 Task: Search one way flight ticket for 1 adult, 5 children, 2 infants in seat and 1 infant on lap in first from Chicago: Chicago Midway International Airport to Riverton: Central Wyoming Regional Airport (was Riverton Regional) on 5-4-2023. Choice of flights is American. Number of bags: 2 carry on bags and 6 checked bags. Price is upto 92000. Outbound departure time preference is 23:15.
Action: Mouse moved to (409, 360)
Screenshot: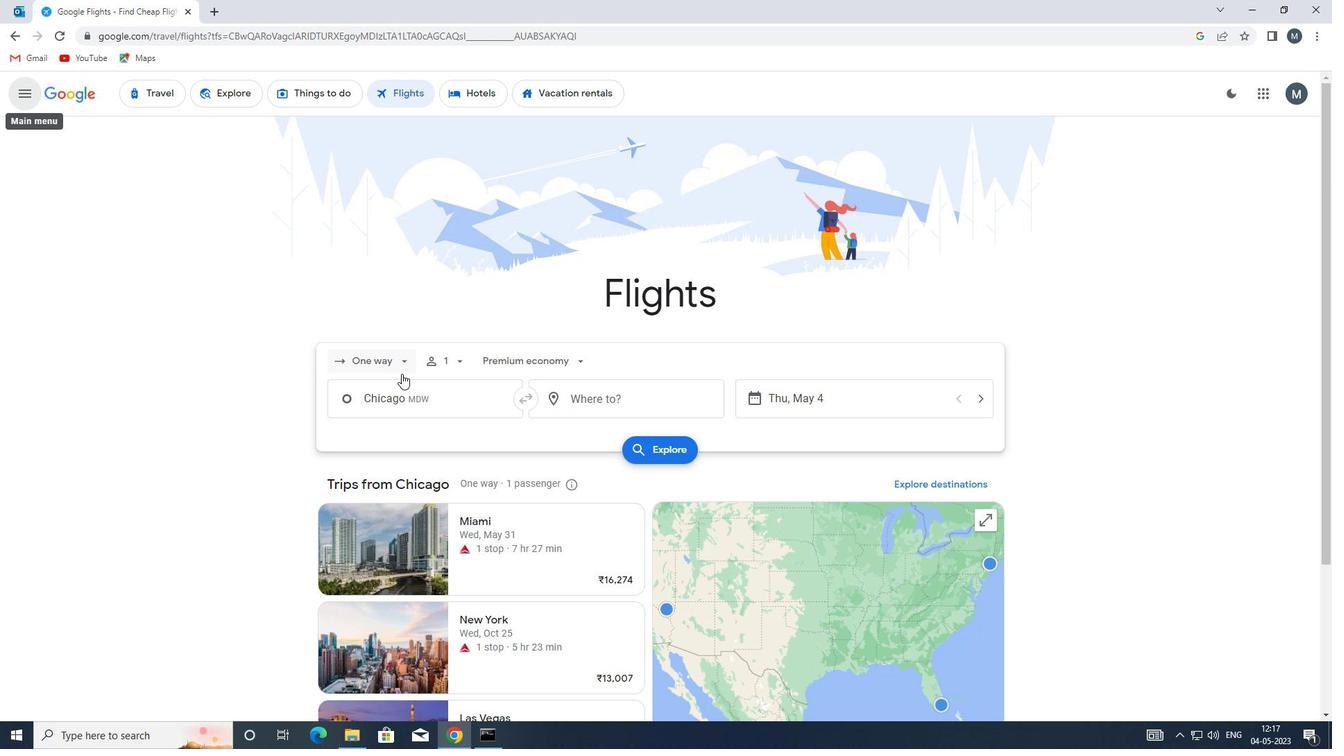 
Action: Mouse pressed left at (409, 360)
Screenshot: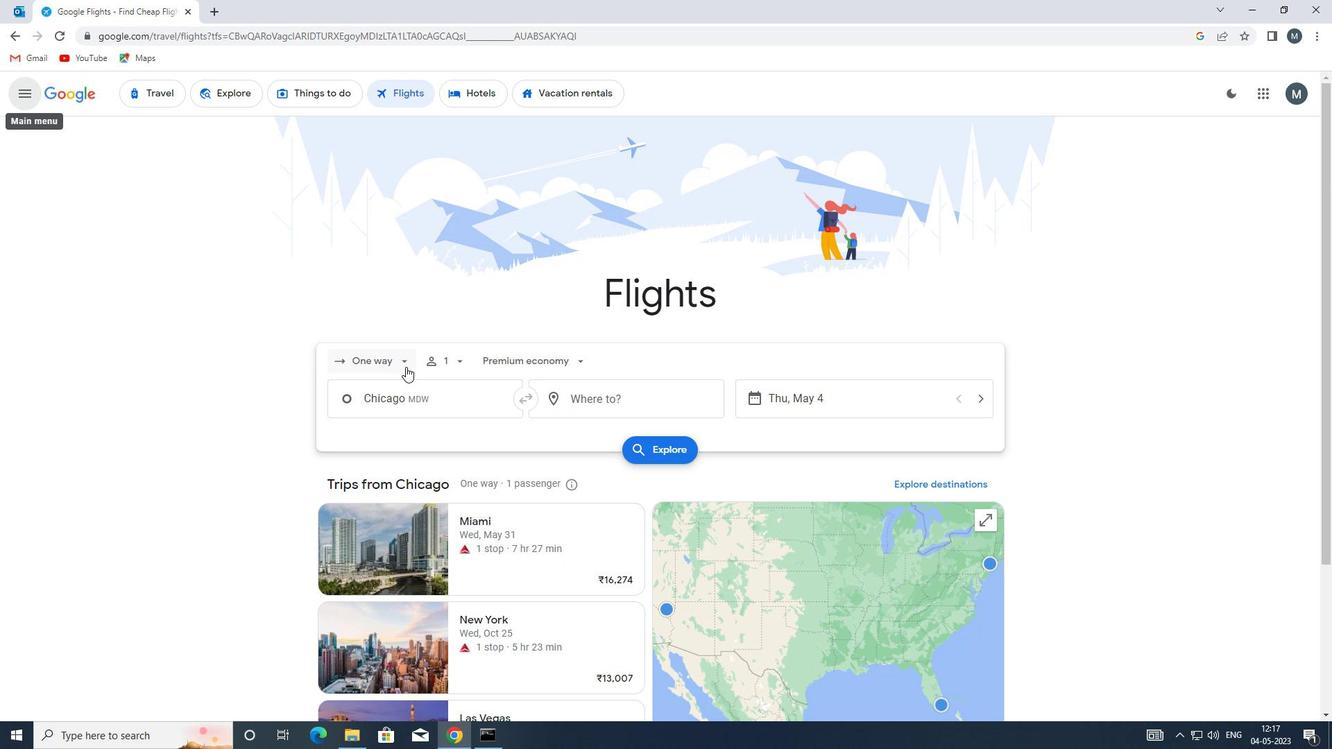 
Action: Mouse moved to (405, 419)
Screenshot: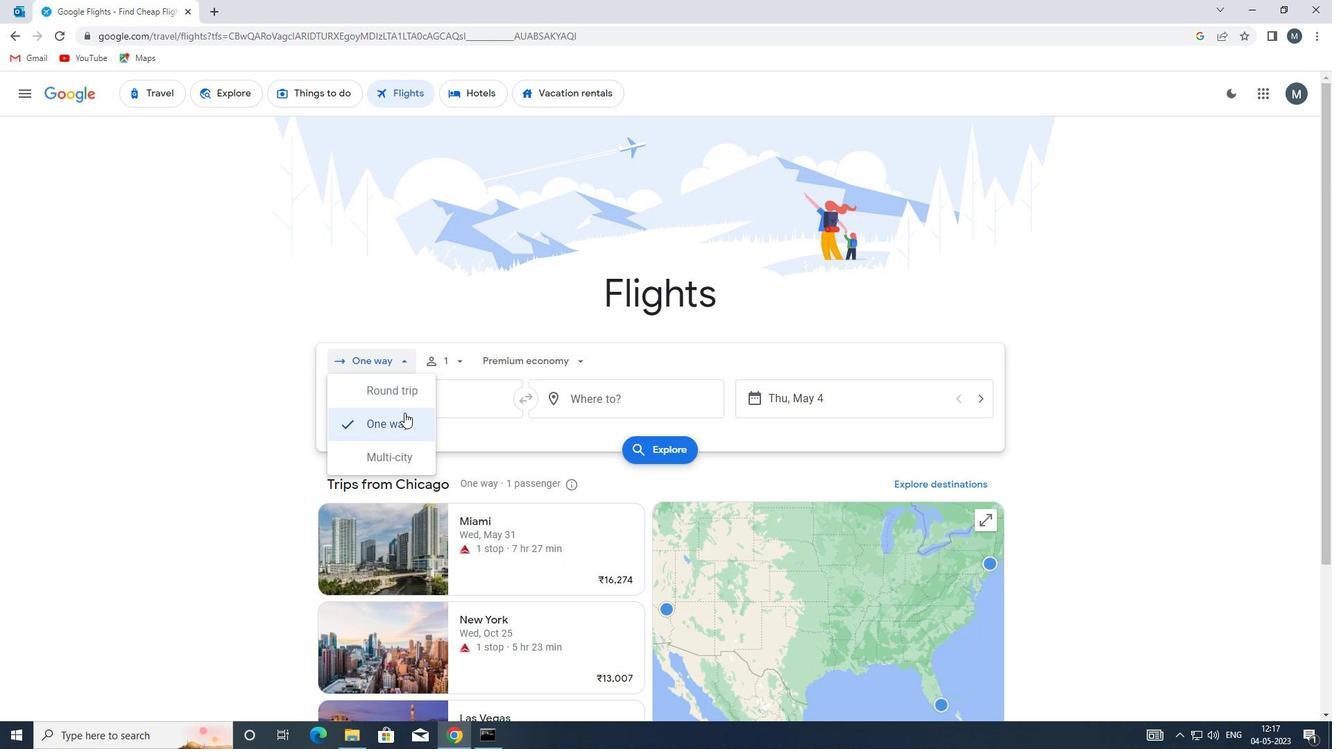 
Action: Mouse pressed left at (405, 419)
Screenshot: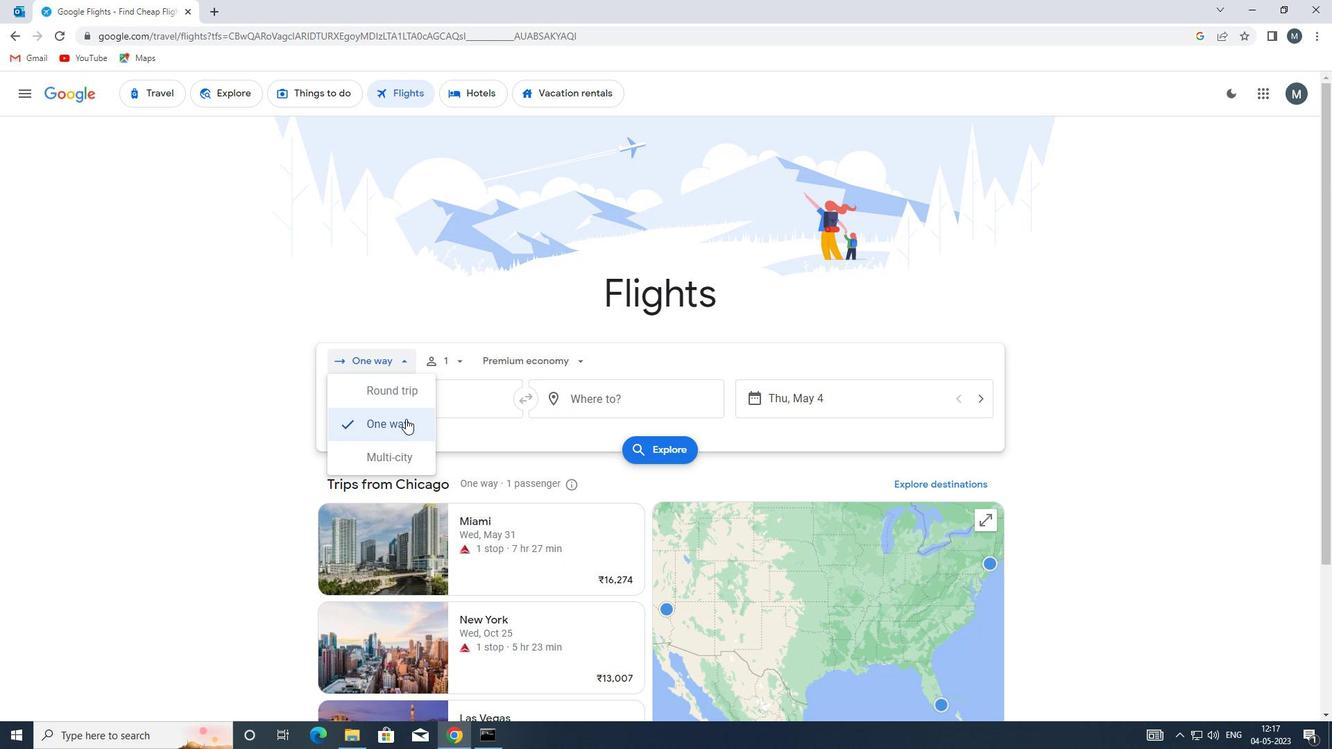 
Action: Mouse moved to (460, 355)
Screenshot: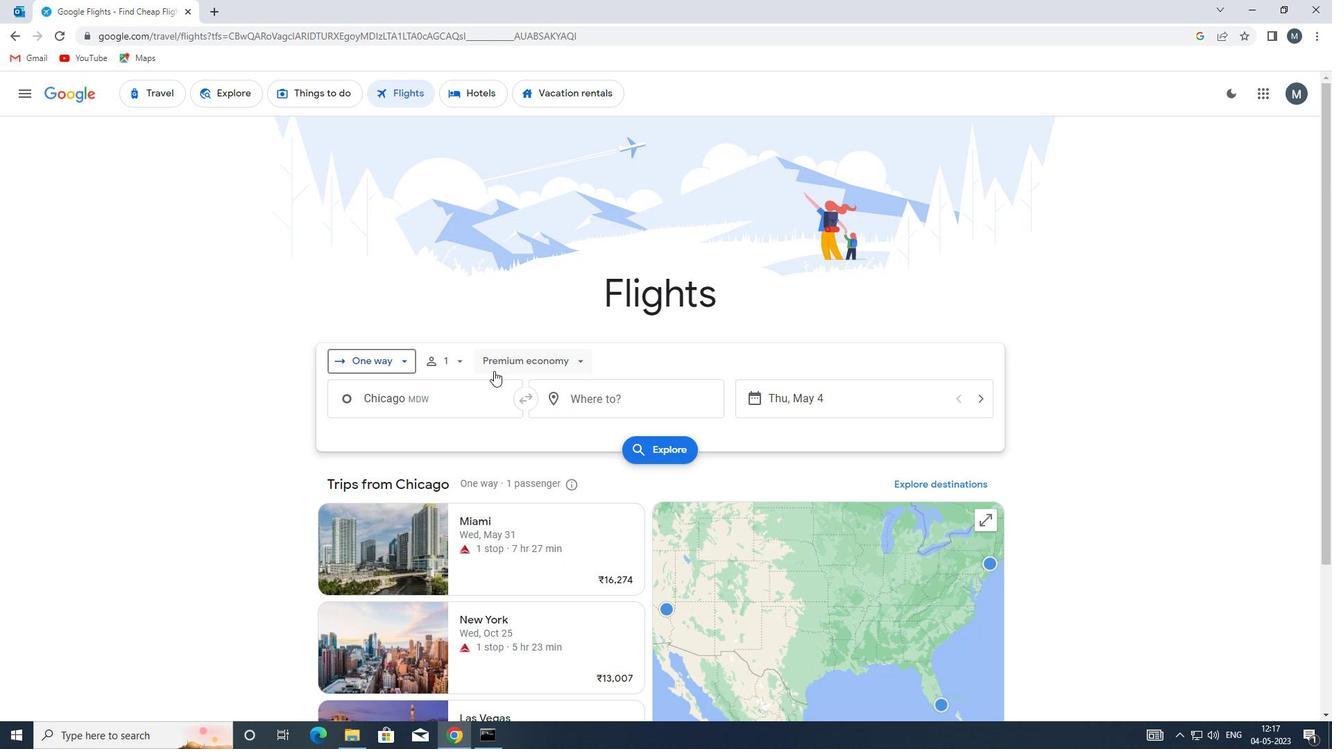 
Action: Mouse pressed left at (460, 355)
Screenshot: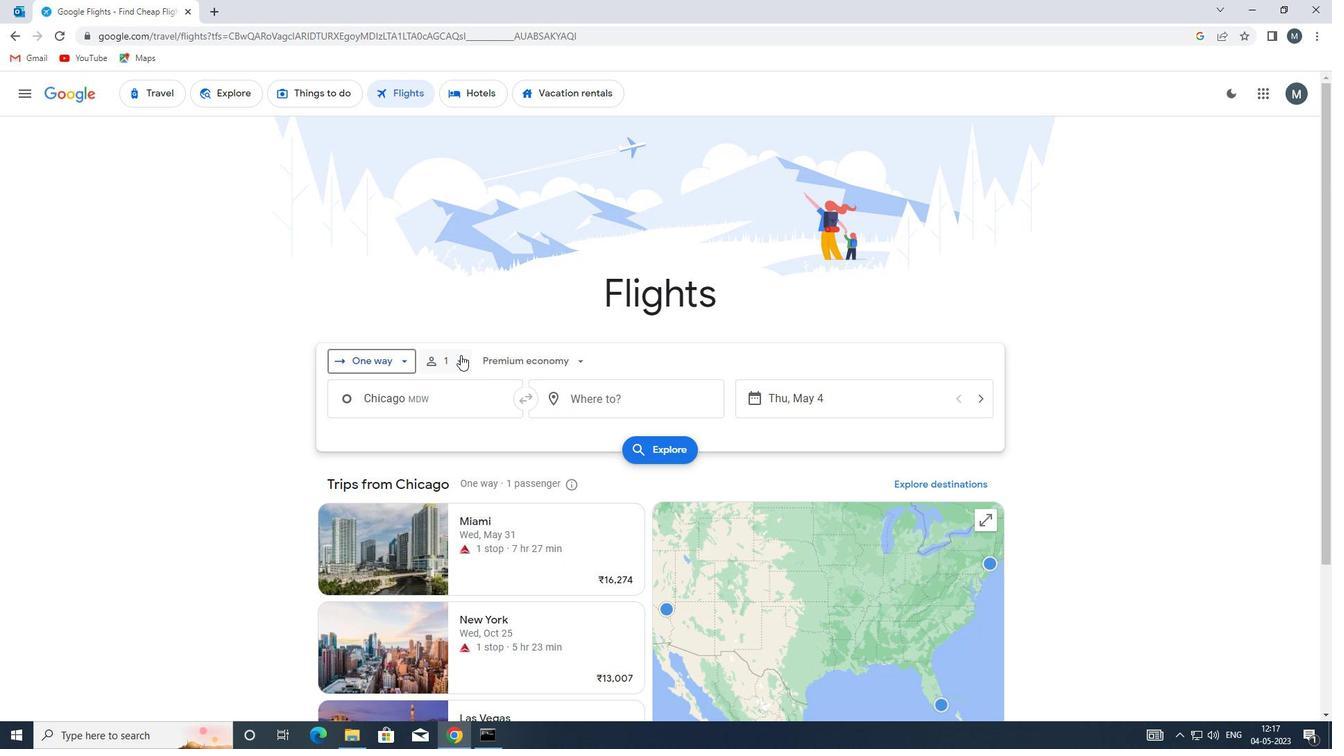 
Action: Mouse moved to (564, 430)
Screenshot: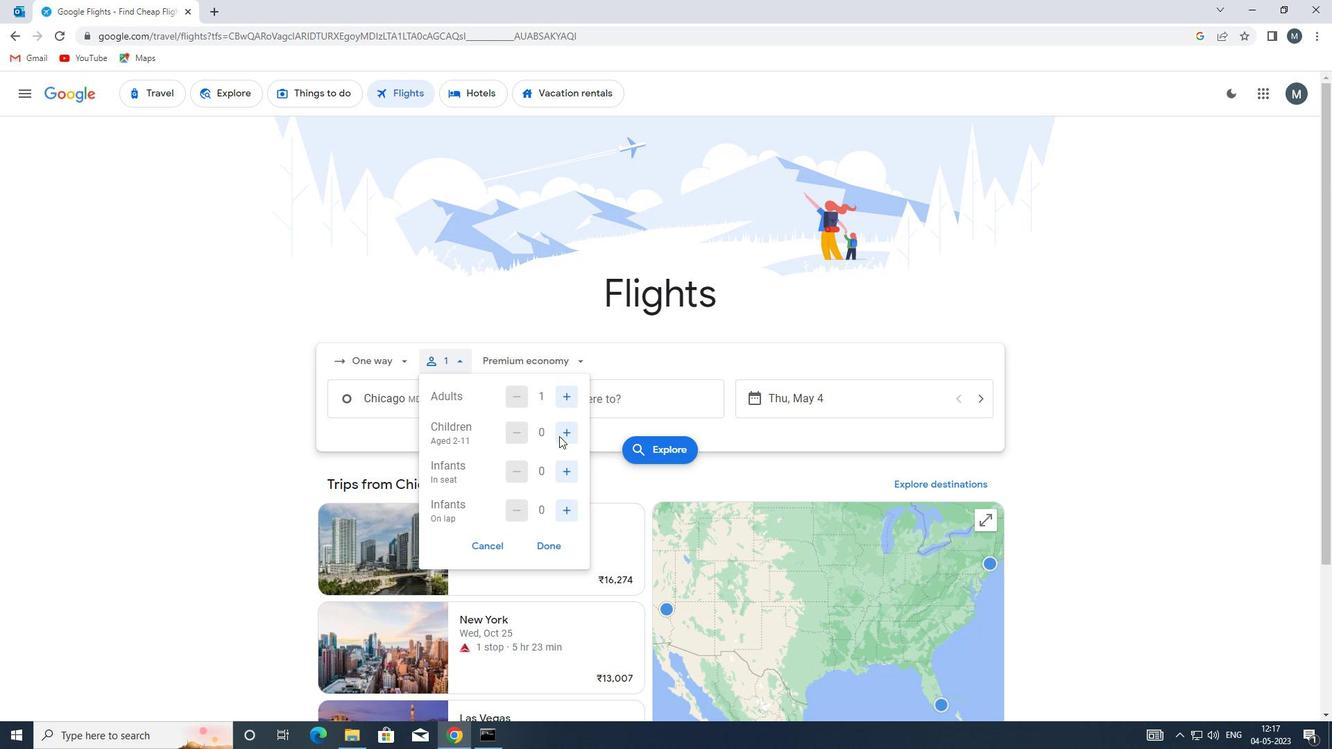 
Action: Mouse pressed left at (564, 430)
Screenshot: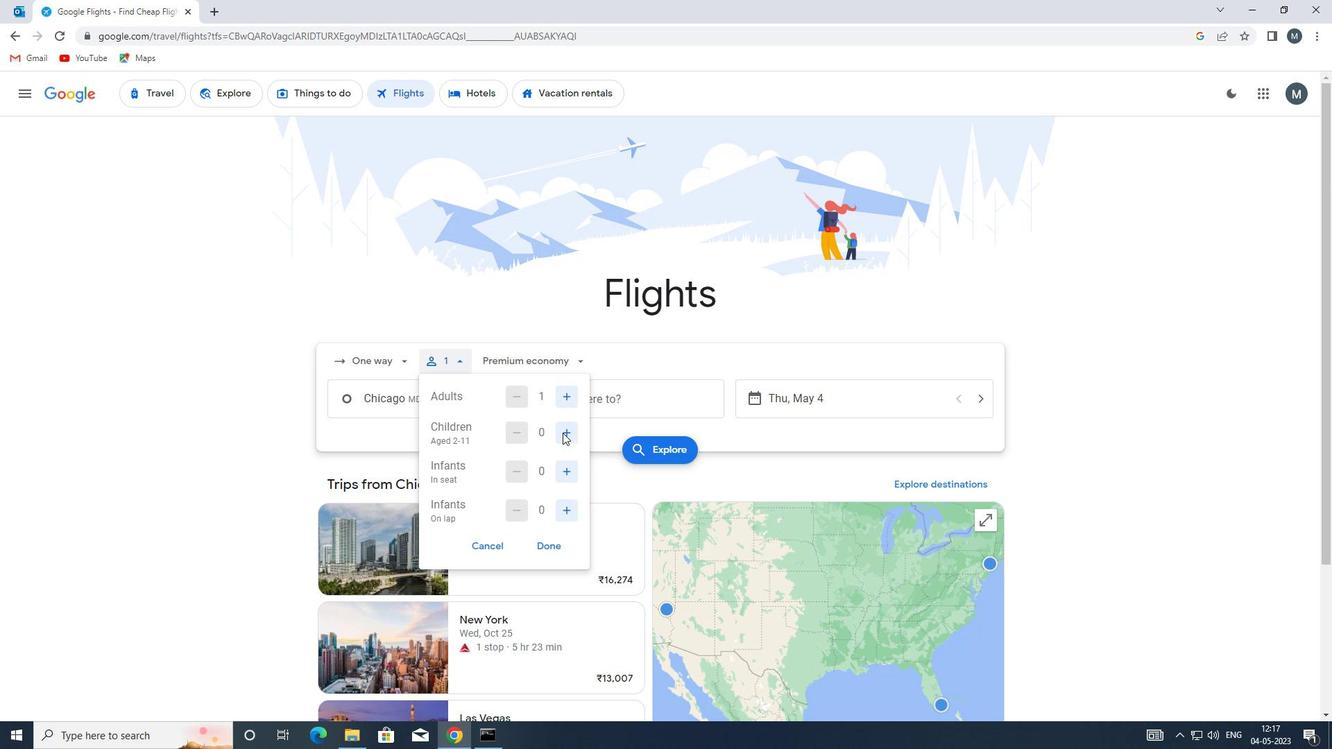 
Action: Mouse pressed left at (564, 430)
Screenshot: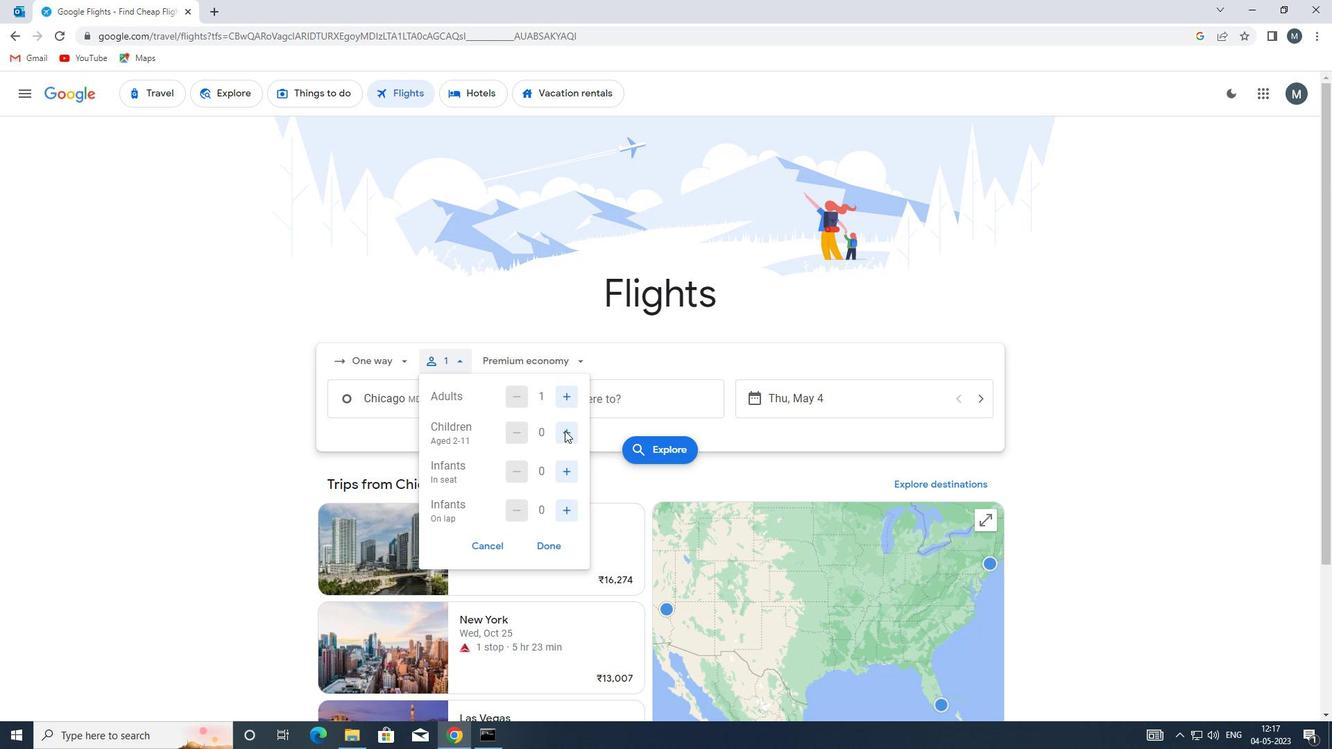 
Action: Mouse moved to (565, 430)
Screenshot: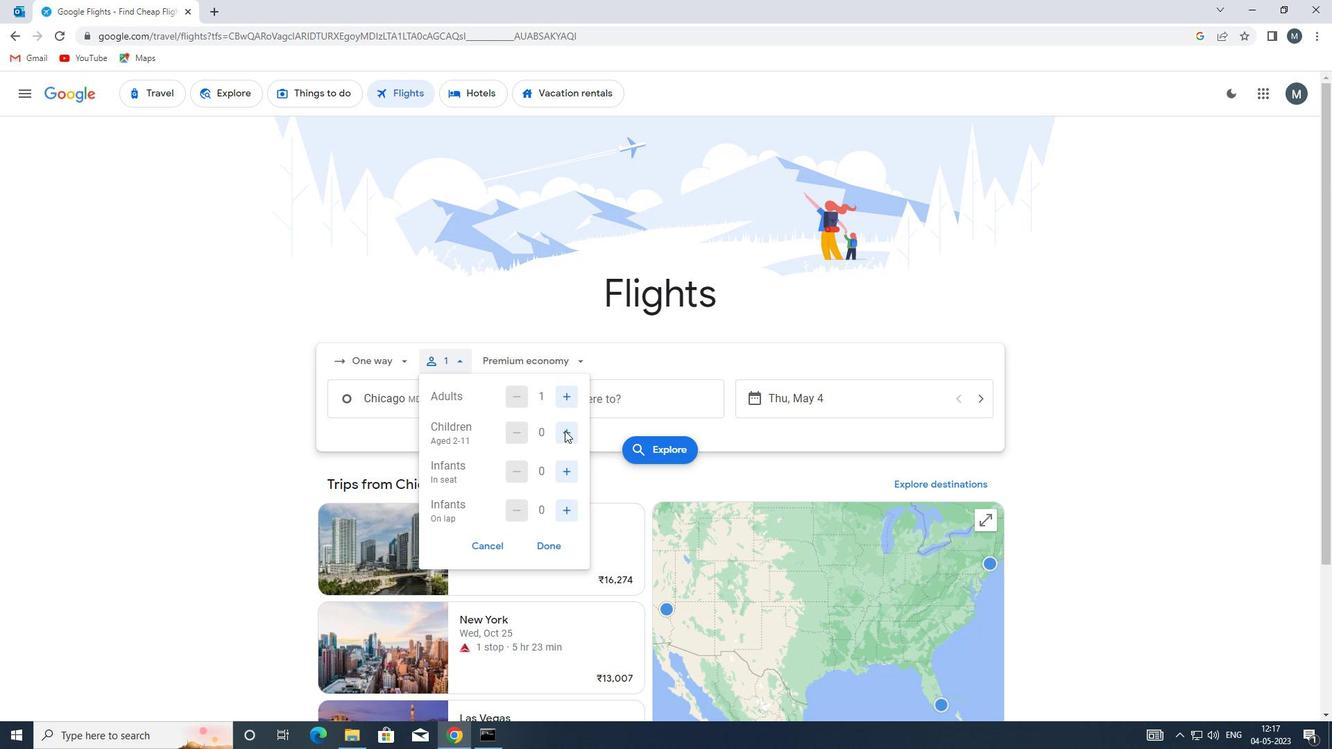 
Action: Mouse pressed left at (565, 430)
Screenshot: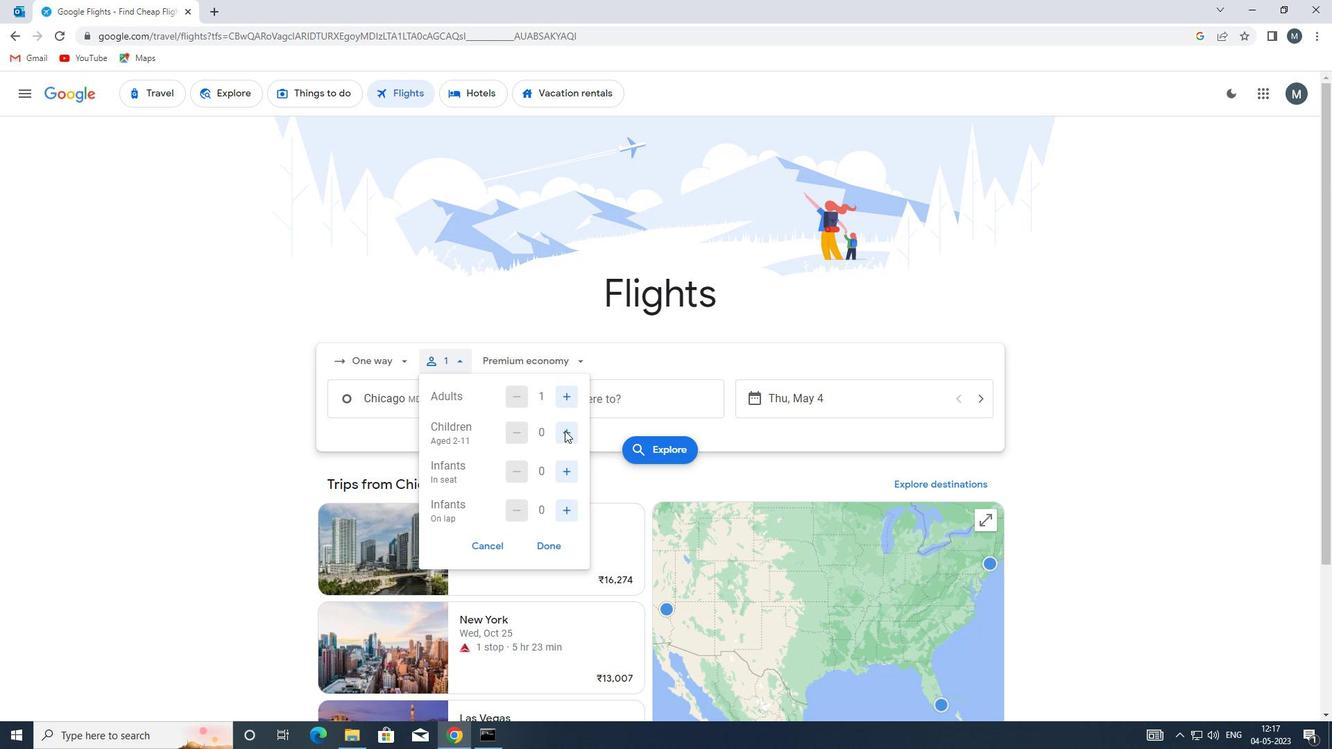 
Action: Mouse moved to (566, 430)
Screenshot: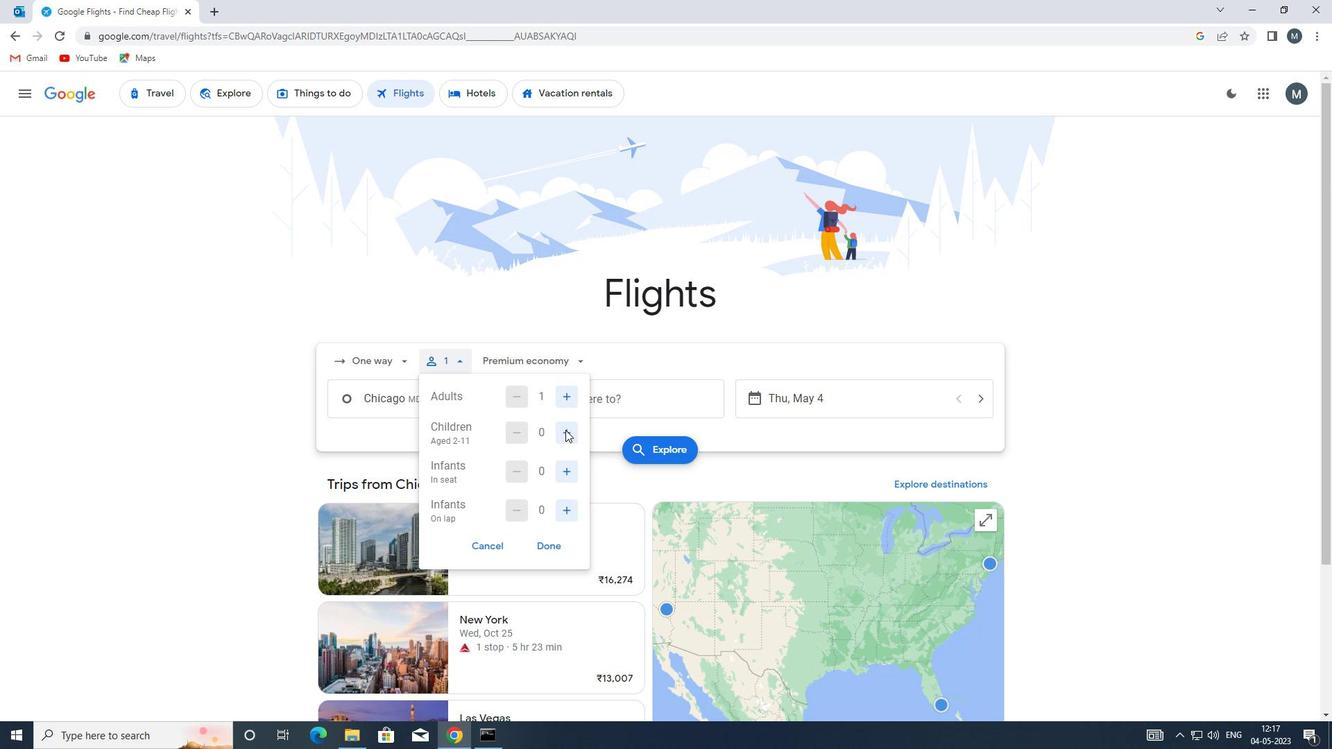 
Action: Mouse pressed left at (566, 430)
Screenshot: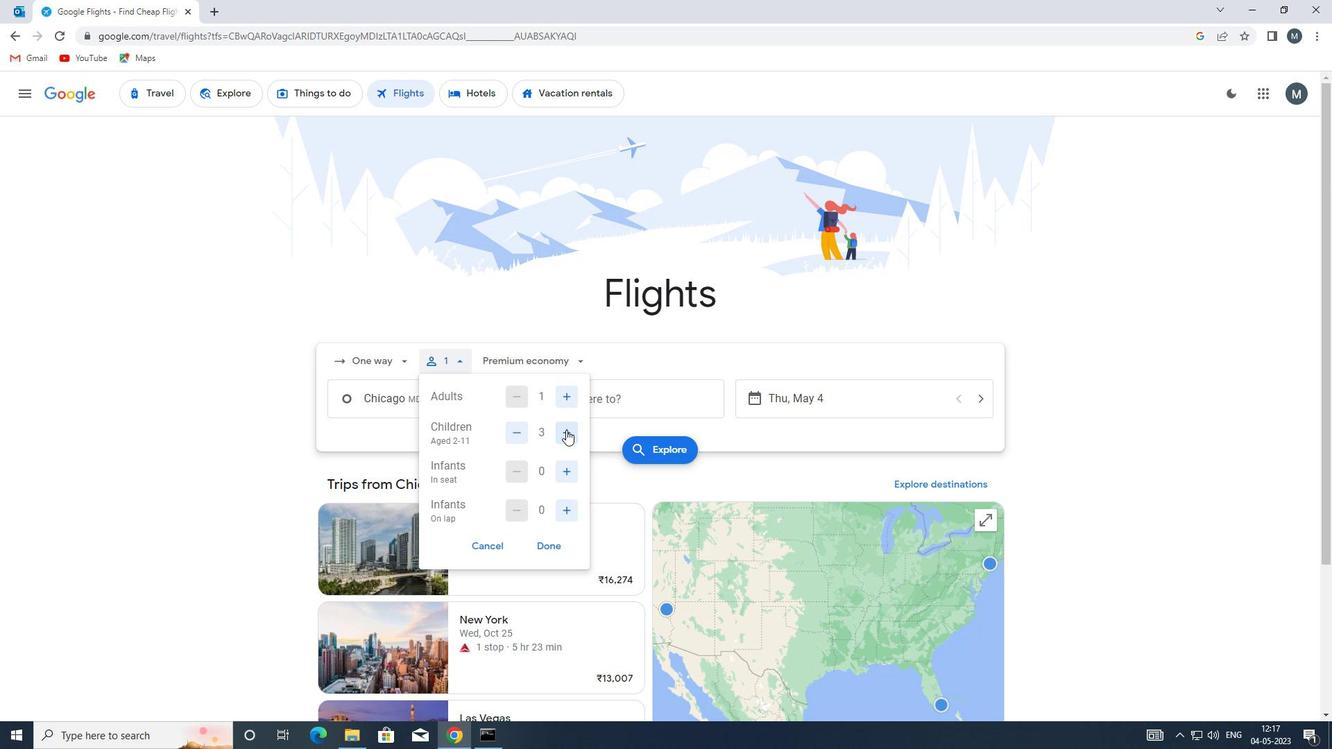 
Action: Mouse moved to (566, 430)
Screenshot: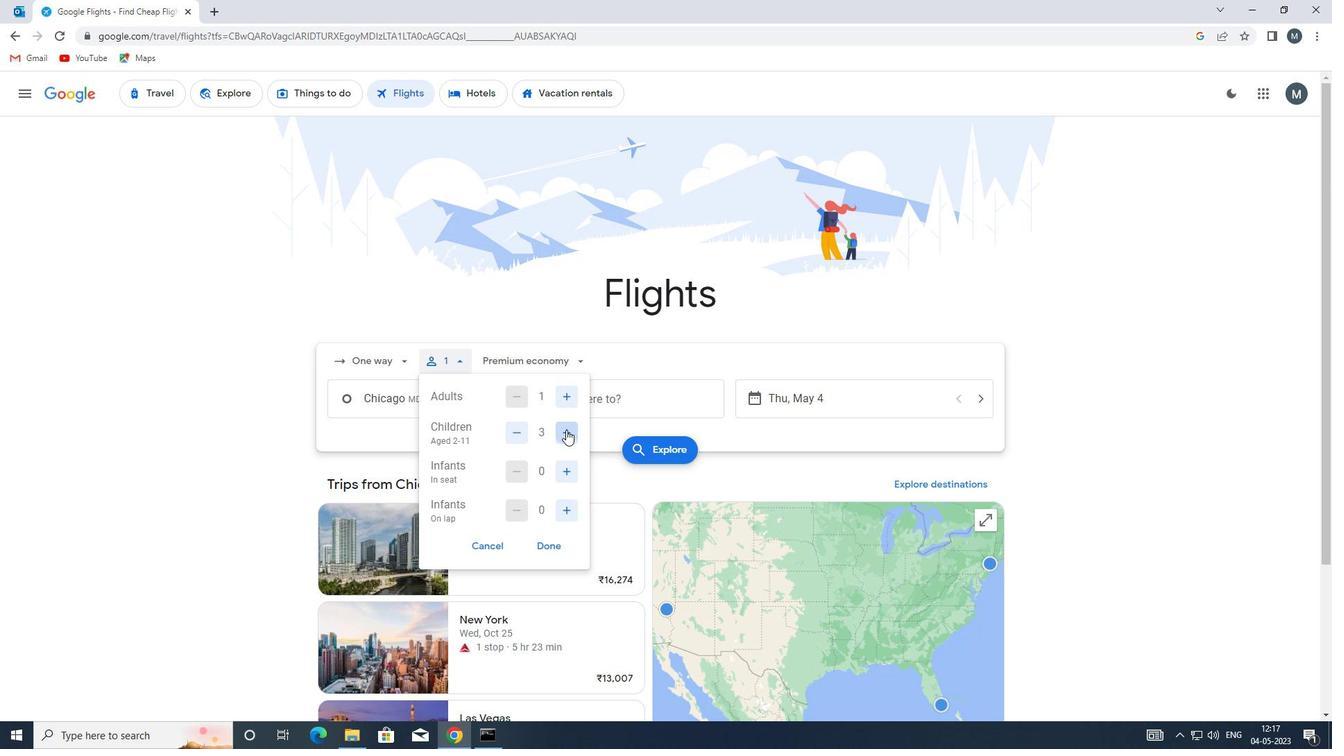 
Action: Mouse pressed left at (566, 430)
Screenshot: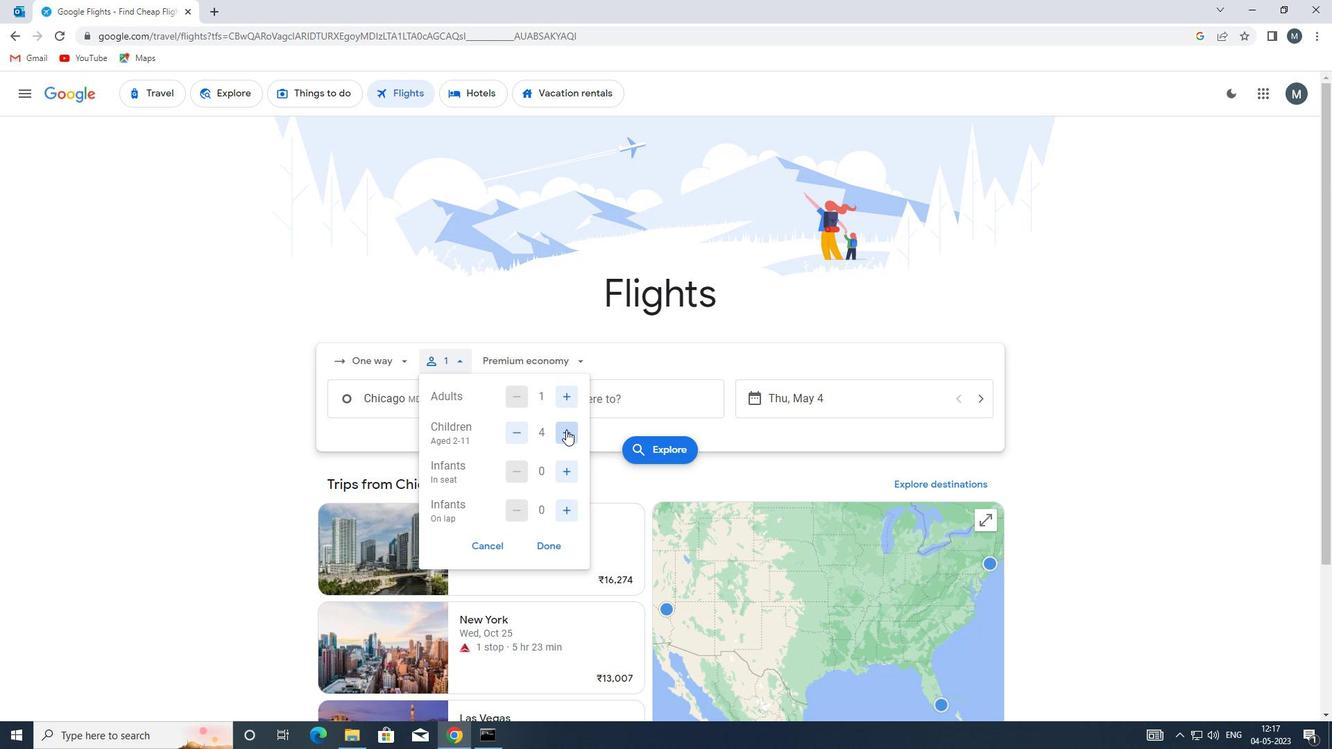 
Action: Mouse moved to (566, 470)
Screenshot: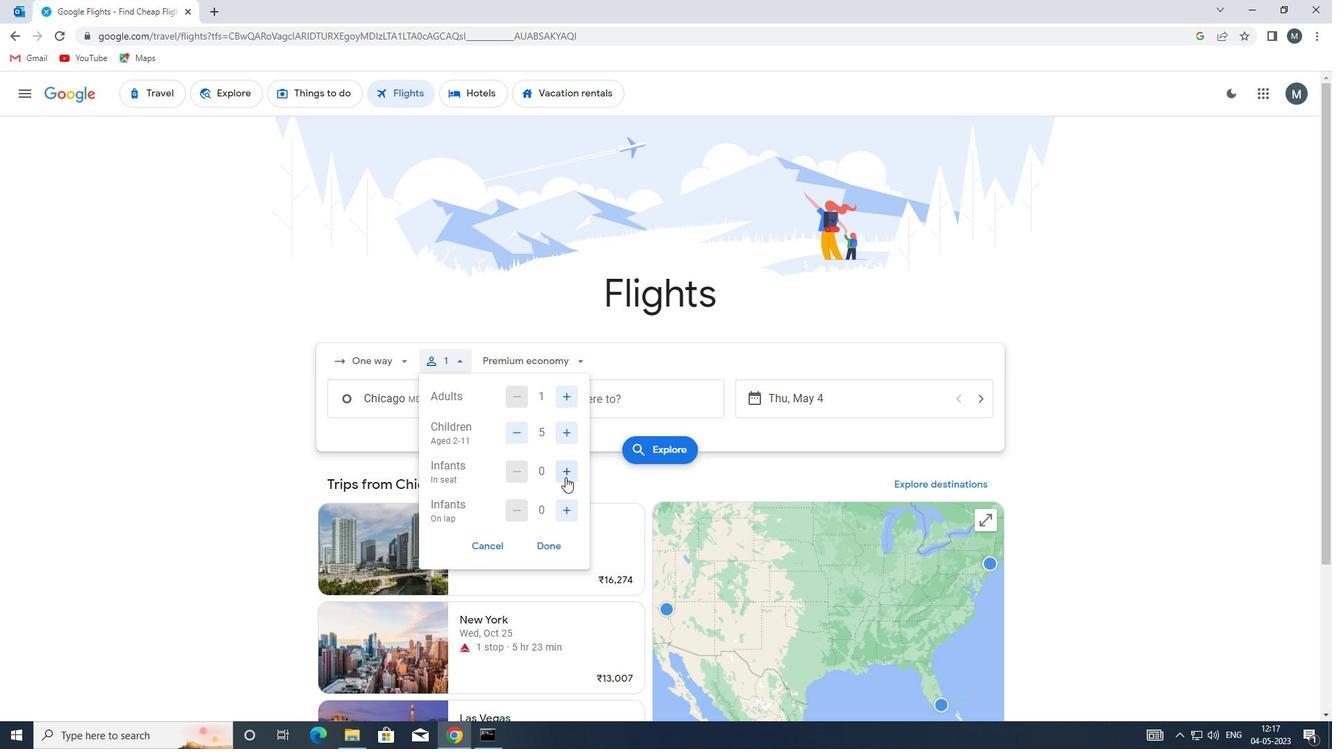 
Action: Mouse pressed left at (566, 470)
Screenshot: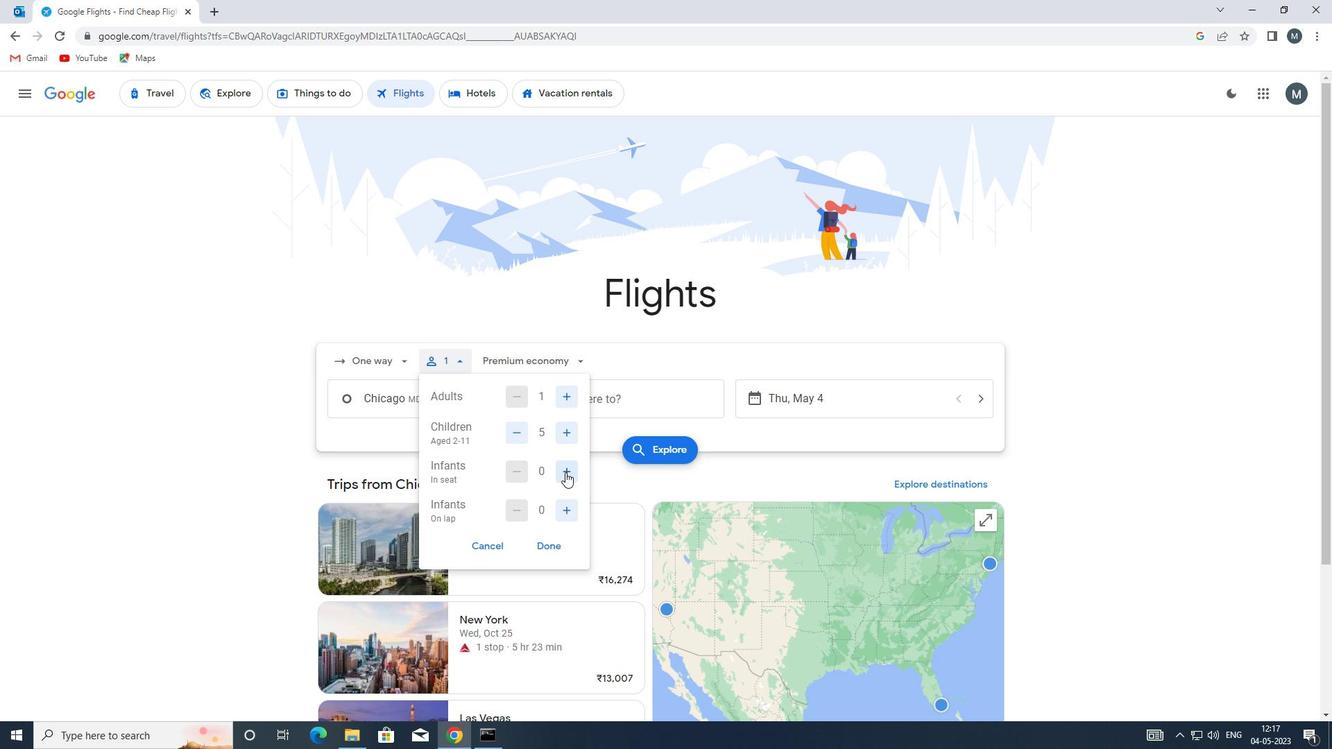 
Action: Mouse pressed left at (566, 470)
Screenshot: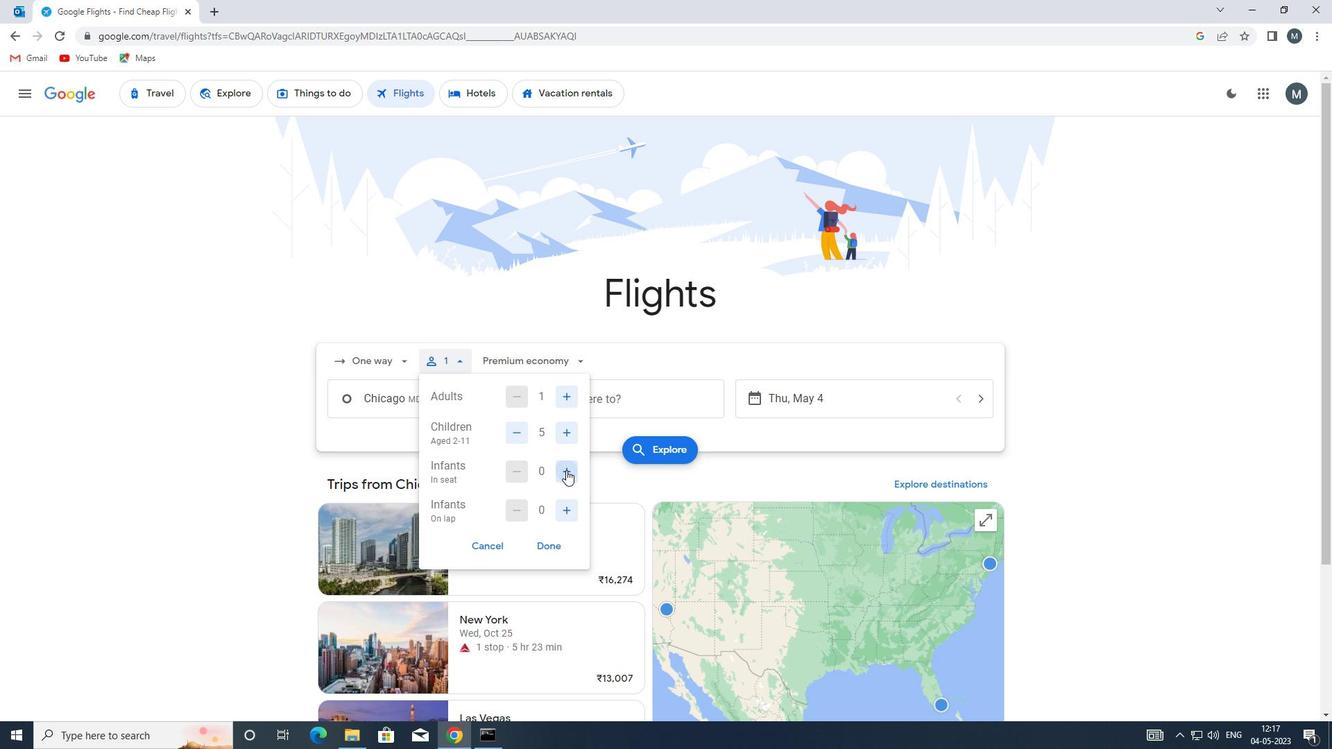 
Action: Mouse moved to (572, 508)
Screenshot: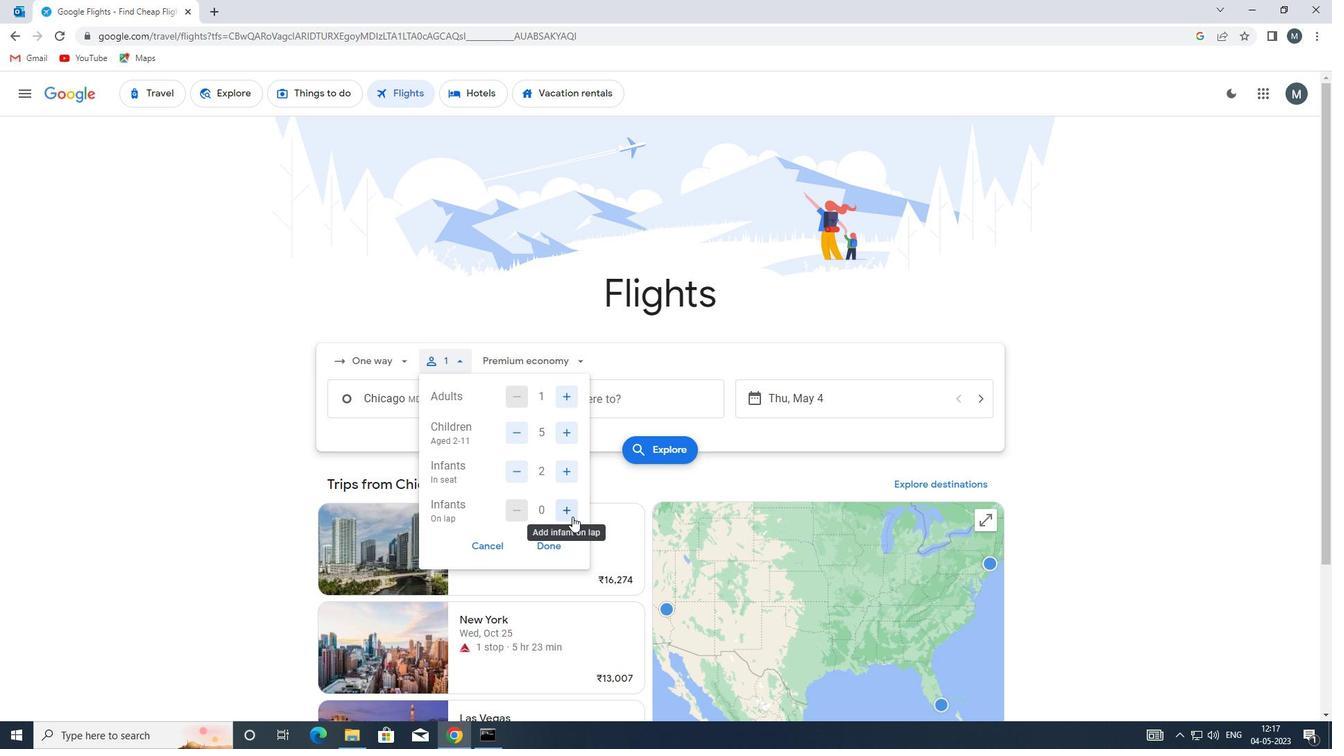 
Action: Mouse pressed left at (572, 508)
Screenshot: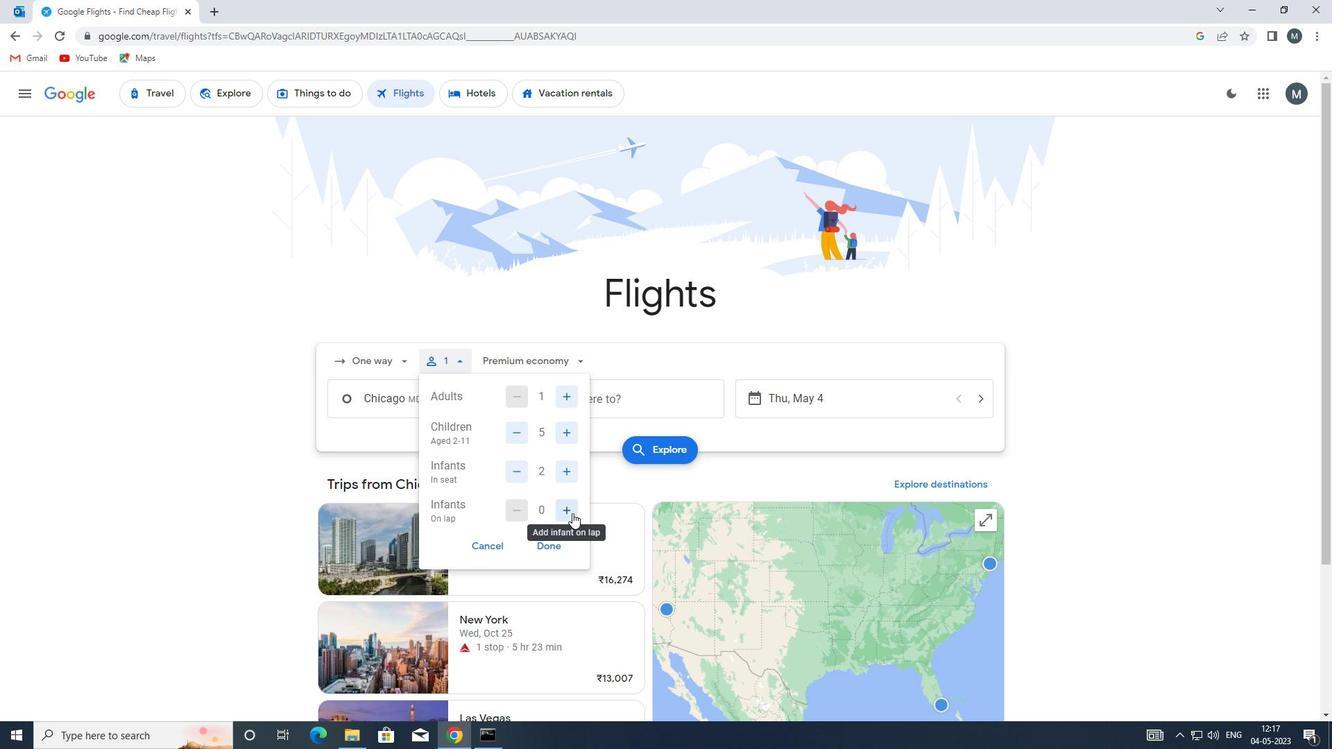 
Action: Mouse moved to (520, 469)
Screenshot: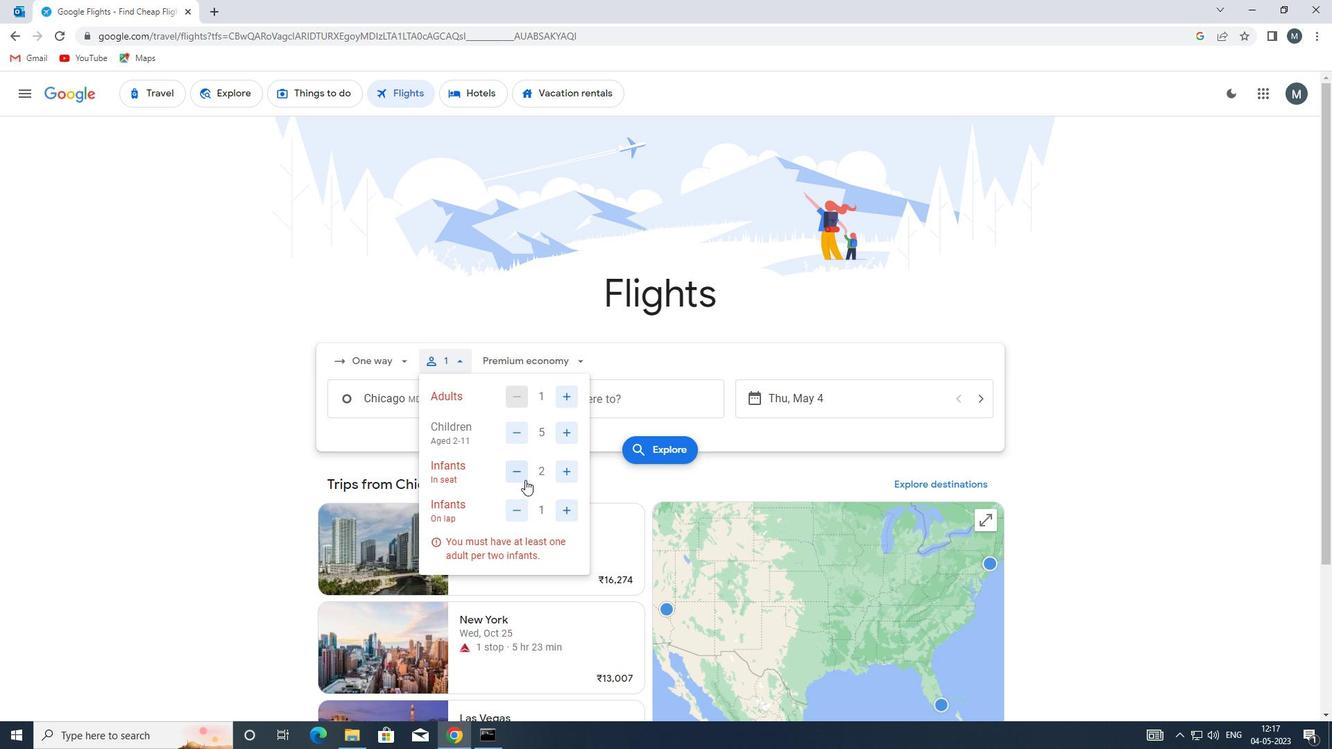 
Action: Mouse pressed left at (520, 469)
Screenshot: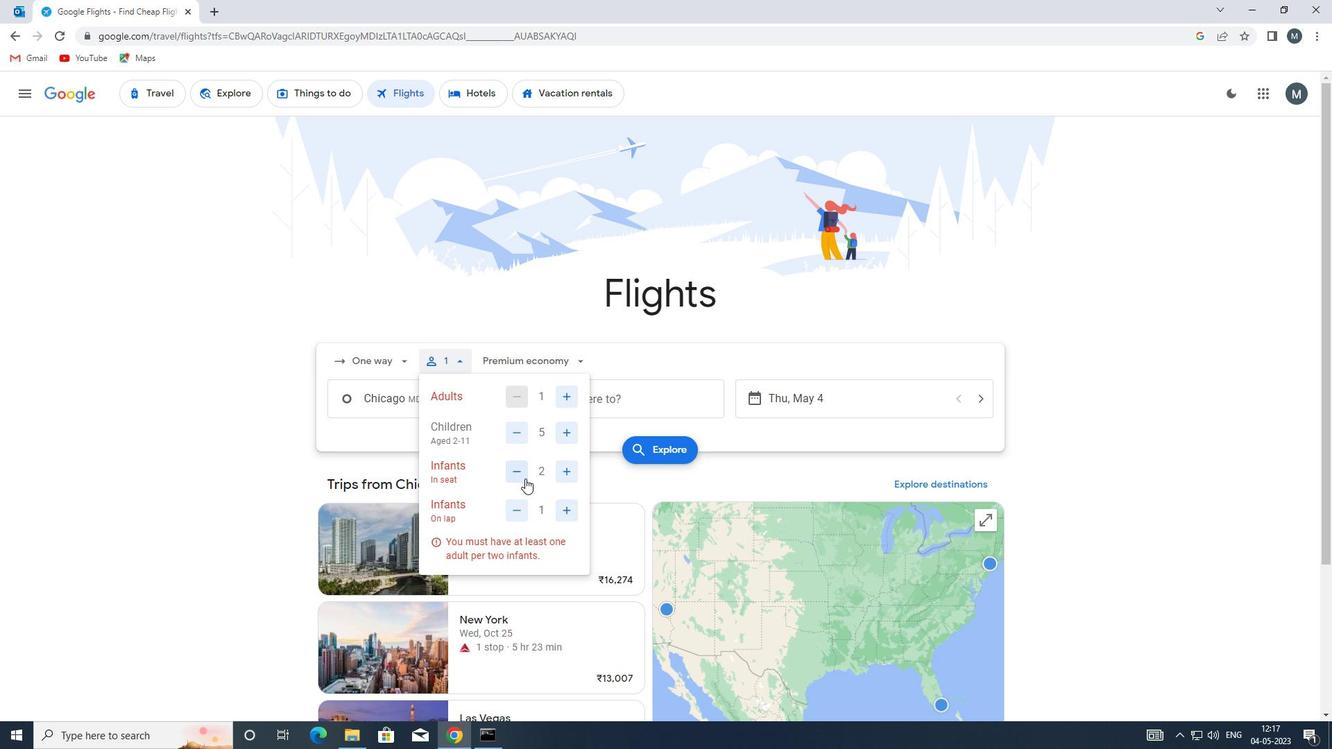 
Action: Mouse moved to (551, 545)
Screenshot: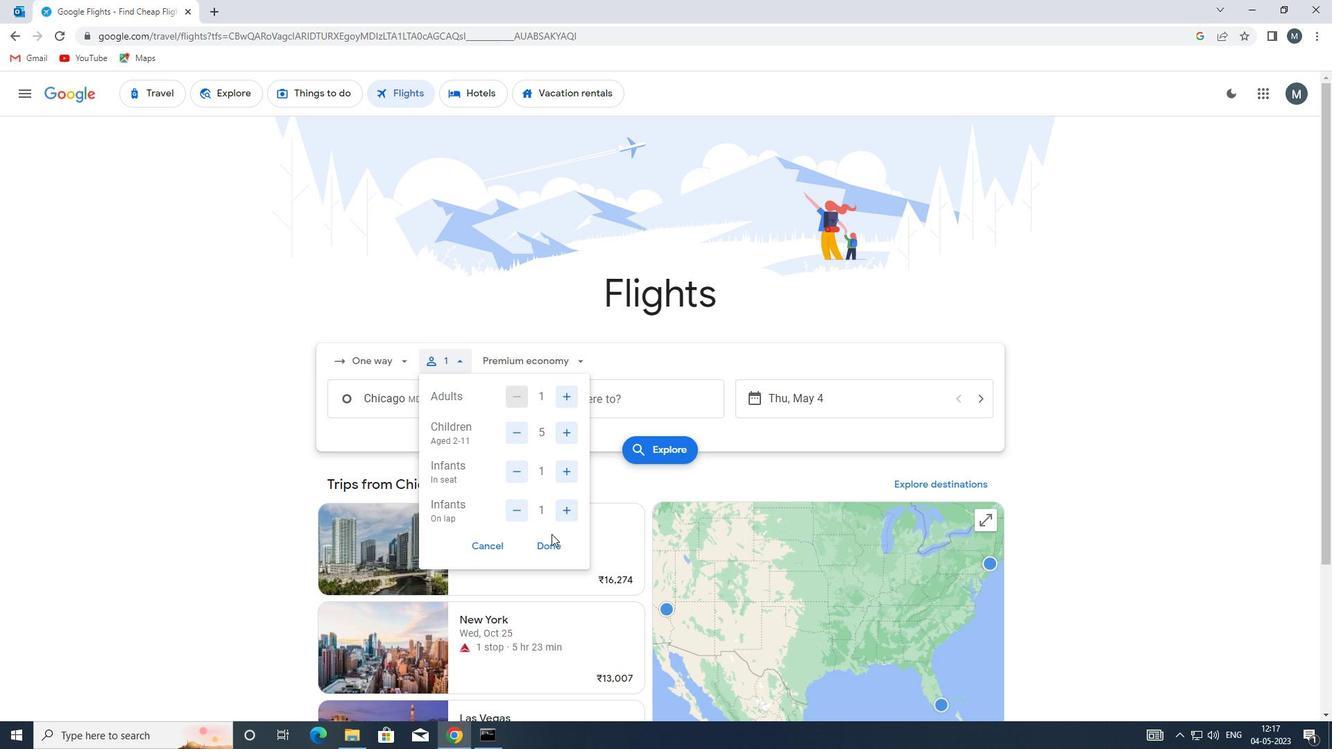 
Action: Mouse pressed left at (551, 545)
Screenshot: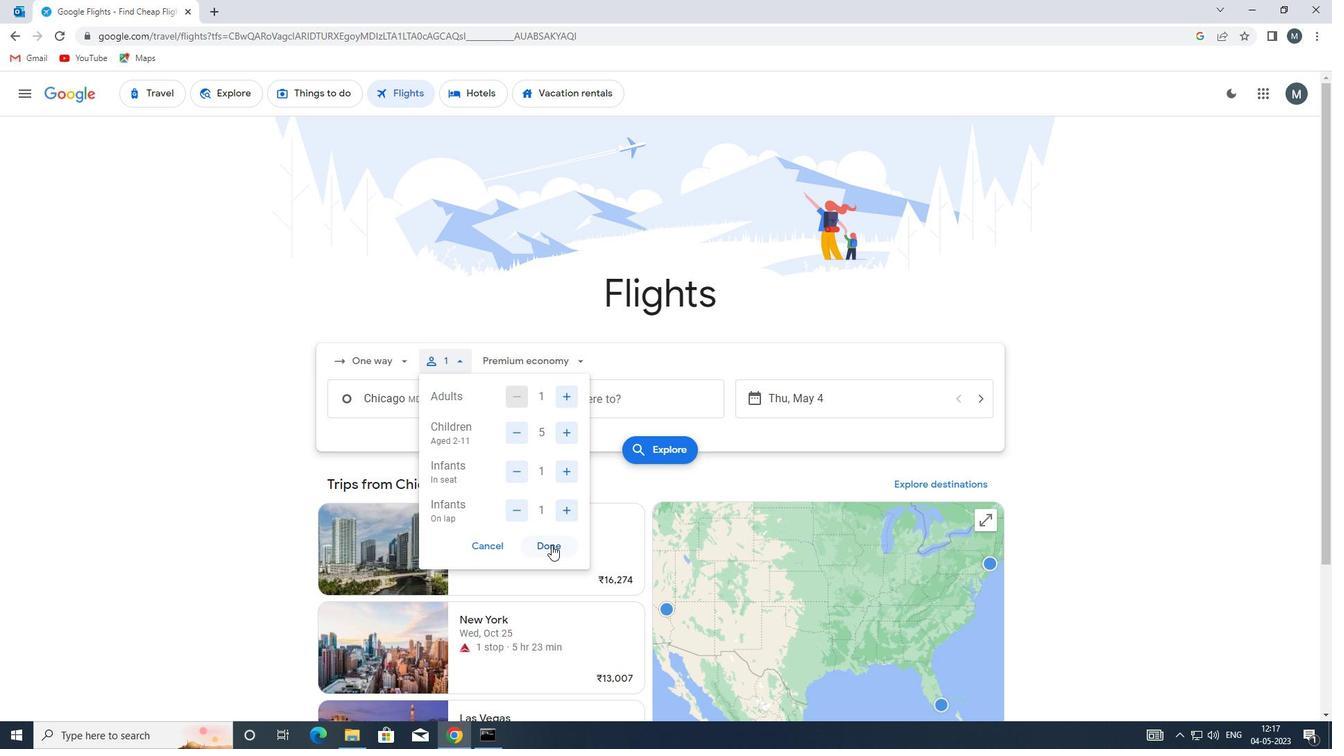 
Action: Mouse moved to (534, 361)
Screenshot: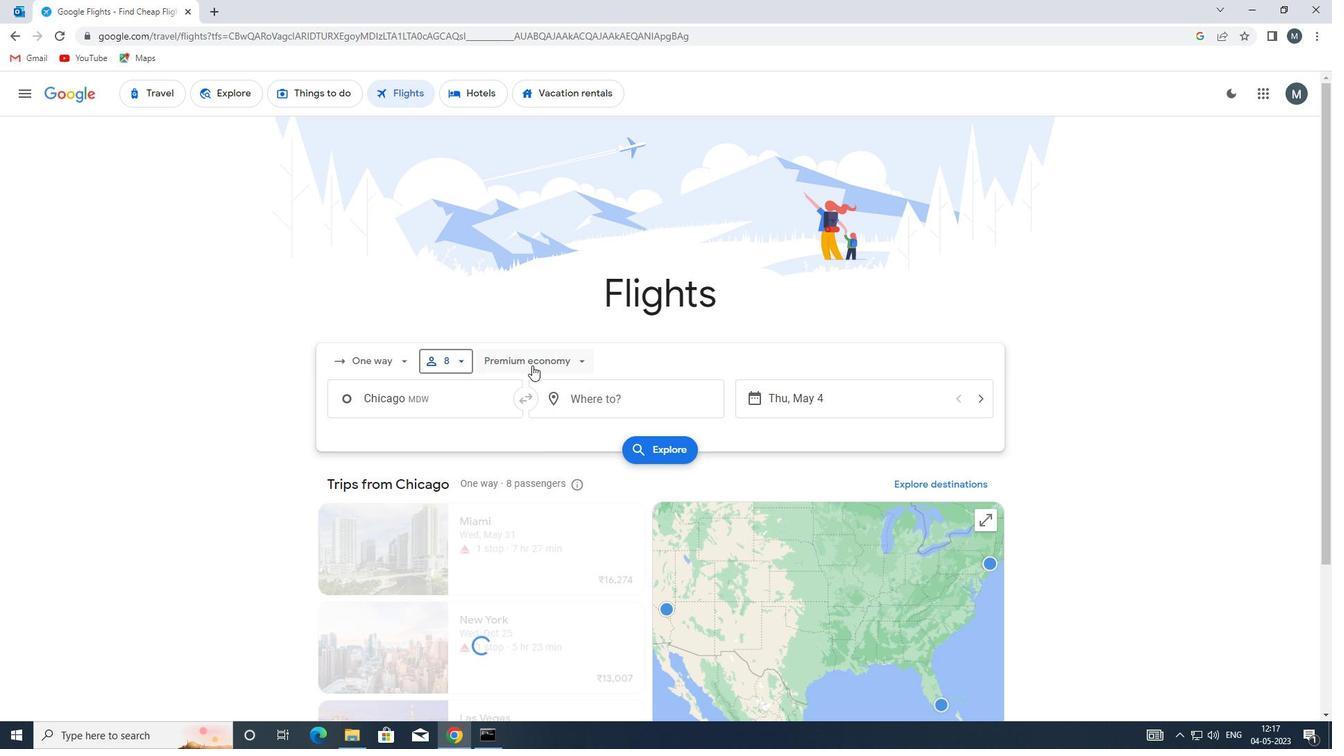 
Action: Mouse pressed left at (534, 361)
Screenshot: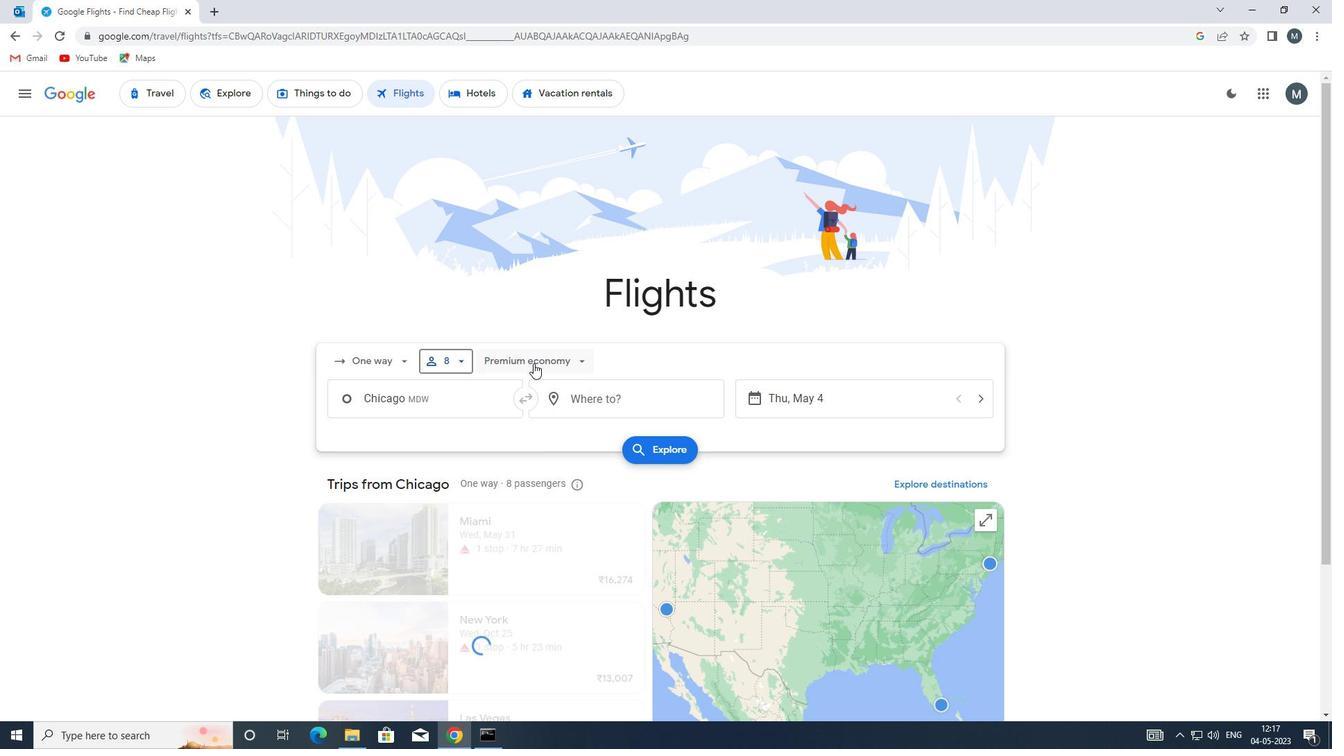 
Action: Mouse moved to (529, 489)
Screenshot: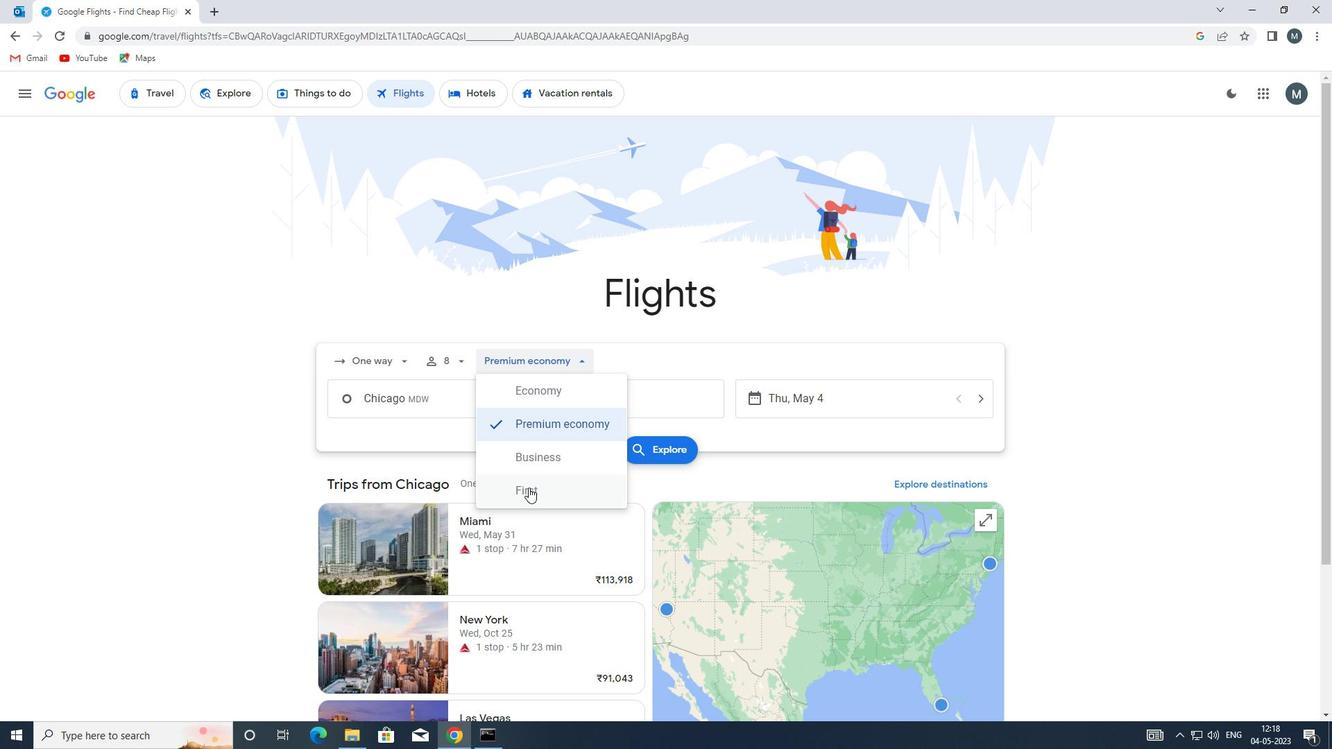 
Action: Mouse pressed left at (529, 489)
Screenshot: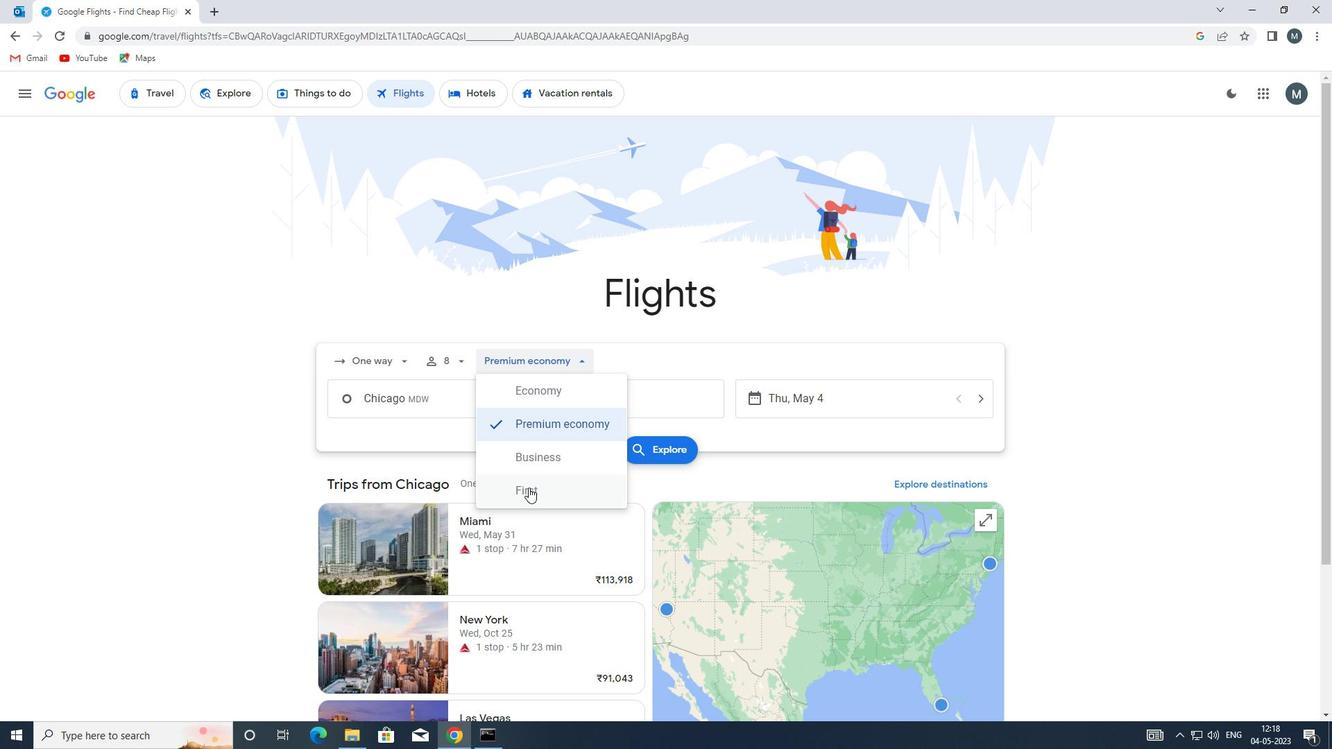 
Action: Mouse moved to (449, 411)
Screenshot: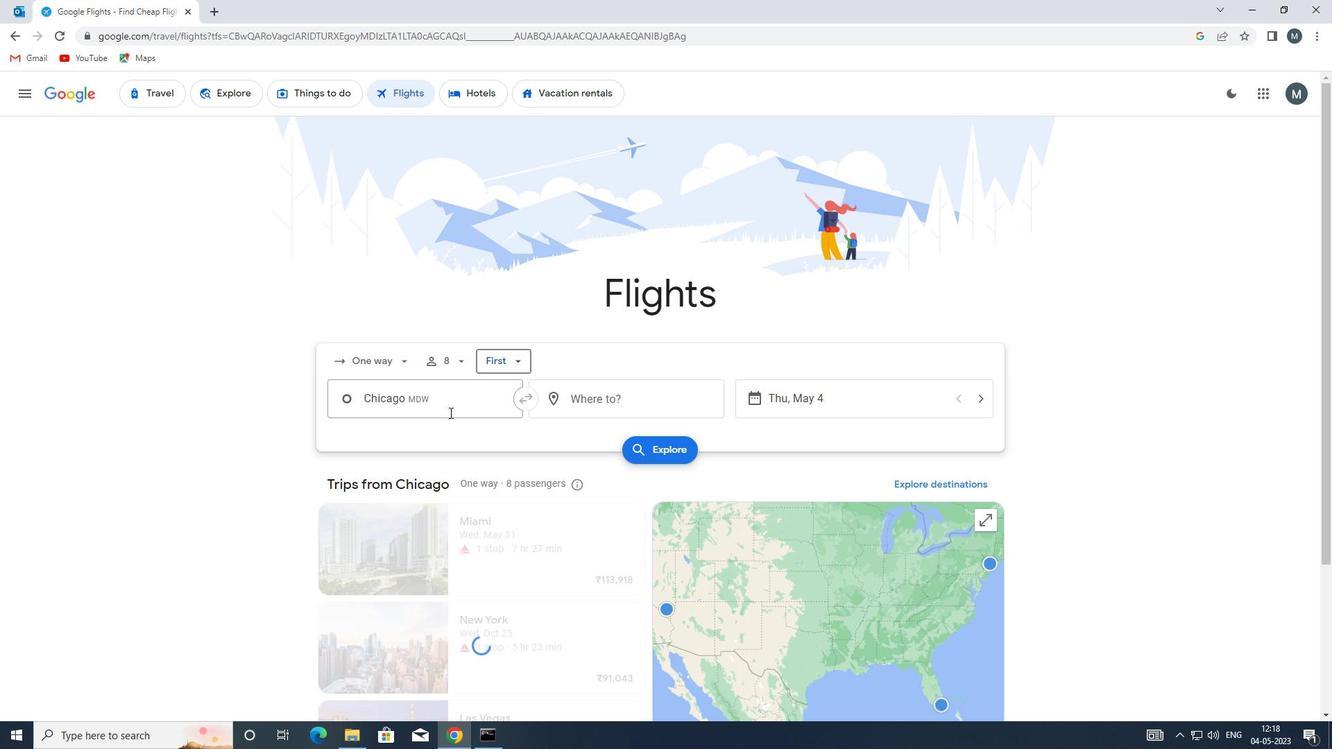 
Action: Mouse pressed left at (449, 411)
Screenshot: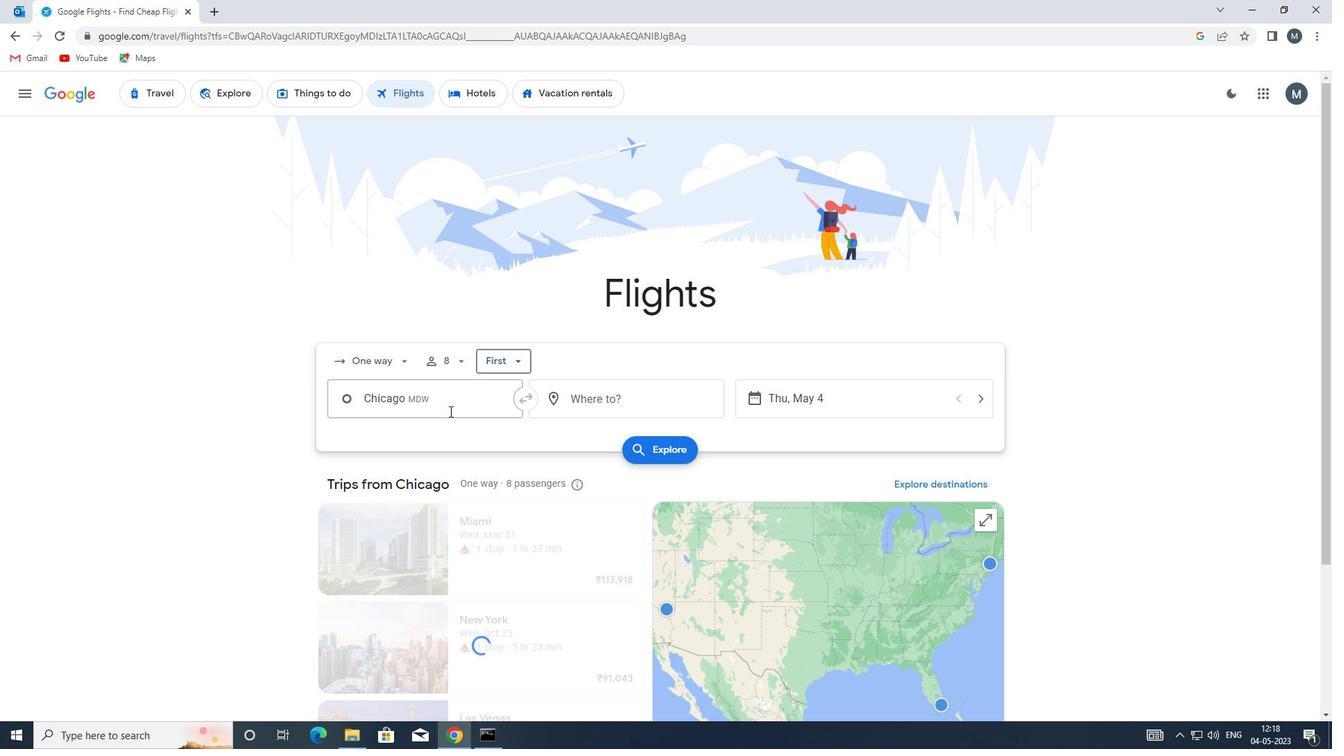 
Action: Mouse moved to (489, 514)
Screenshot: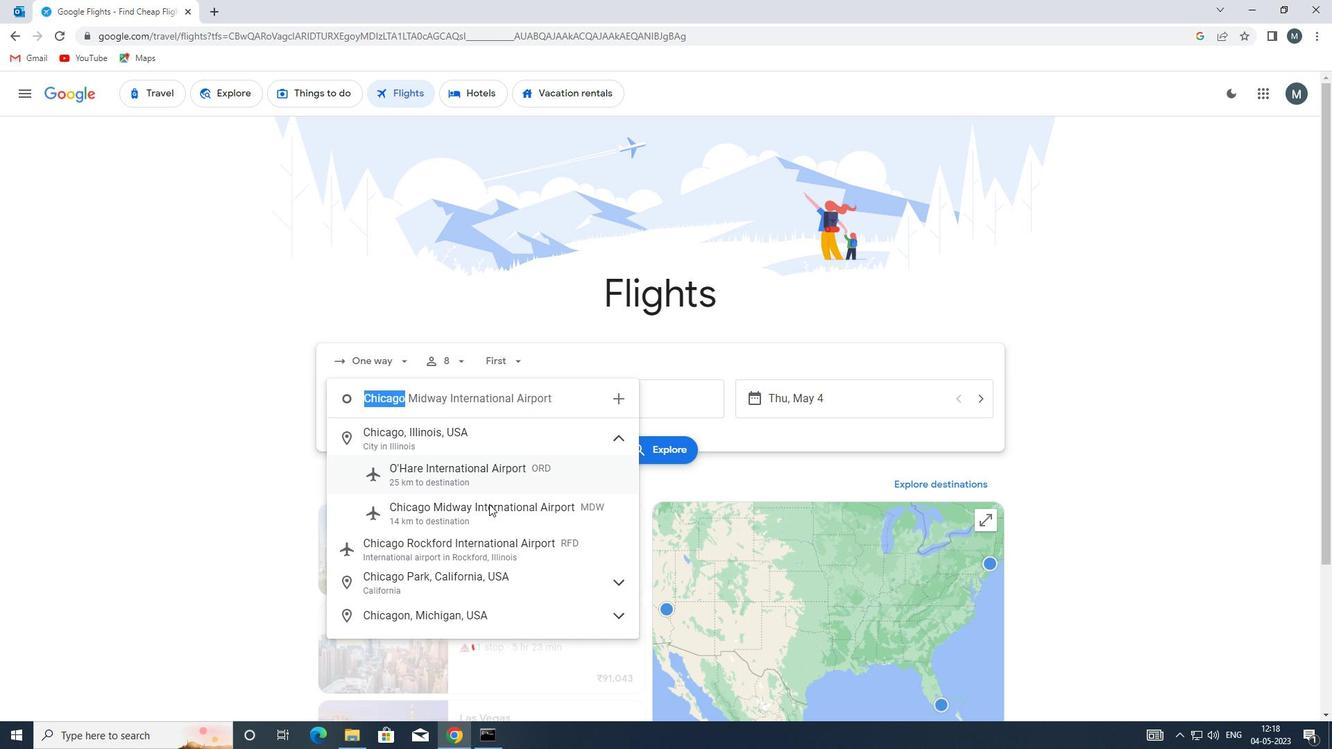 
Action: Mouse pressed left at (489, 514)
Screenshot: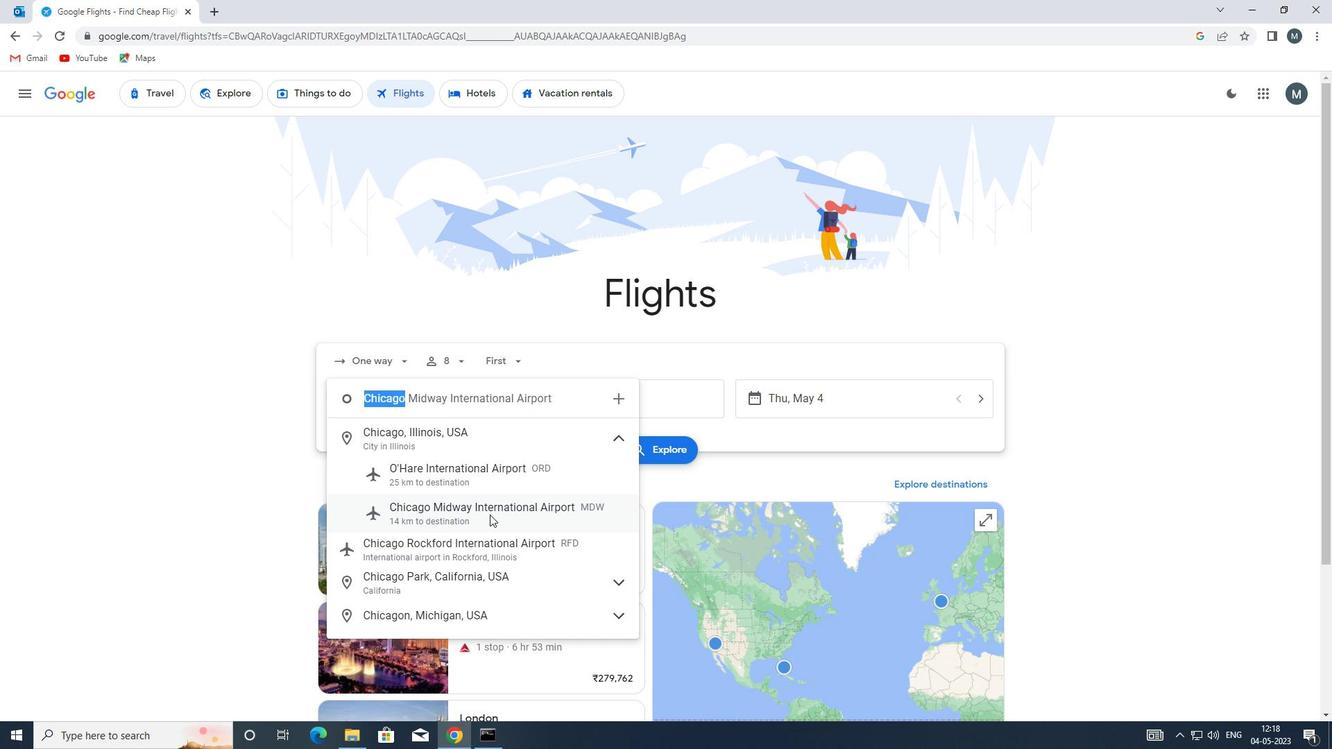 
Action: Mouse moved to (634, 396)
Screenshot: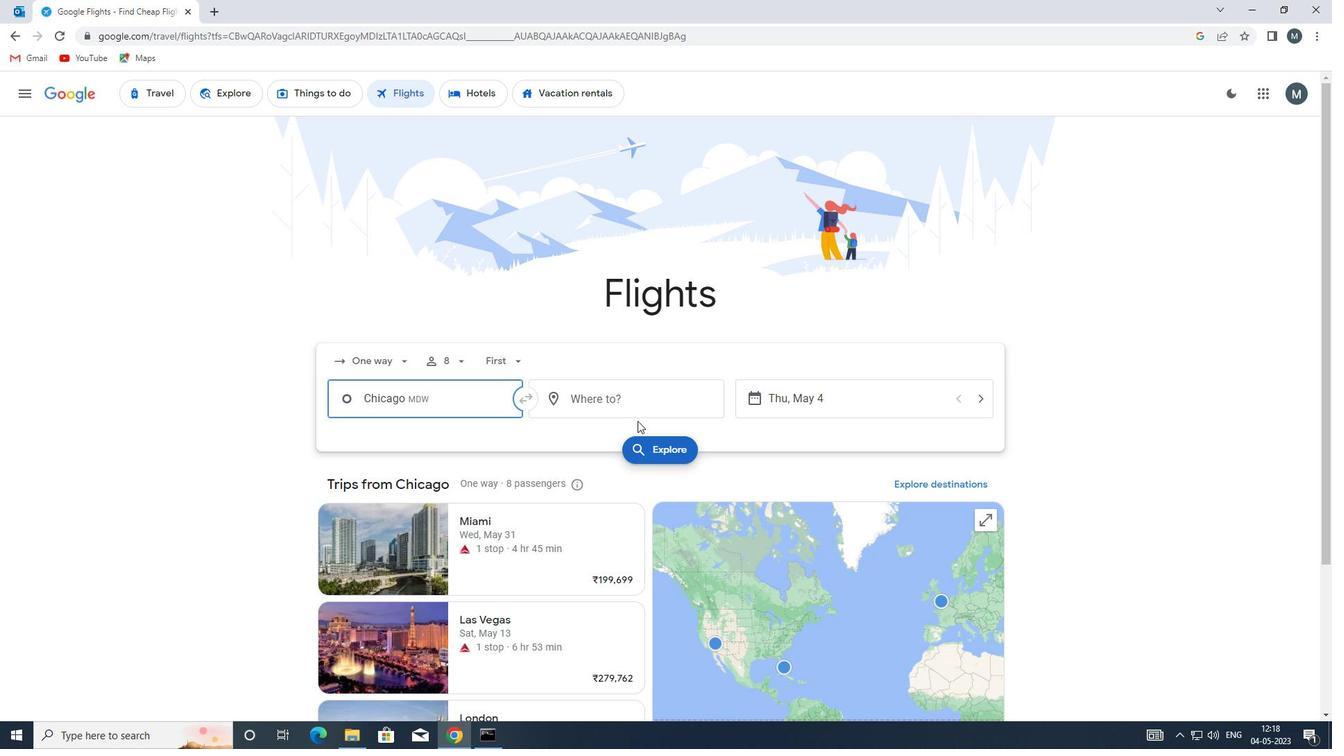 
Action: Mouse pressed left at (634, 396)
Screenshot: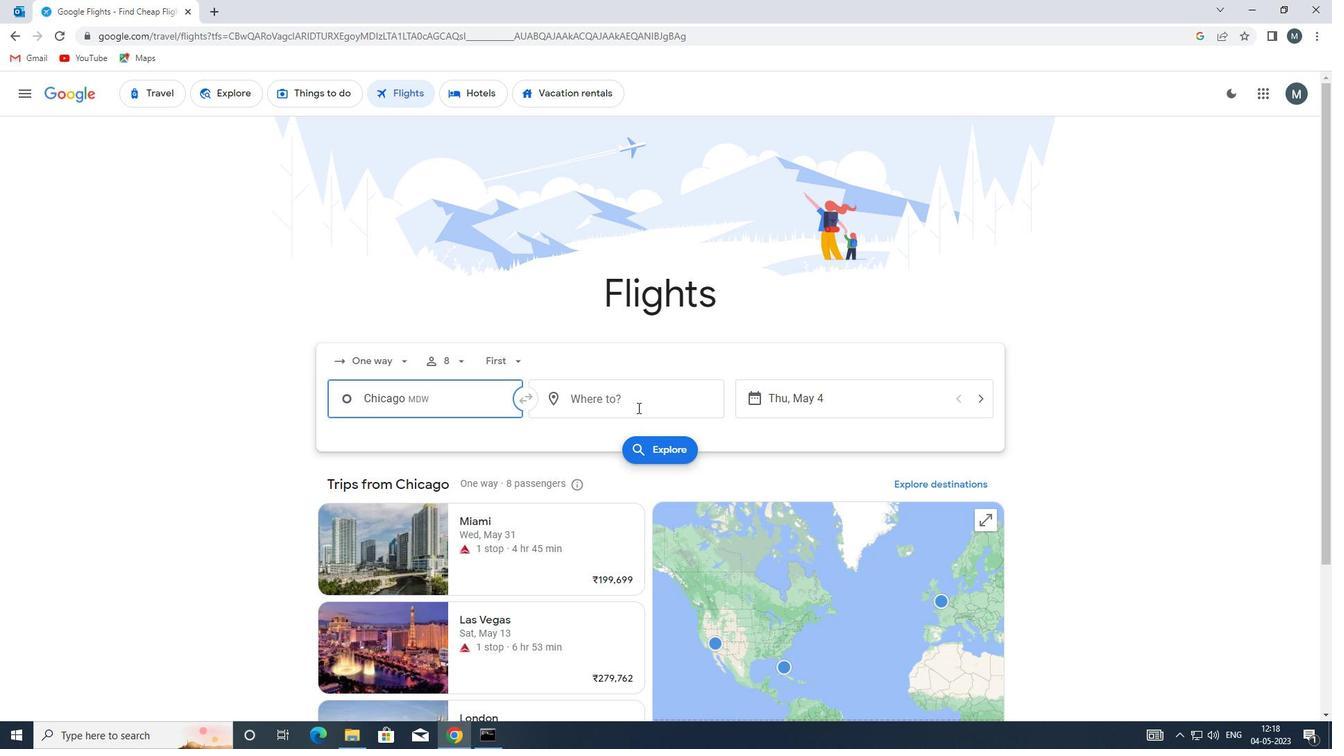 
Action: Key pressed ri
Screenshot: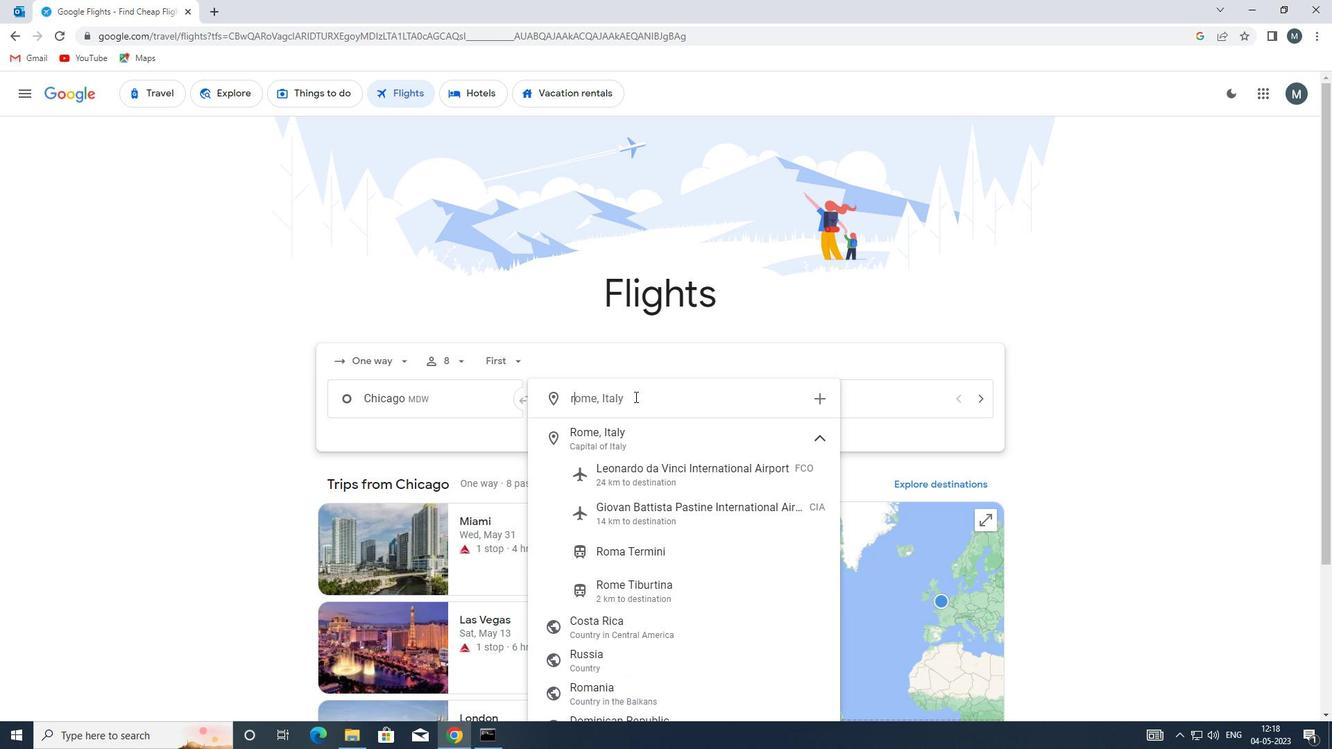 
Action: Mouse moved to (634, 396)
Screenshot: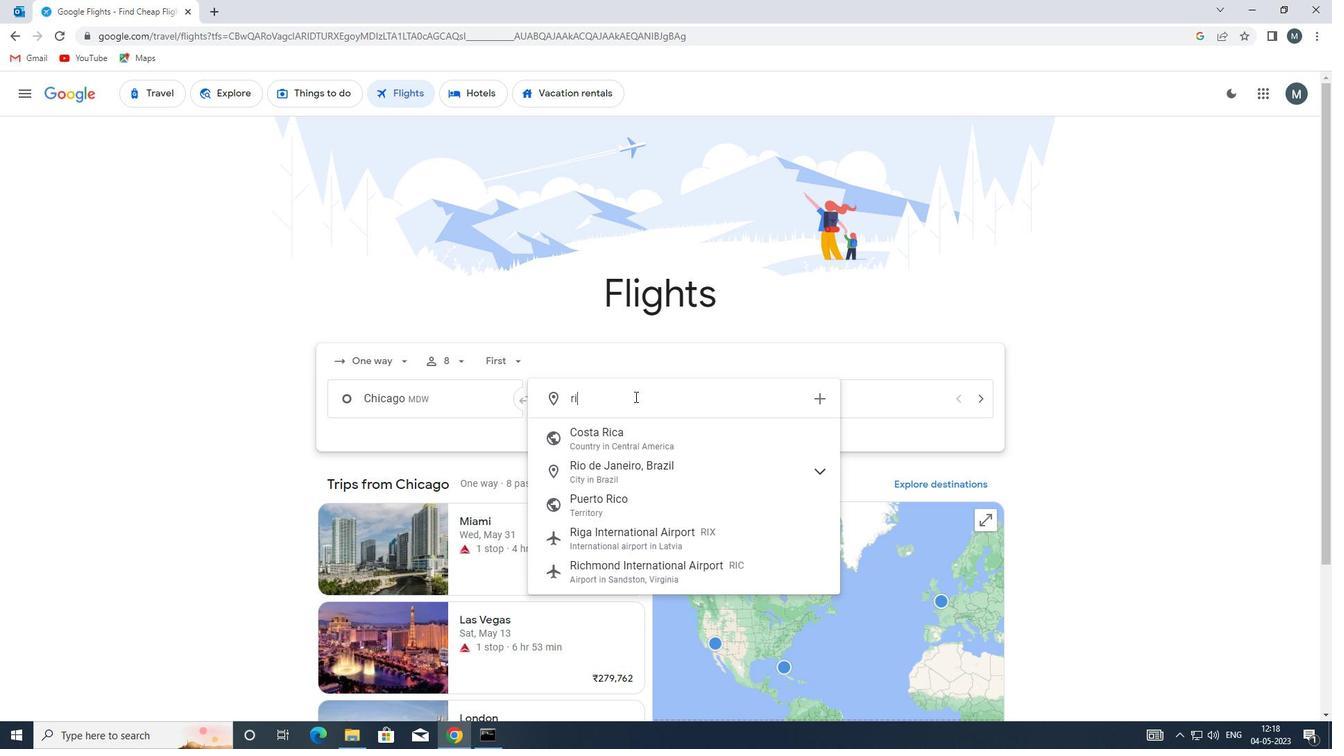 
Action: Key pressed w
Screenshot: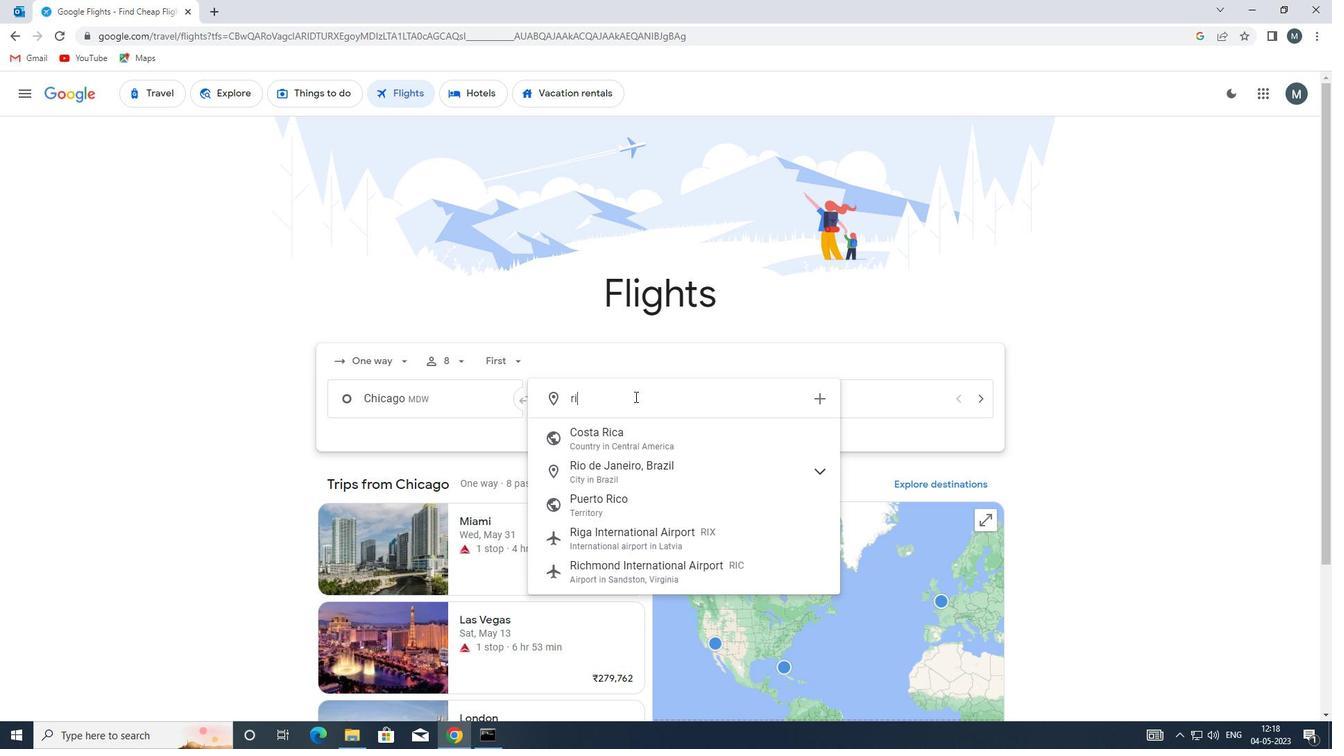 
Action: Mouse moved to (655, 432)
Screenshot: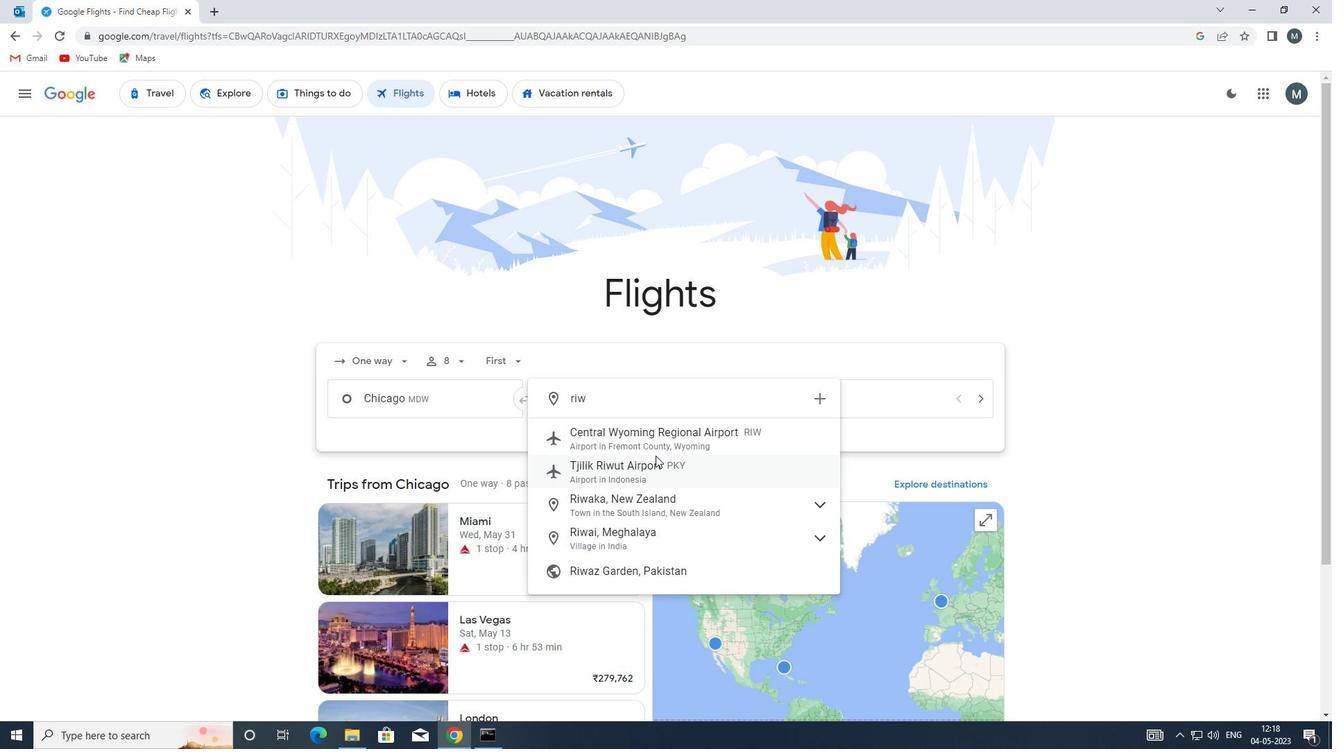 
Action: Mouse pressed left at (655, 432)
Screenshot: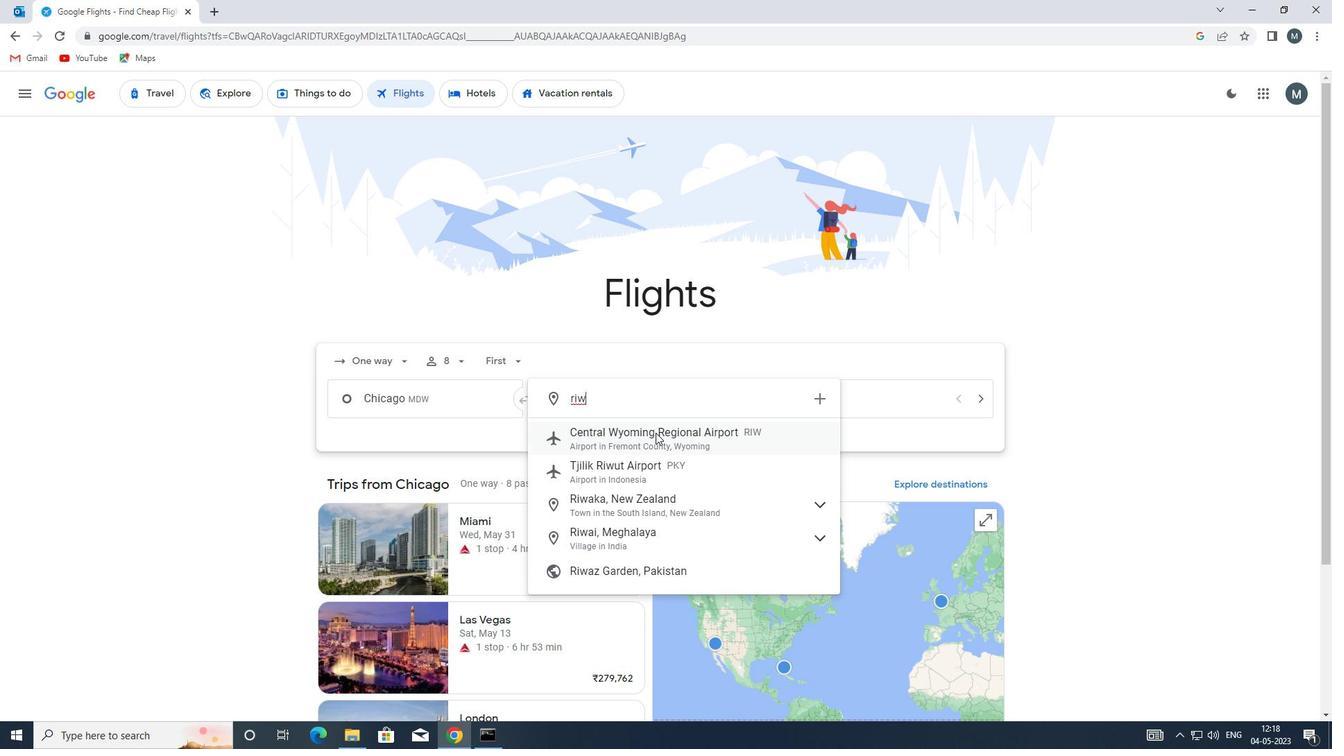 
Action: Mouse moved to (750, 397)
Screenshot: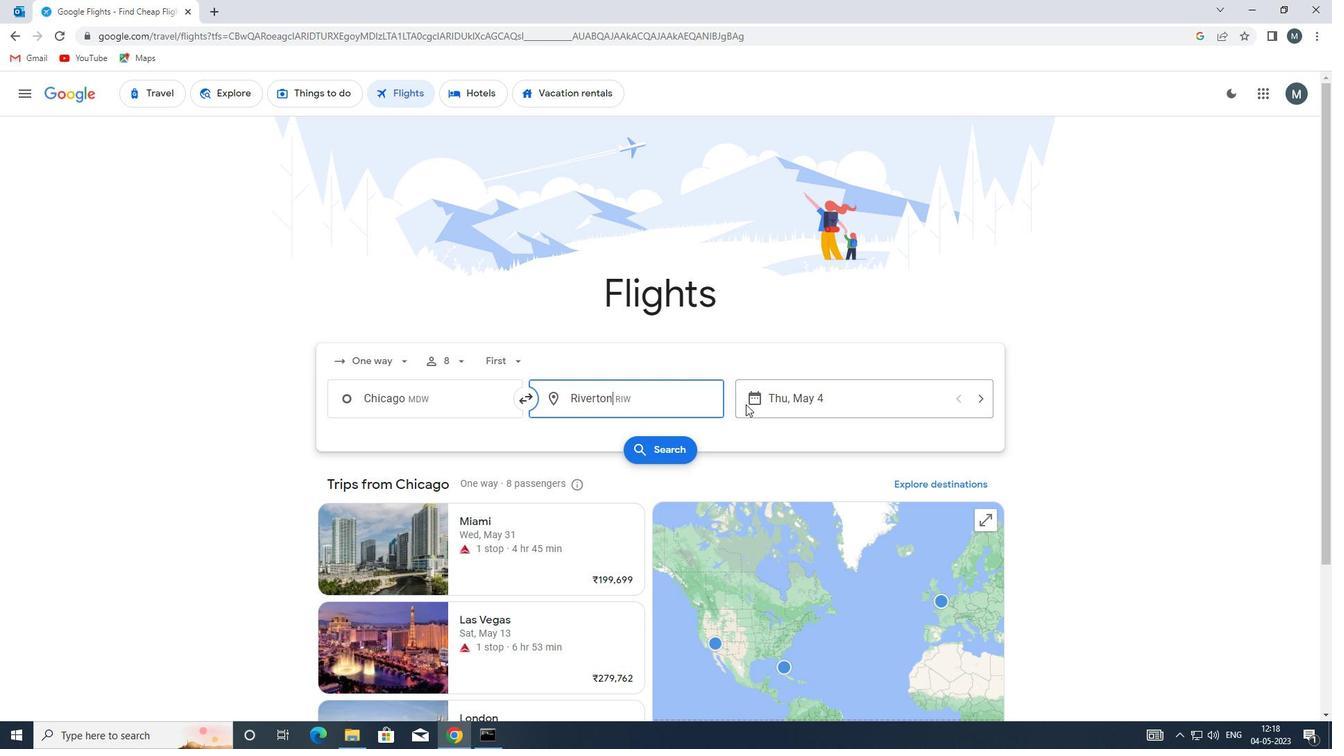 
Action: Mouse pressed left at (750, 397)
Screenshot: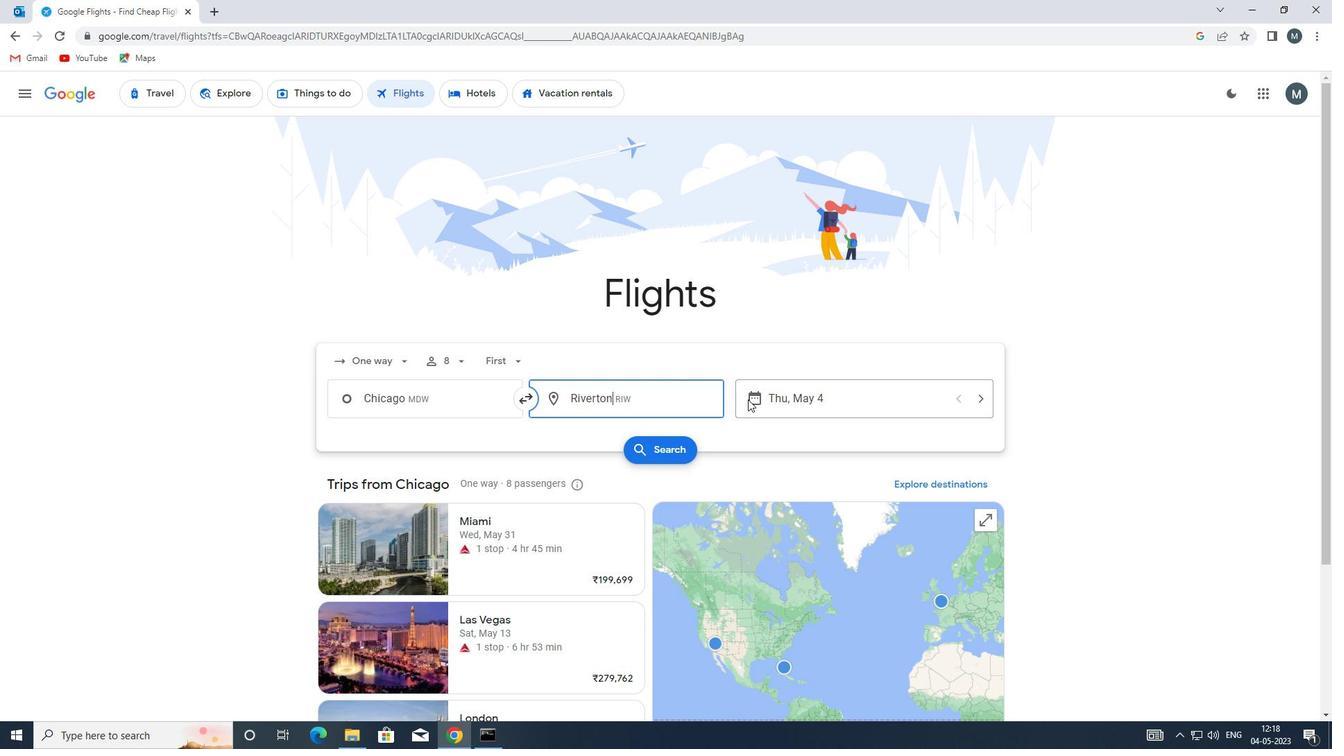 
Action: Mouse moved to (632, 466)
Screenshot: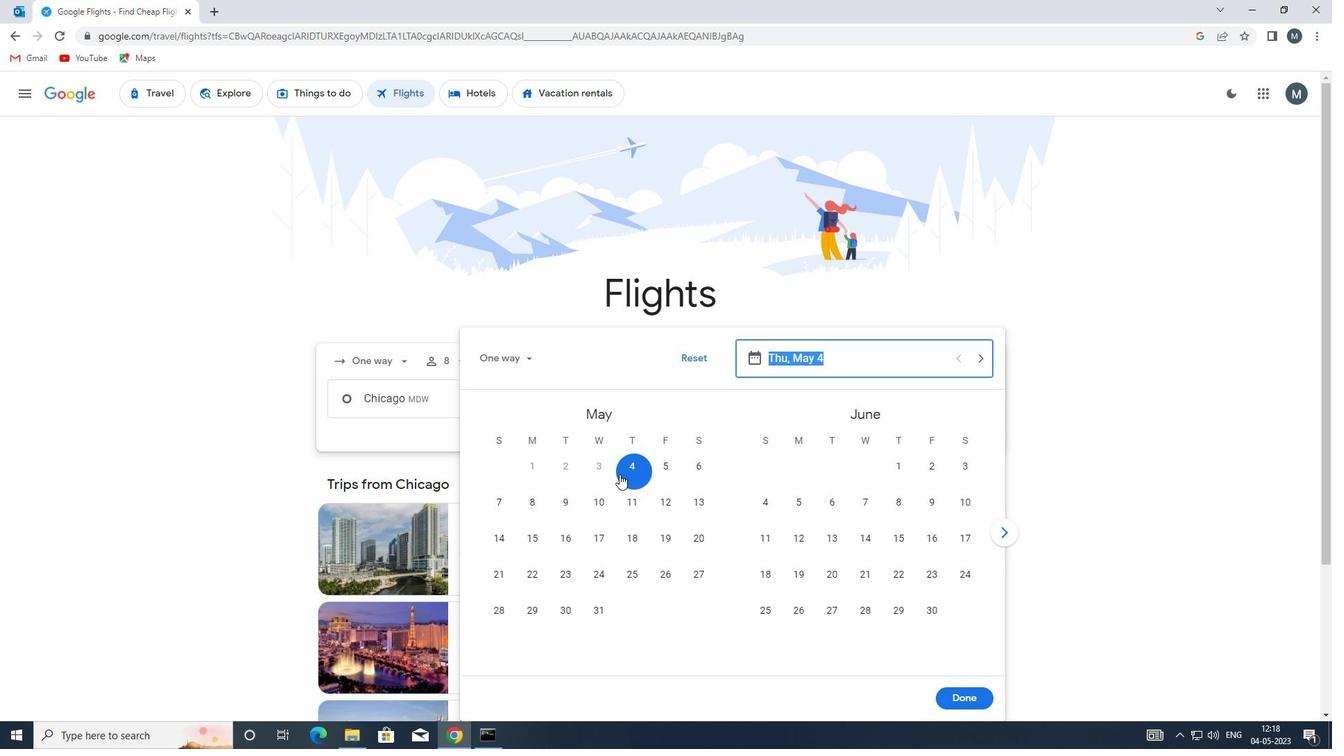 
Action: Mouse pressed left at (632, 466)
Screenshot: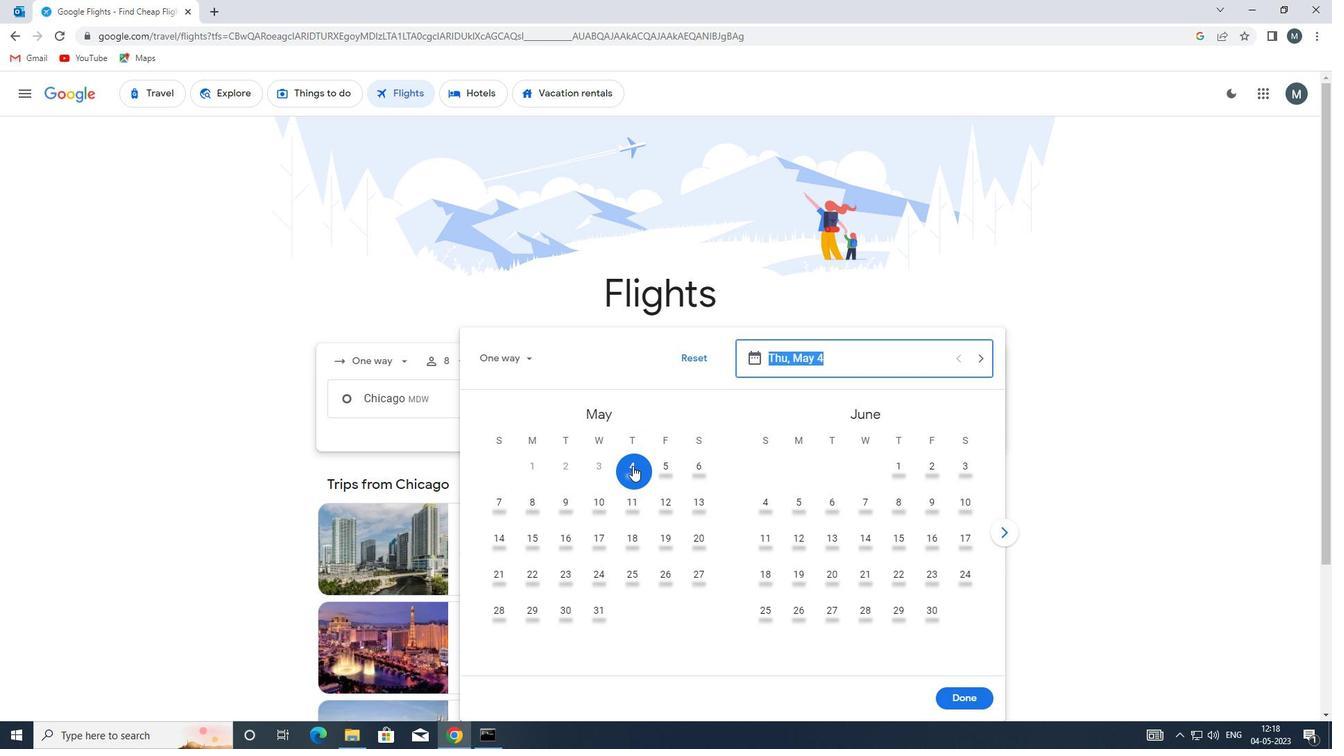 
Action: Mouse moved to (970, 699)
Screenshot: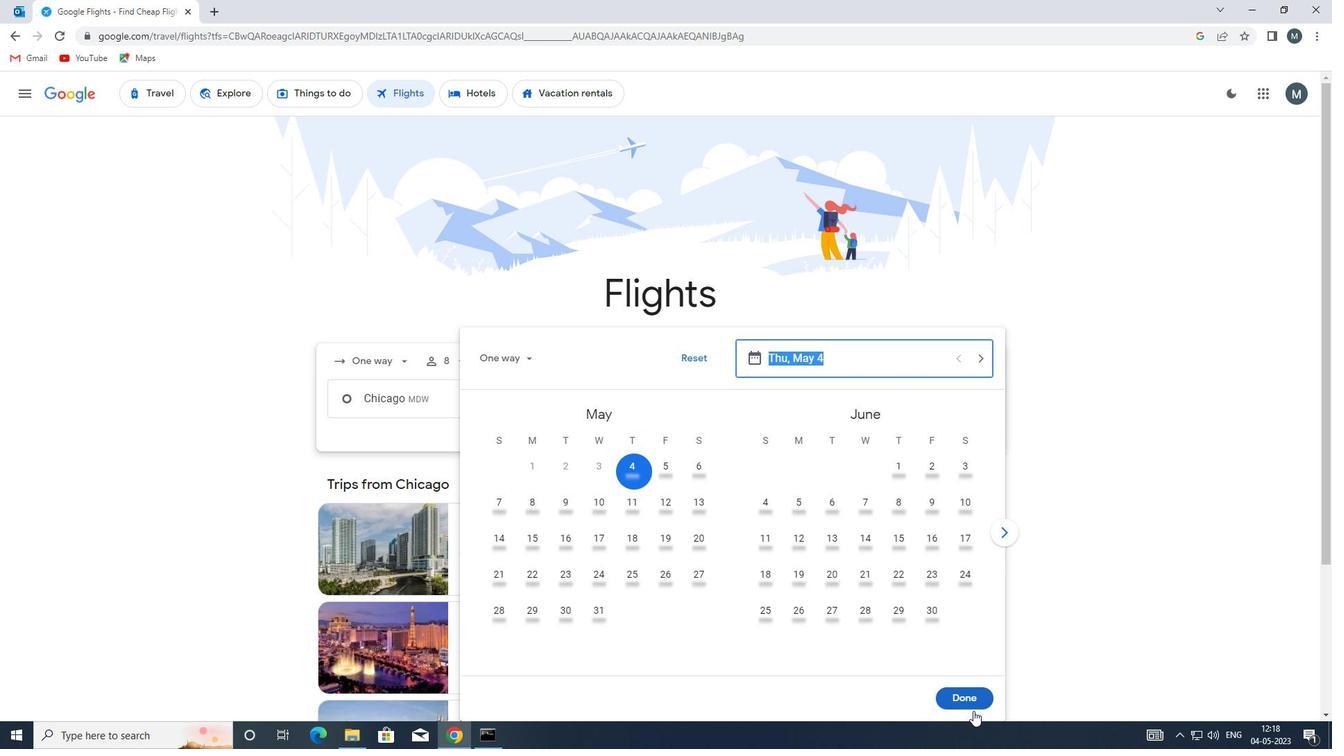 
Action: Mouse pressed left at (970, 699)
Screenshot: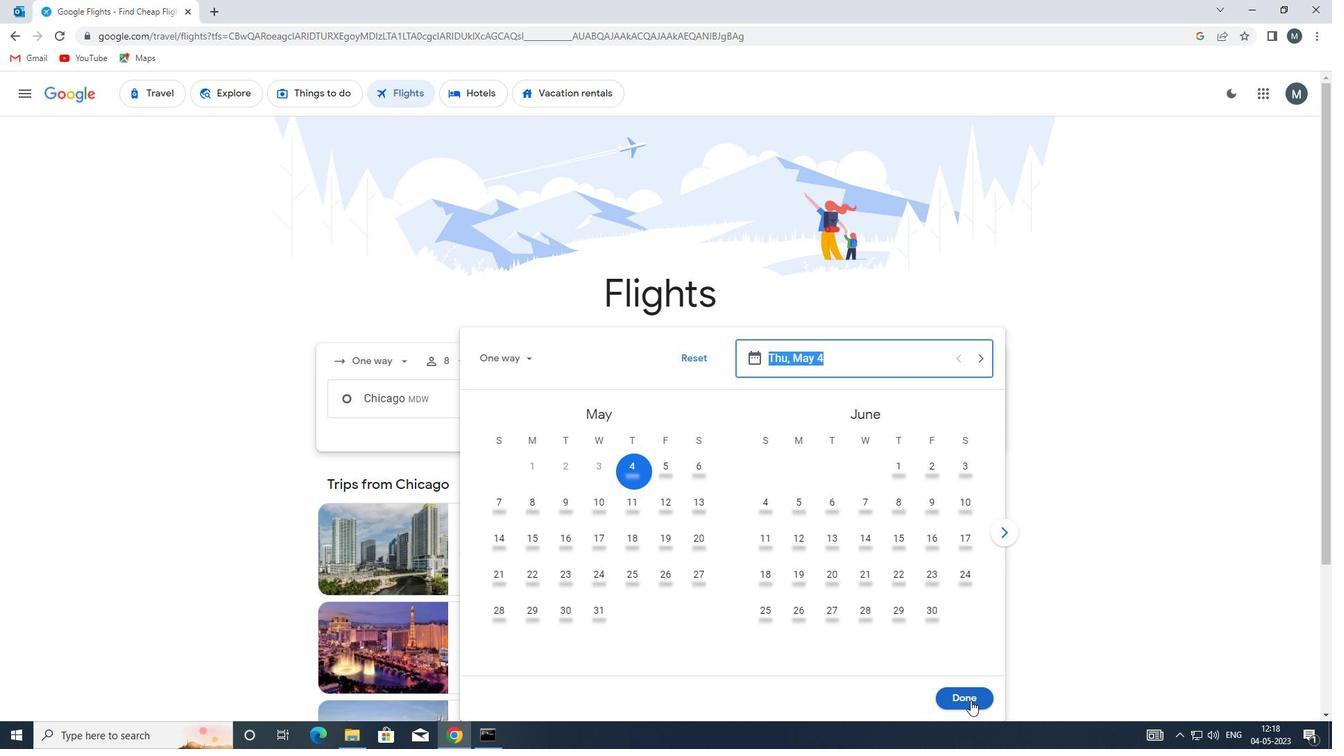 
Action: Mouse moved to (679, 450)
Screenshot: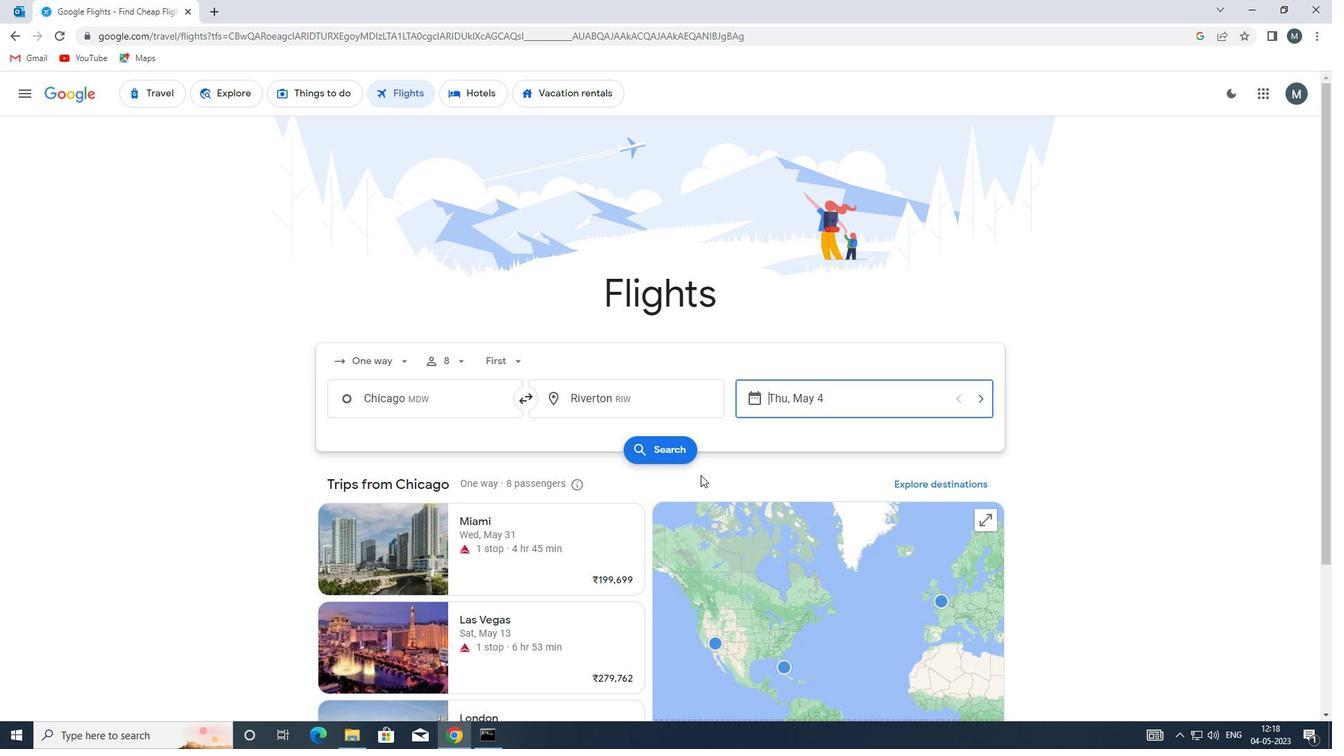 
Action: Mouse pressed left at (679, 450)
Screenshot: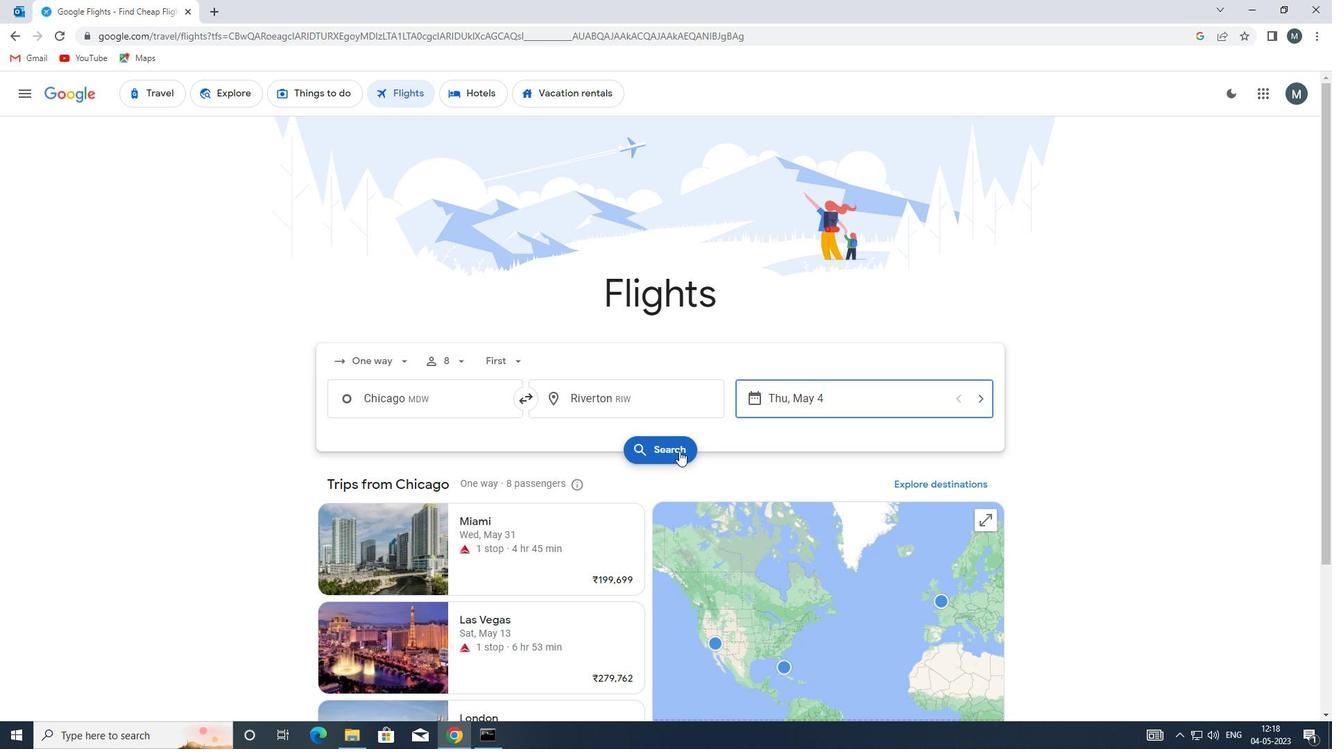 
Action: Mouse moved to (345, 224)
Screenshot: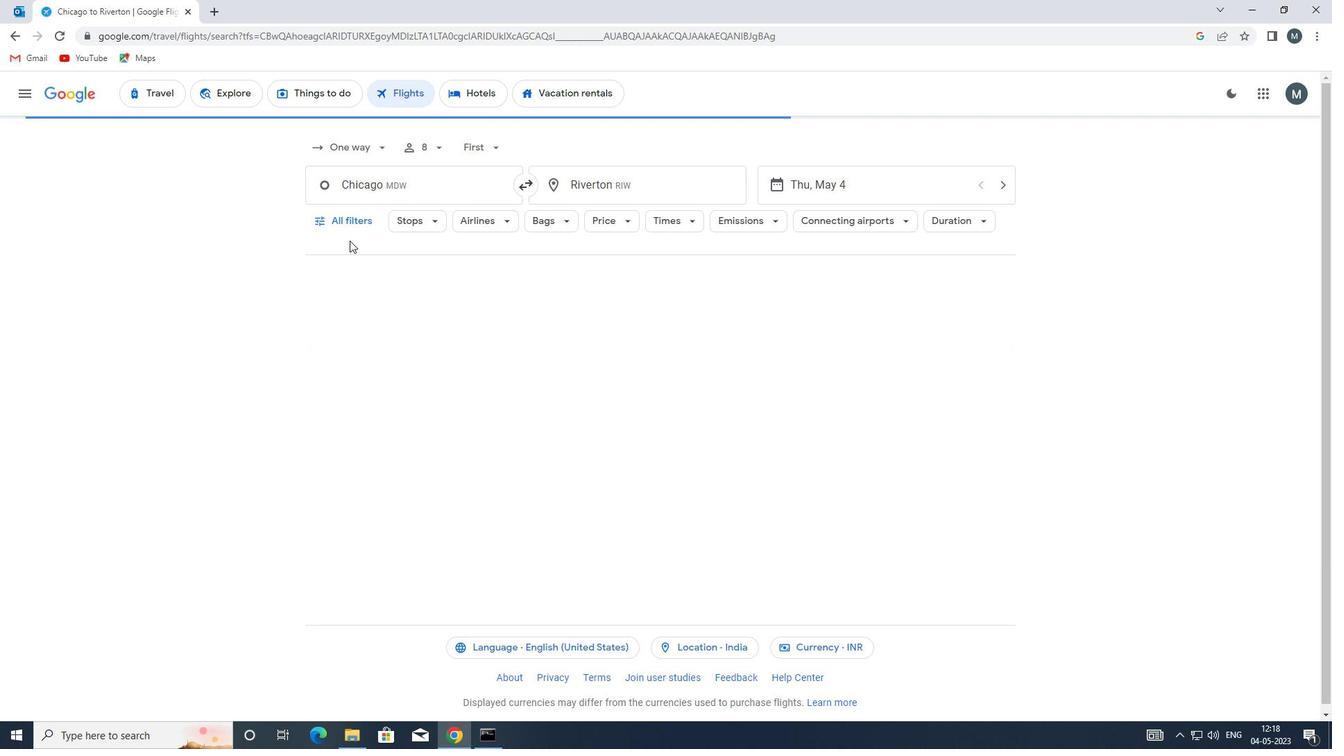 
Action: Mouse pressed left at (345, 224)
Screenshot: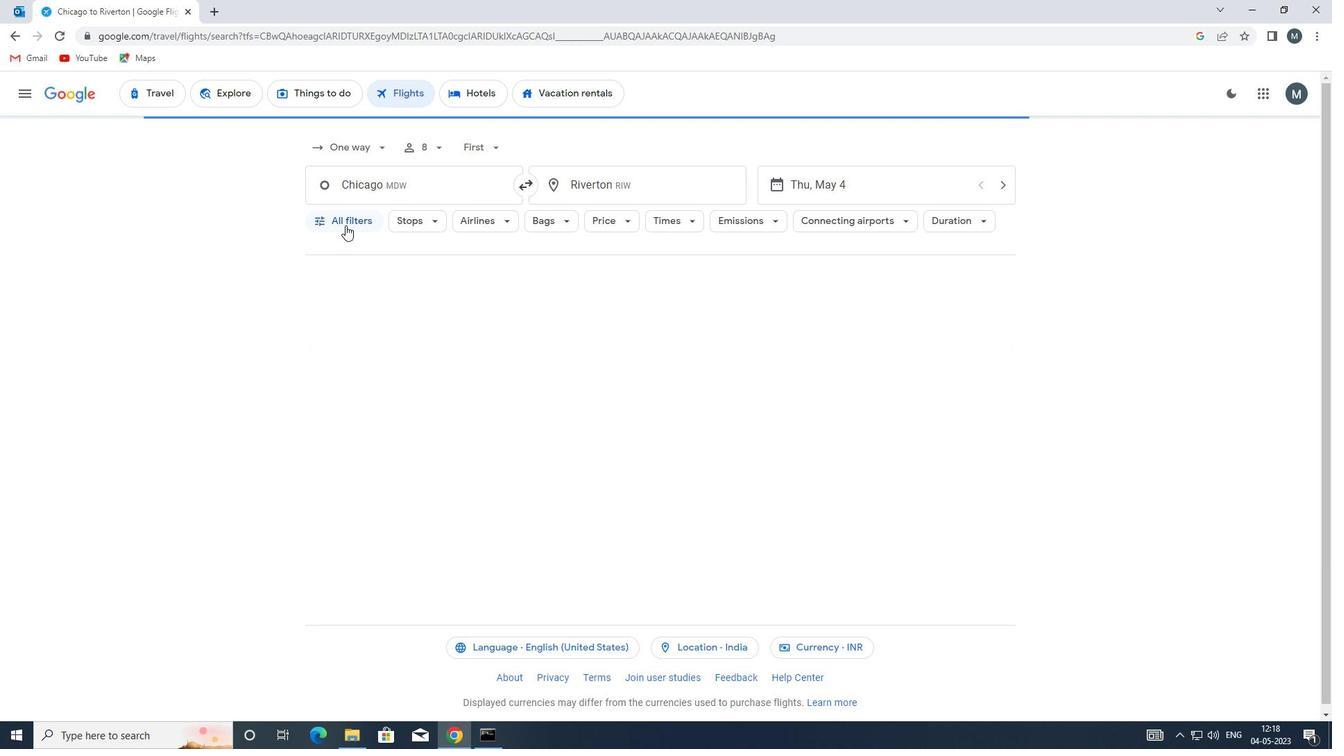 
Action: Mouse moved to (401, 447)
Screenshot: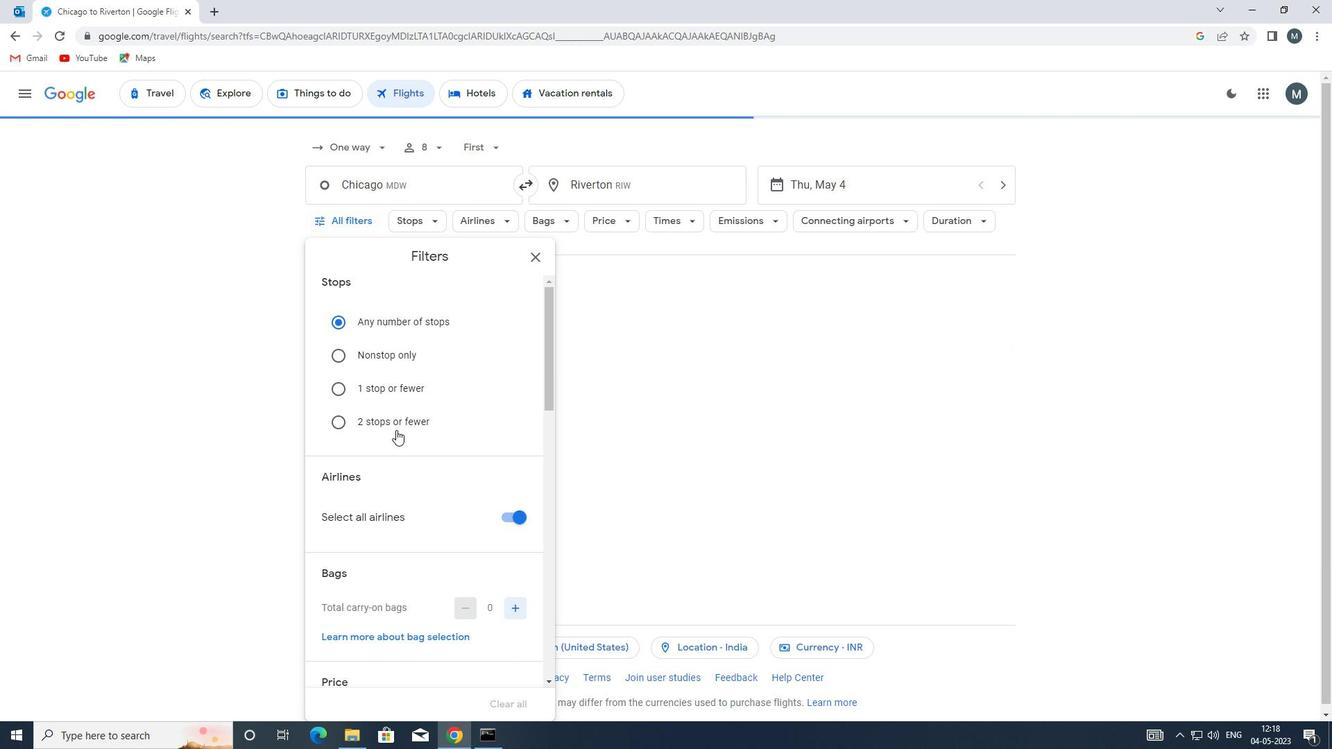 
Action: Mouse scrolled (401, 446) with delta (0, 0)
Screenshot: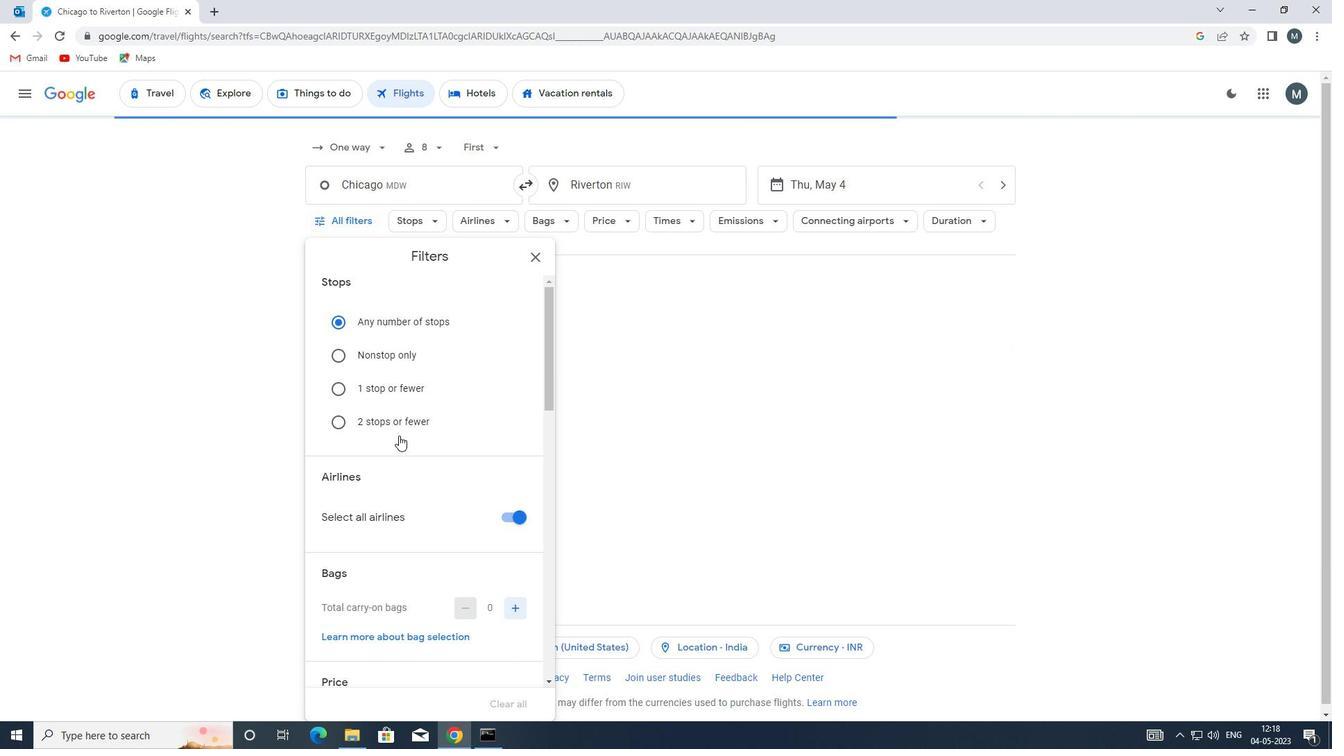 
Action: Mouse moved to (503, 445)
Screenshot: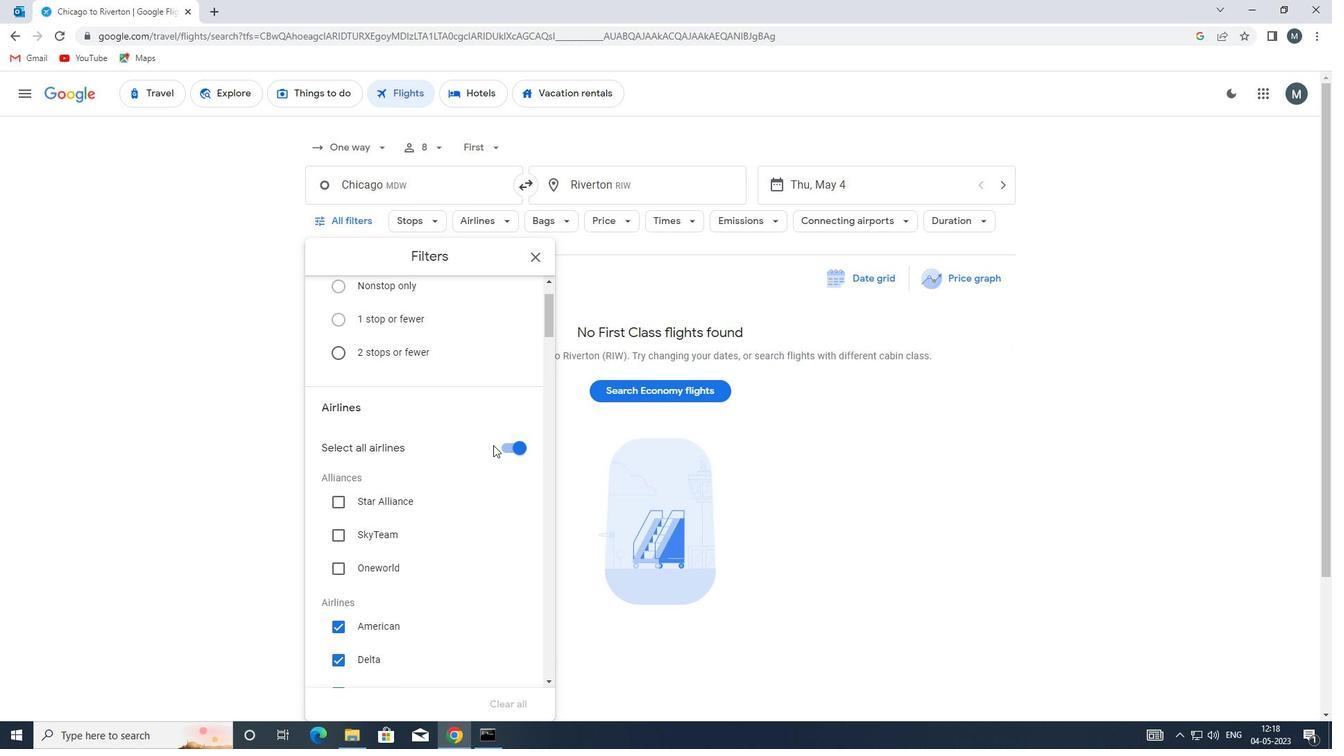 
Action: Mouse pressed left at (503, 445)
Screenshot: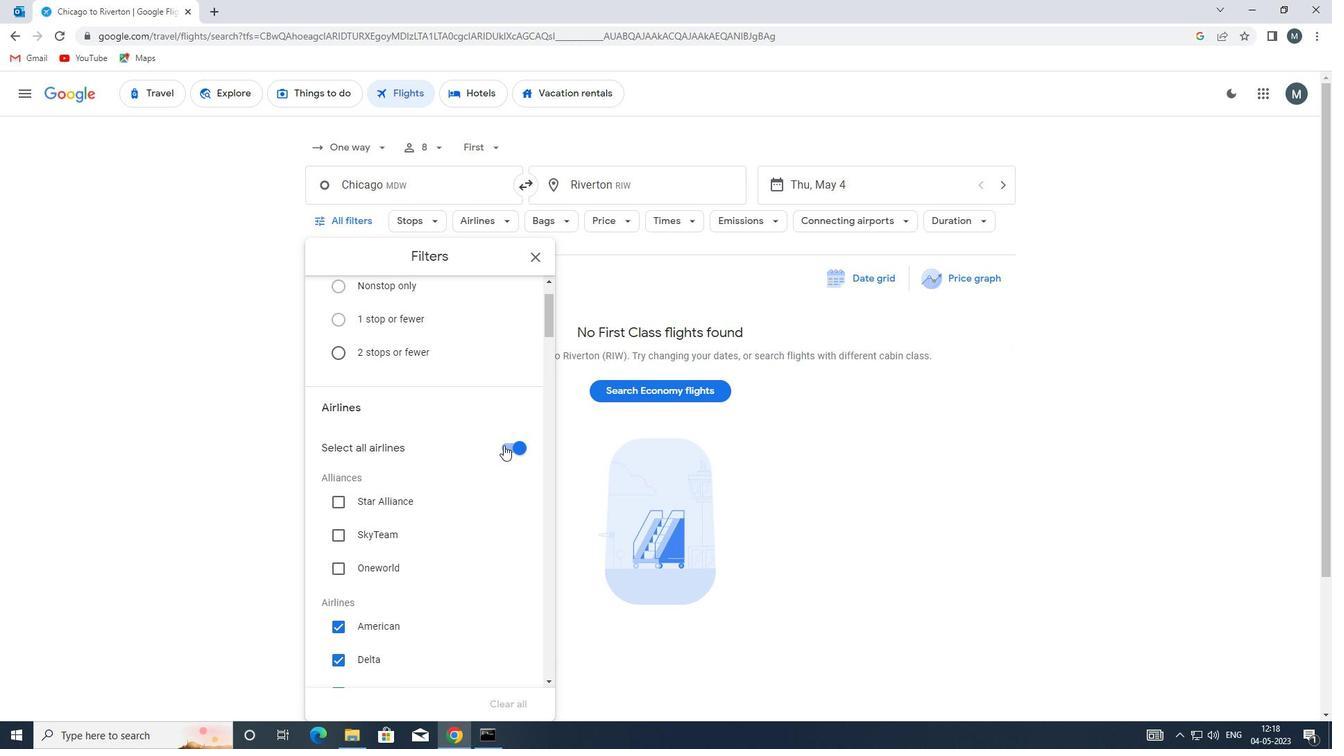 
Action: Mouse moved to (394, 503)
Screenshot: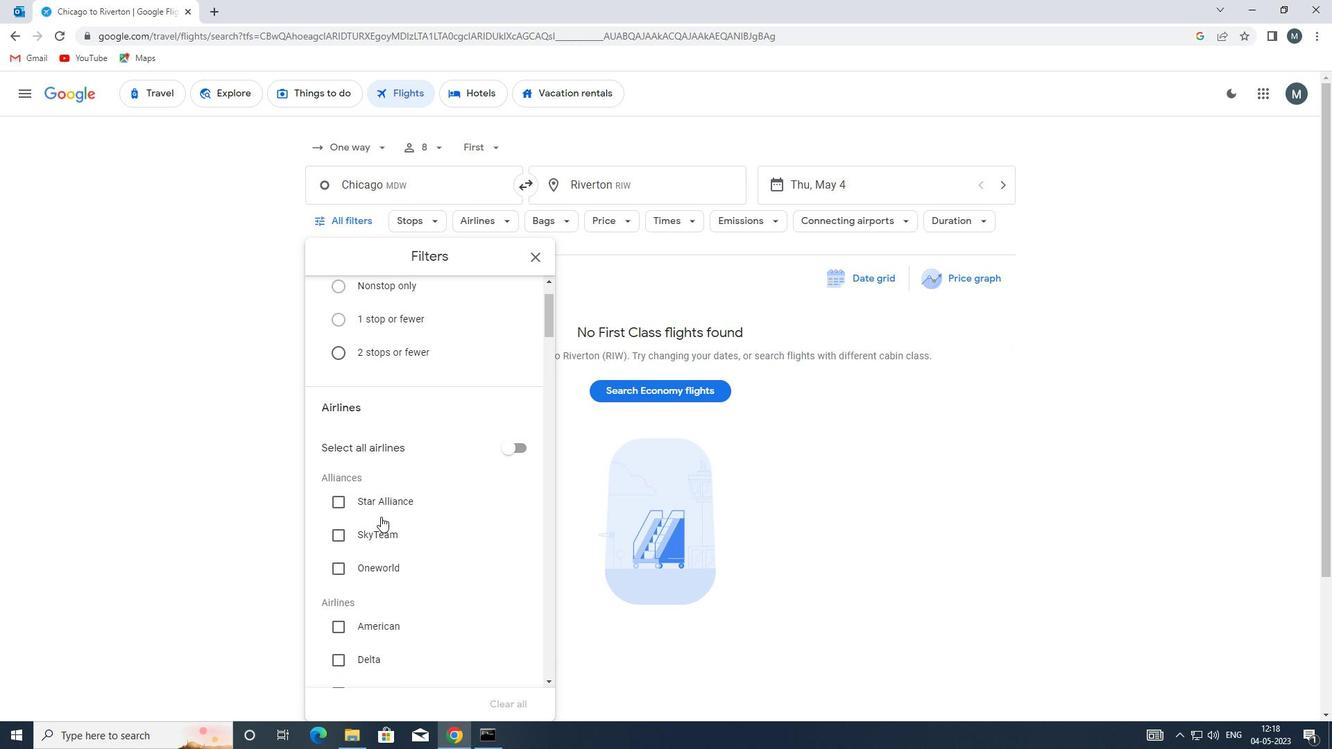 
Action: Mouse scrolled (394, 502) with delta (0, 0)
Screenshot: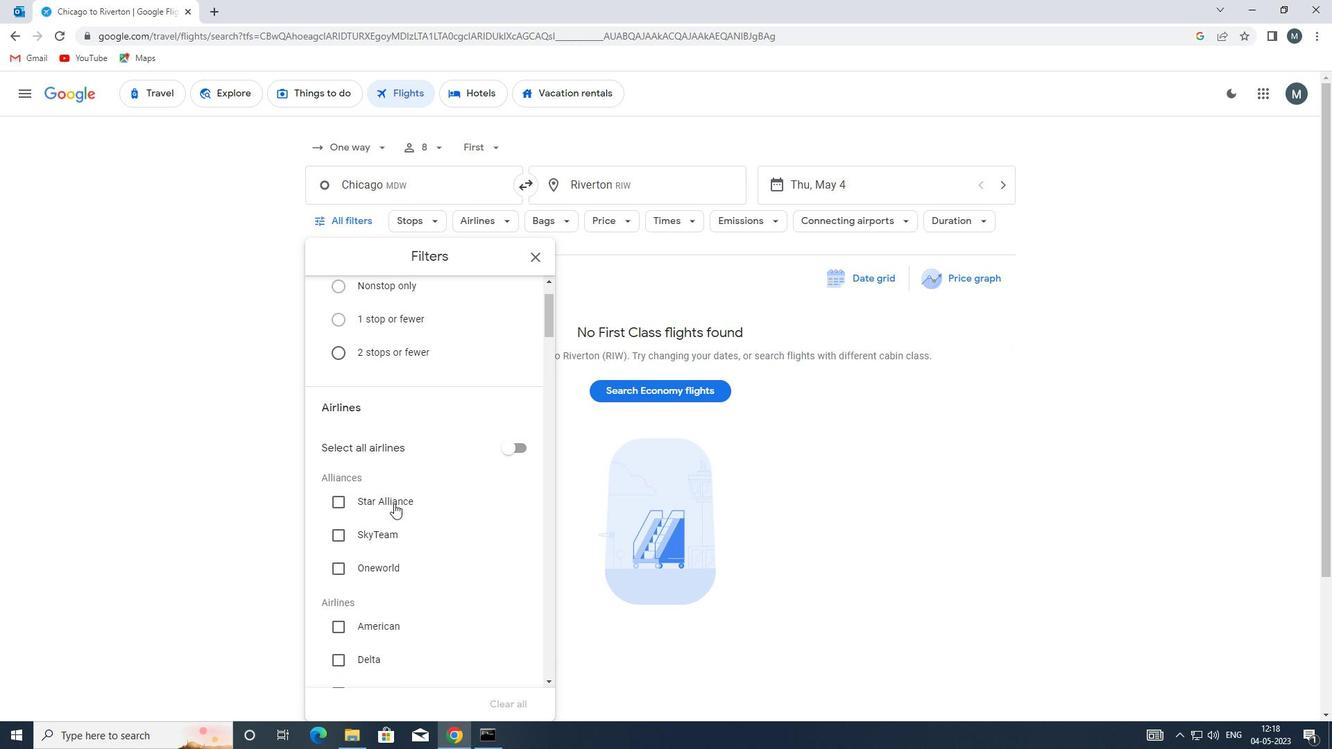 
Action: Mouse moved to (372, 554)
Screenshot: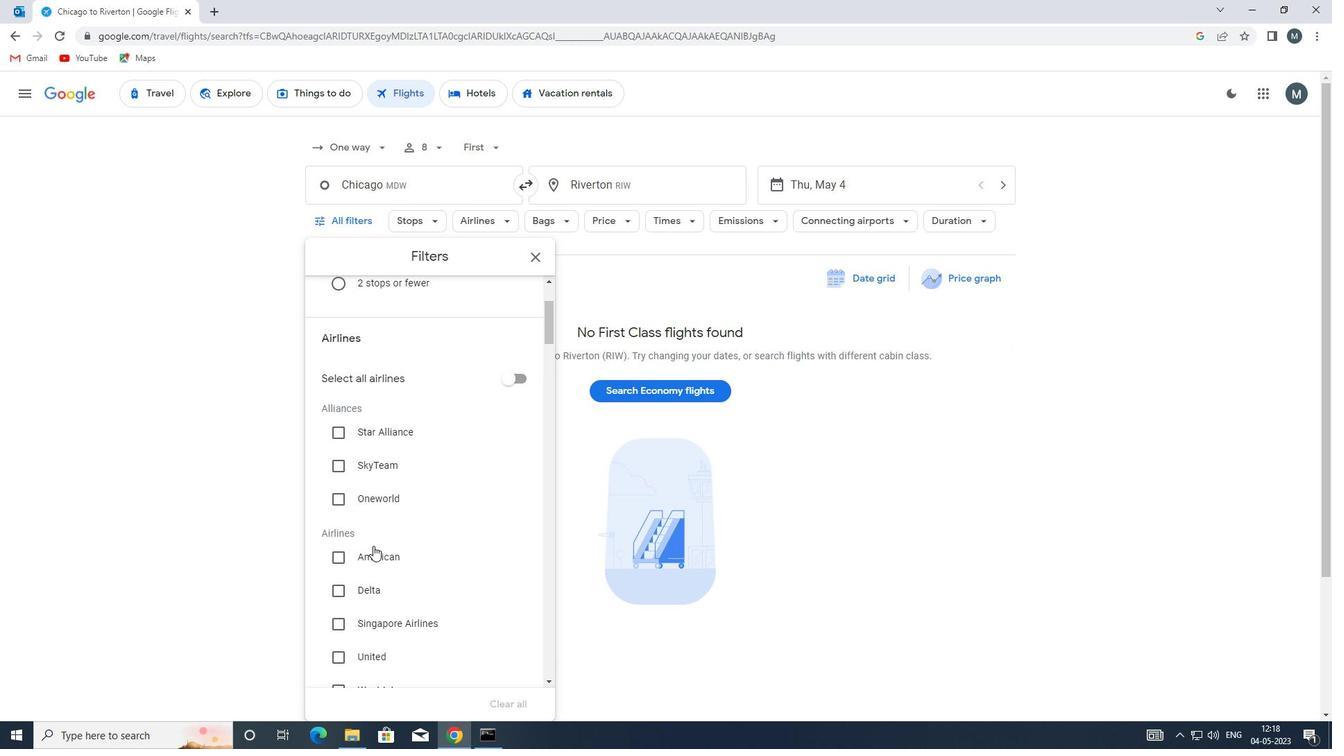 
Action: Mouse pressed left at (372, 554)
Screenshot: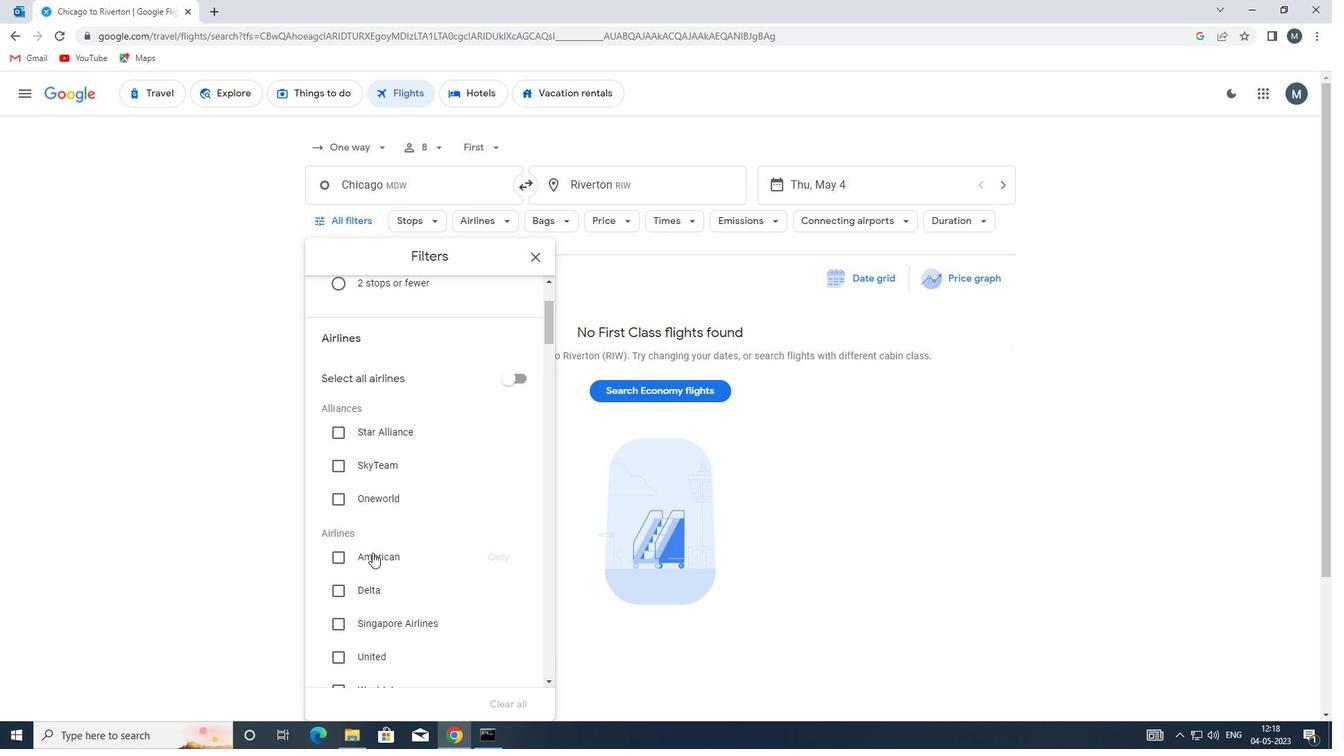 
Action: Mouse moved to (444, 503)
Screenshot: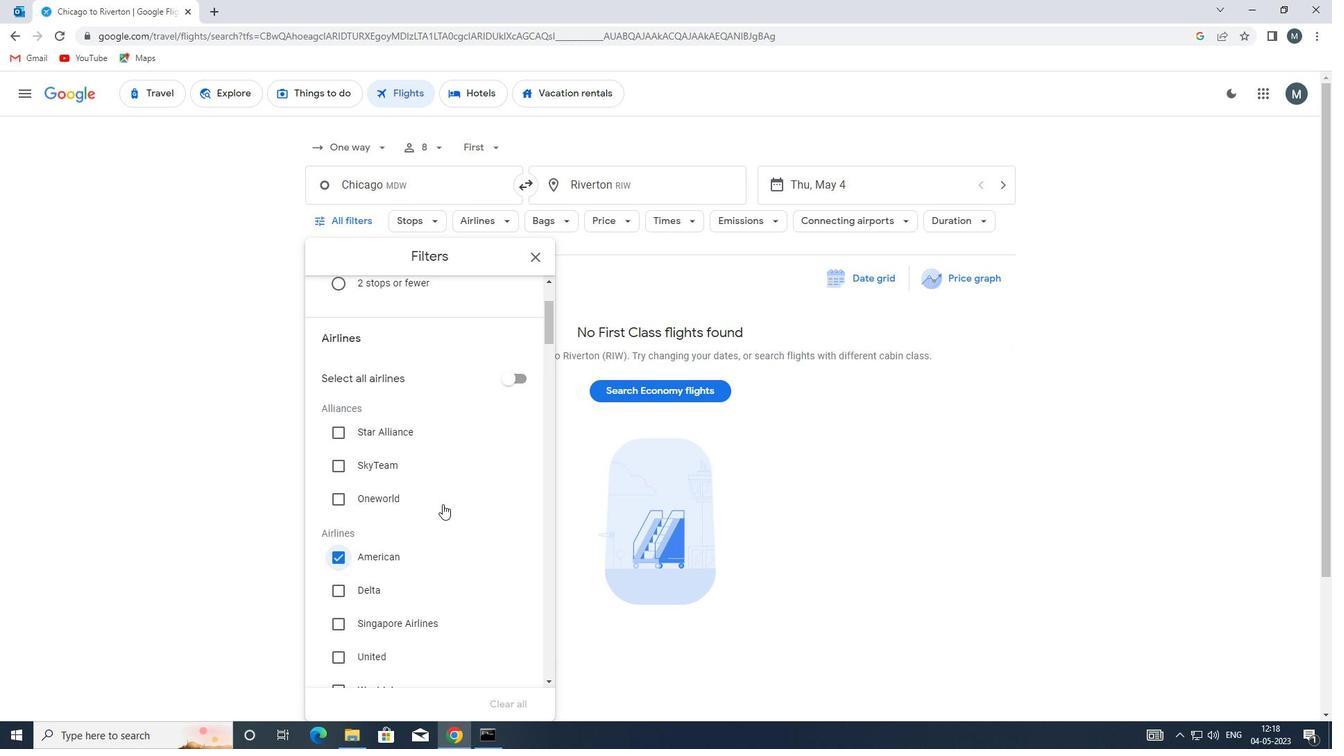 
Action: Mouse scrolled (444, 503) with delta (0, 0)
Screenshot: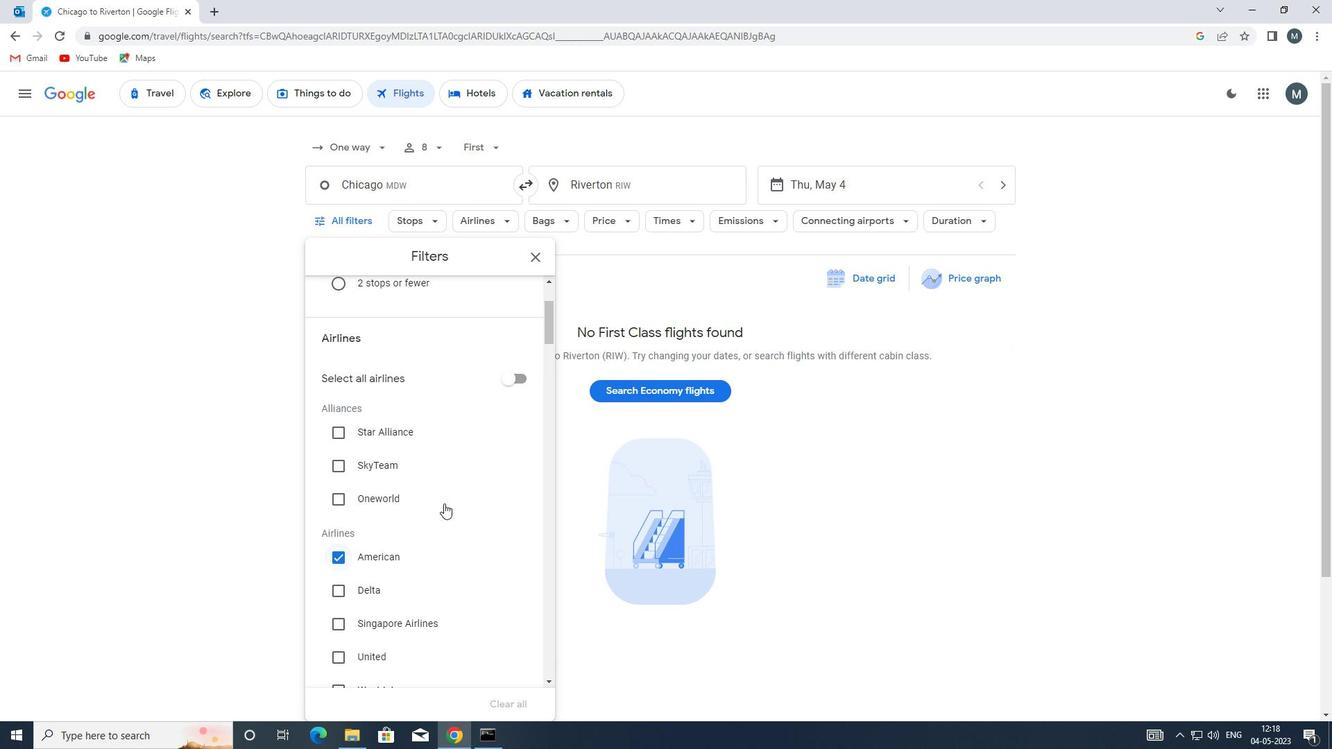 
Action: Mouse moved to (432, 503)
Screenshot: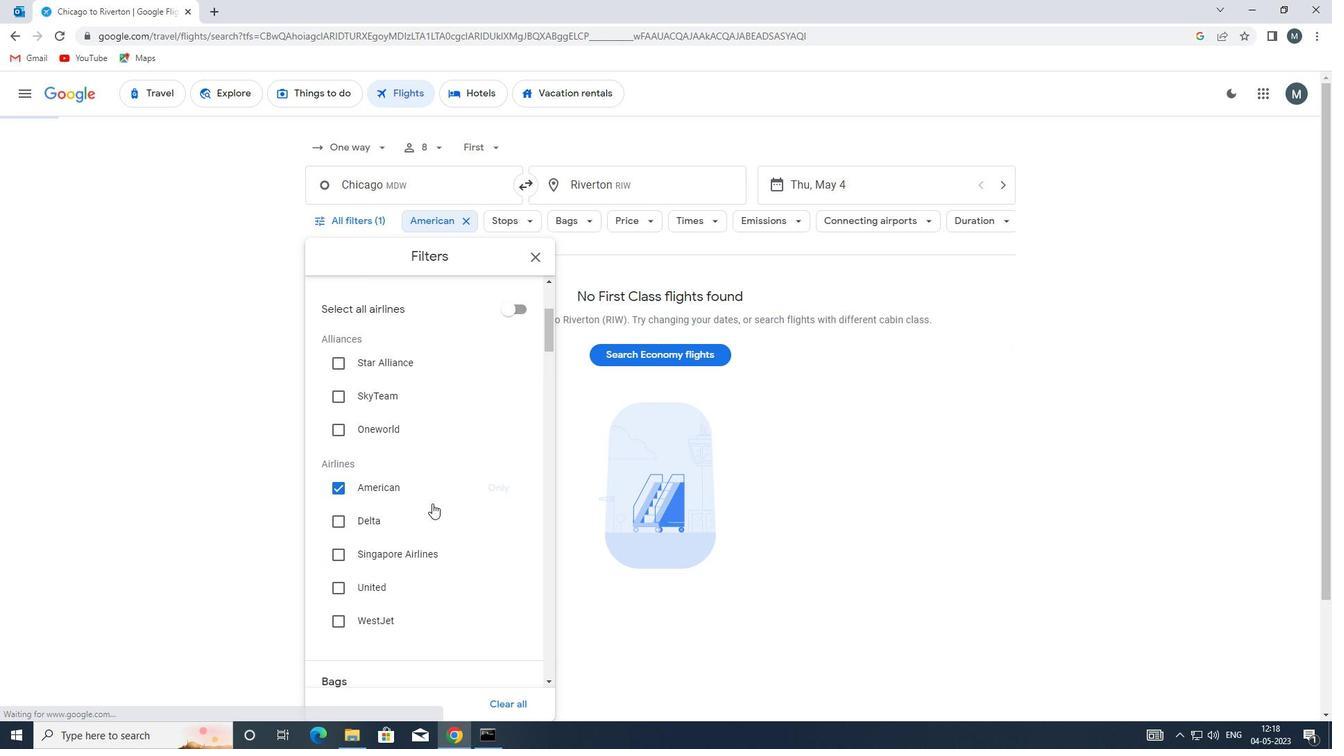 
Action: Mouse scrolled (432, 503) with delta (0, 0)
Screenshot: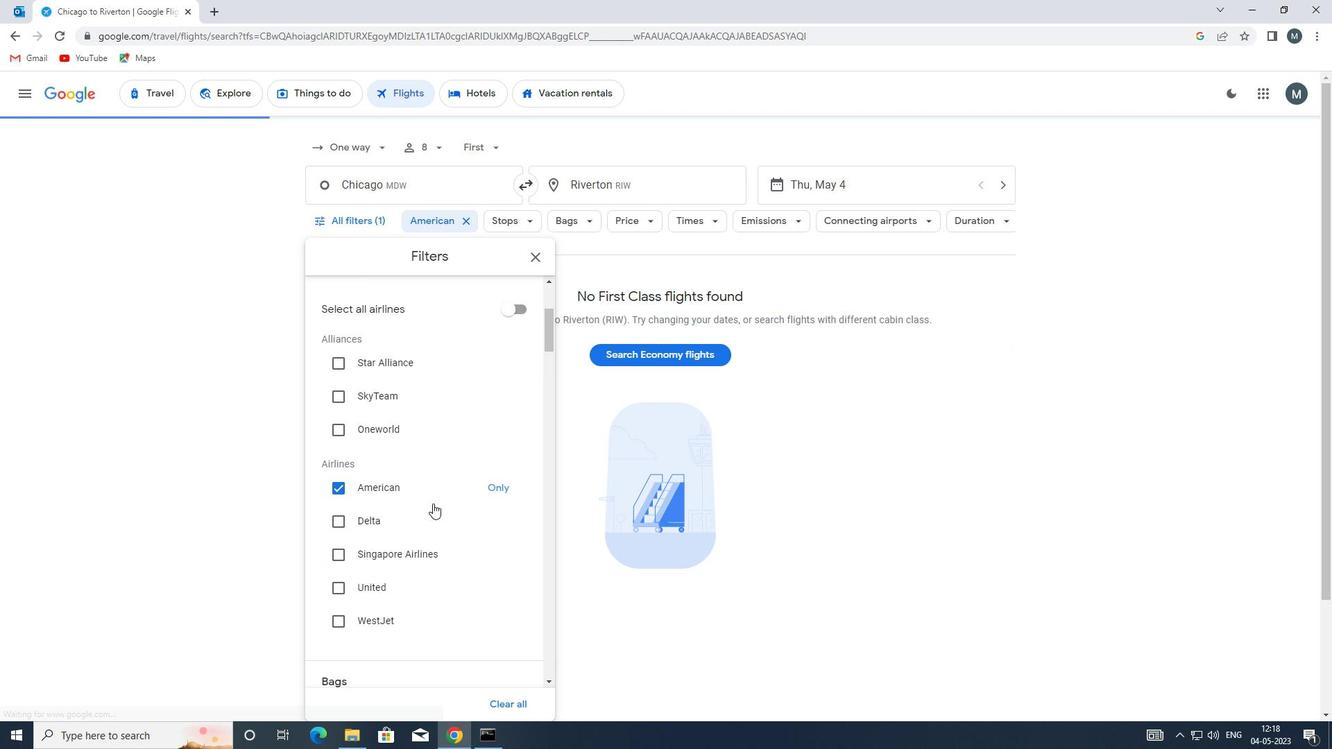 
Action: Mouse moved to (432, 503)
Screenshot: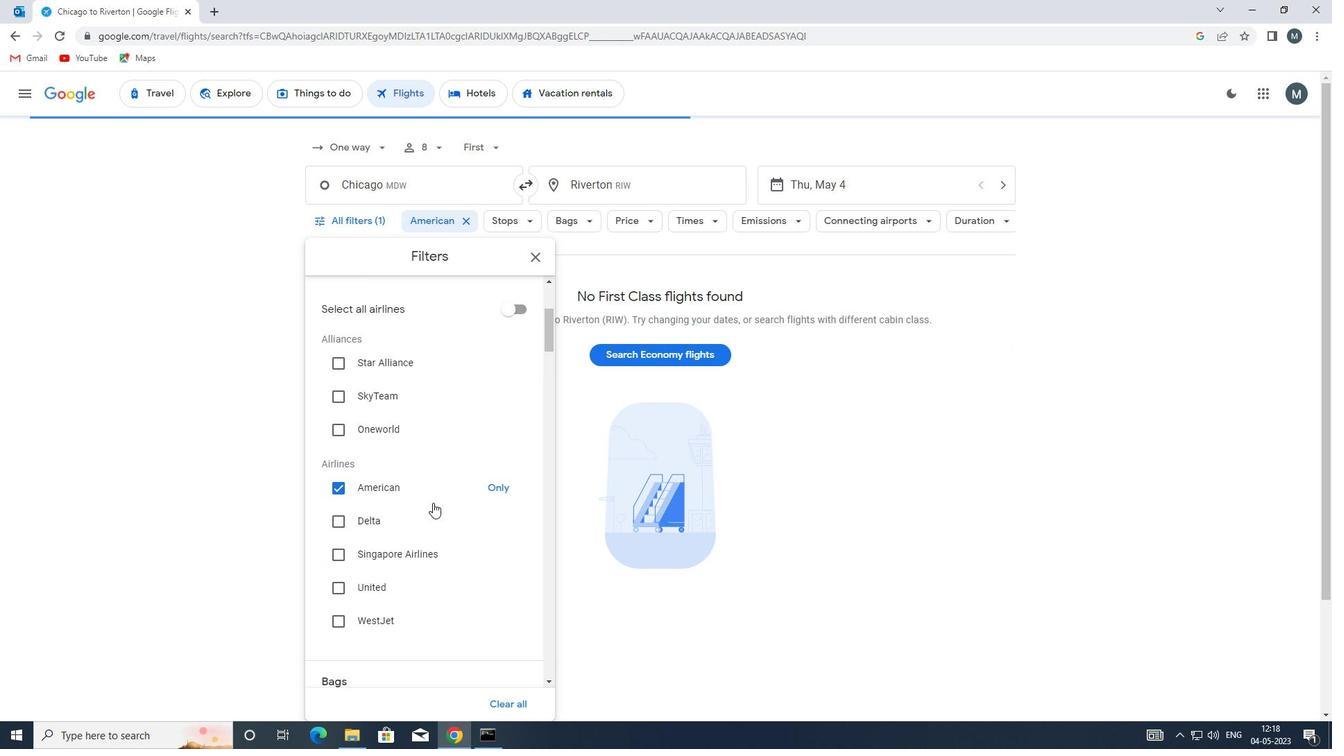 
Action: Mouse scrolled (432, 502) with delta (0, 0)
Screenshot: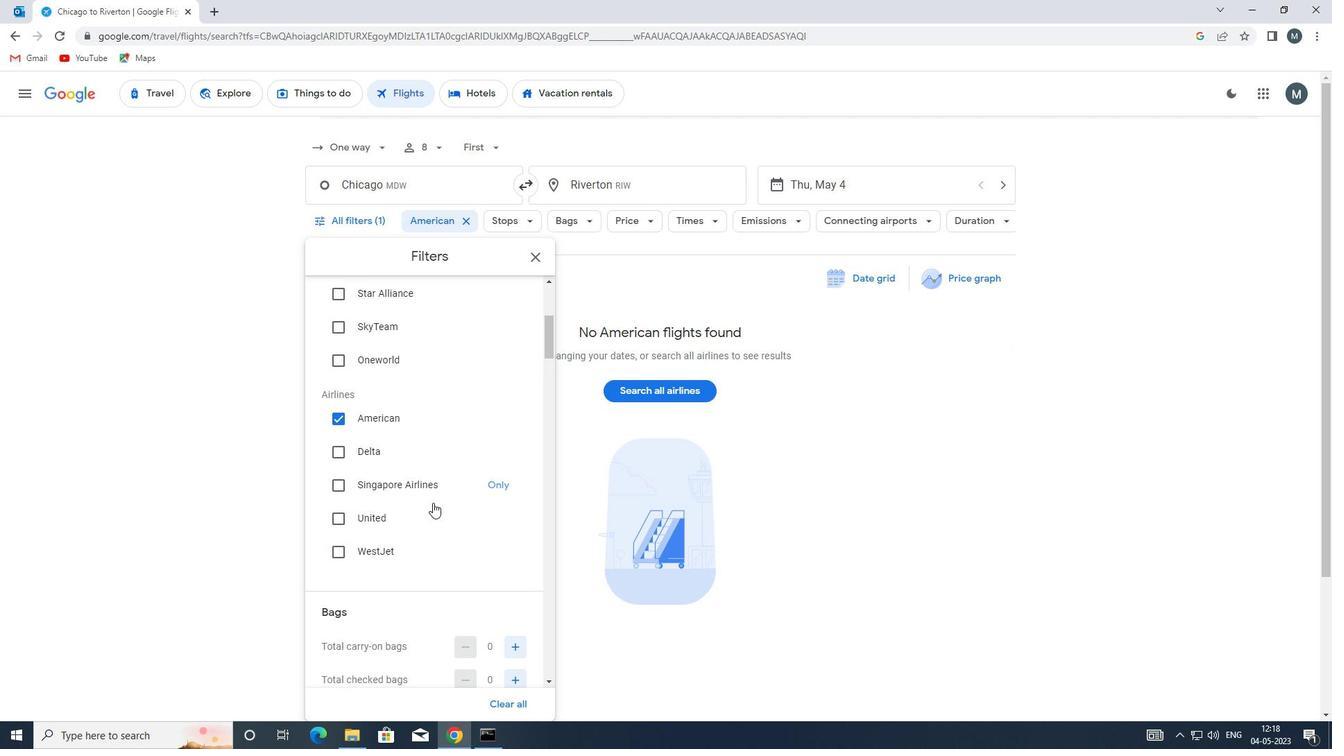 
Action: Mouse moved to (432, 503)
Screenshot: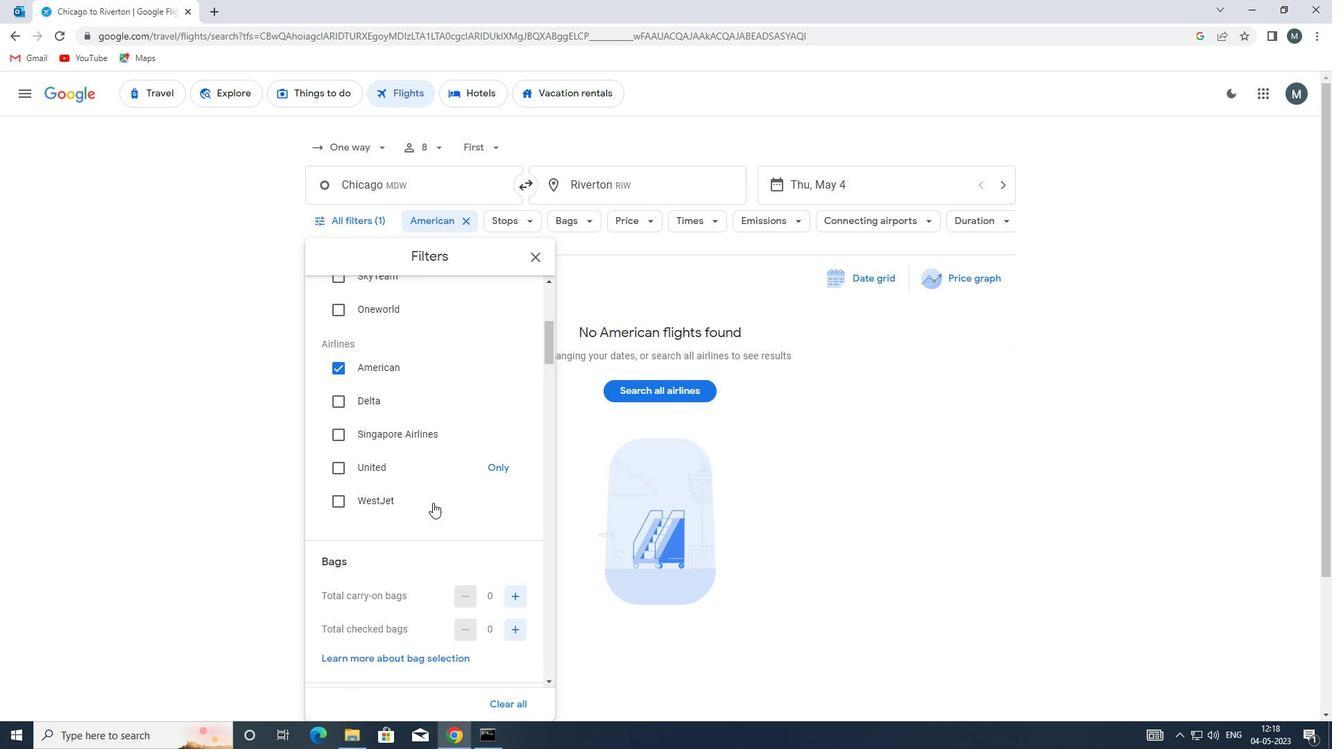 
Action: Mouse scrolled (432, 502) with delta (0, 0)
Screenshot: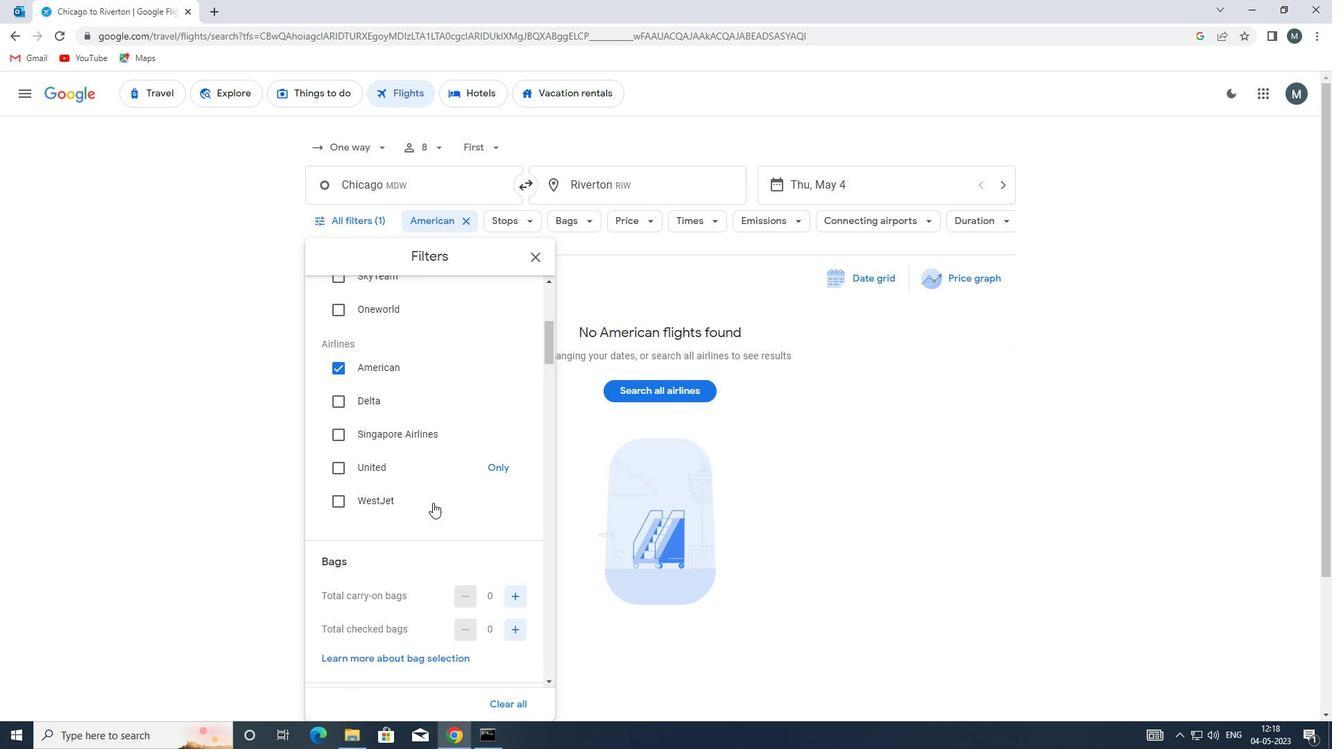 
Action: Mouse moved to (515, 505)
Screenshot: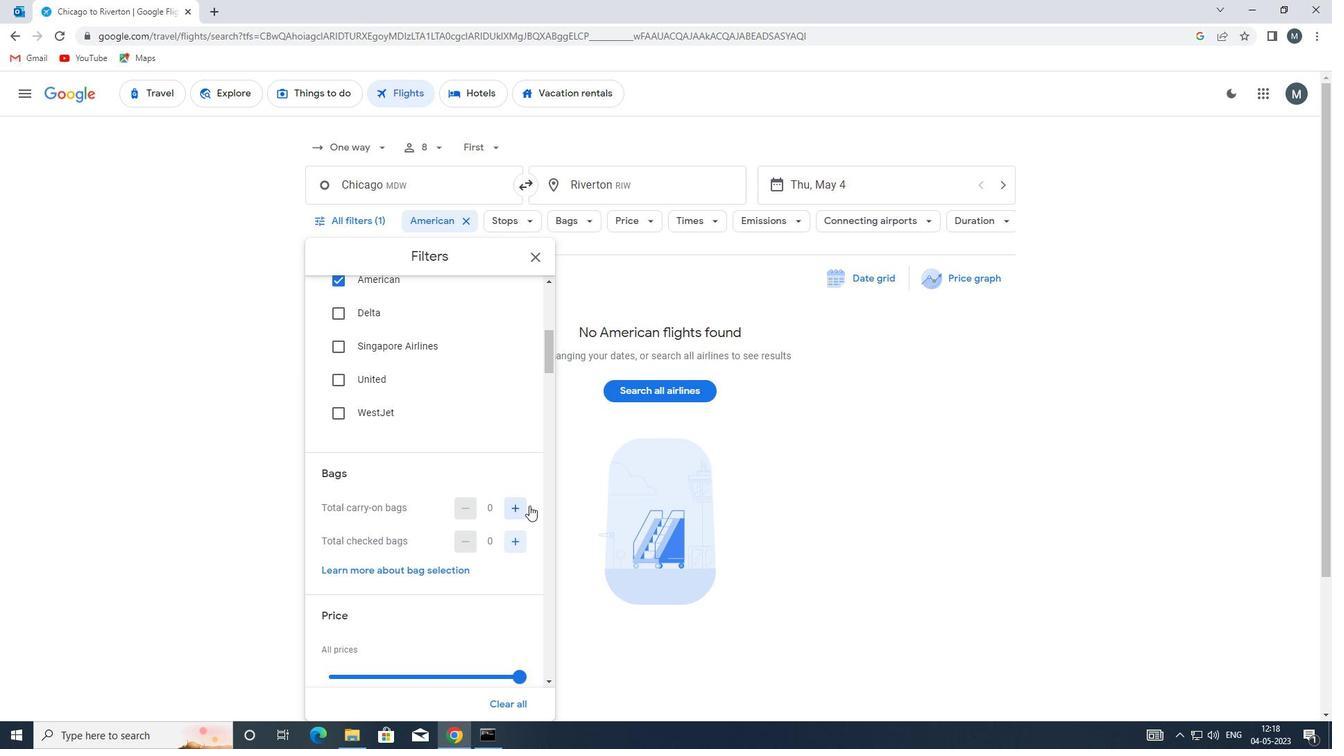 
Action: Mouse pressed left at (515, 505)
Screenshot: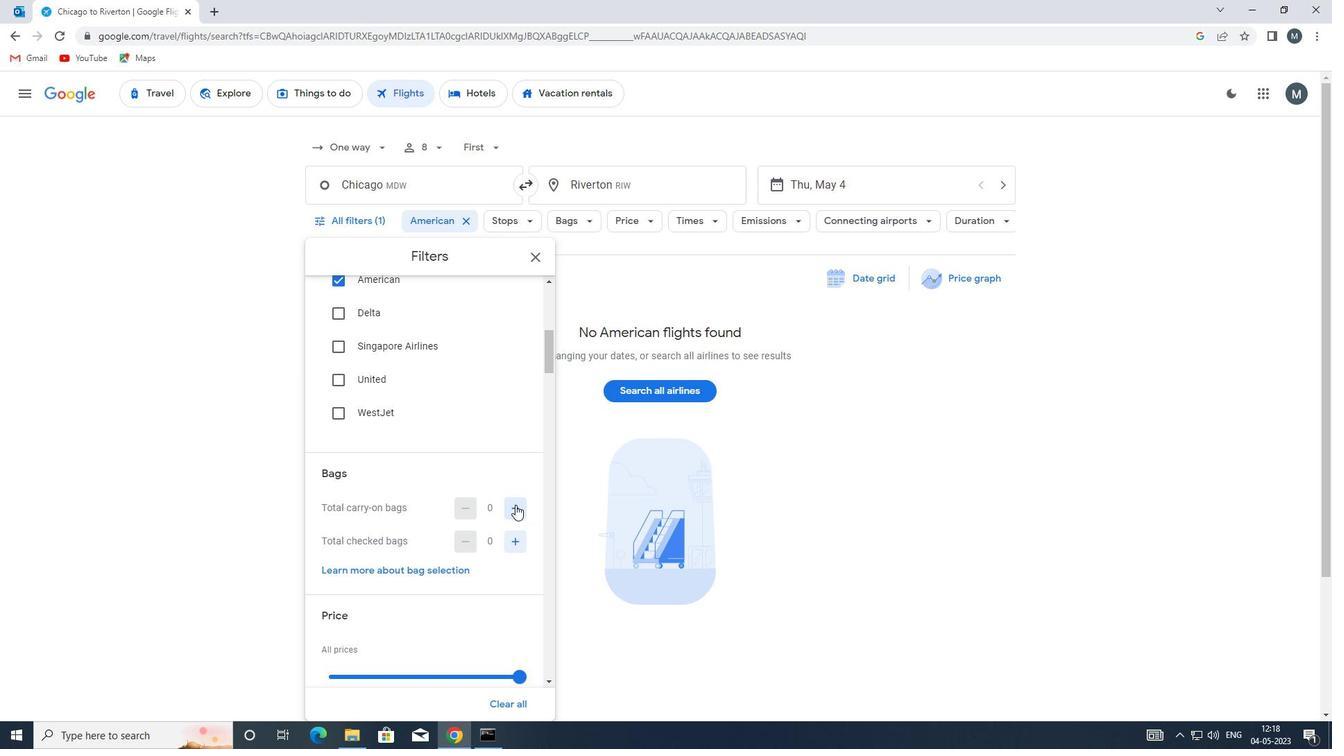 
Action: Mouse pressed left at (515, 505)
Screenshot: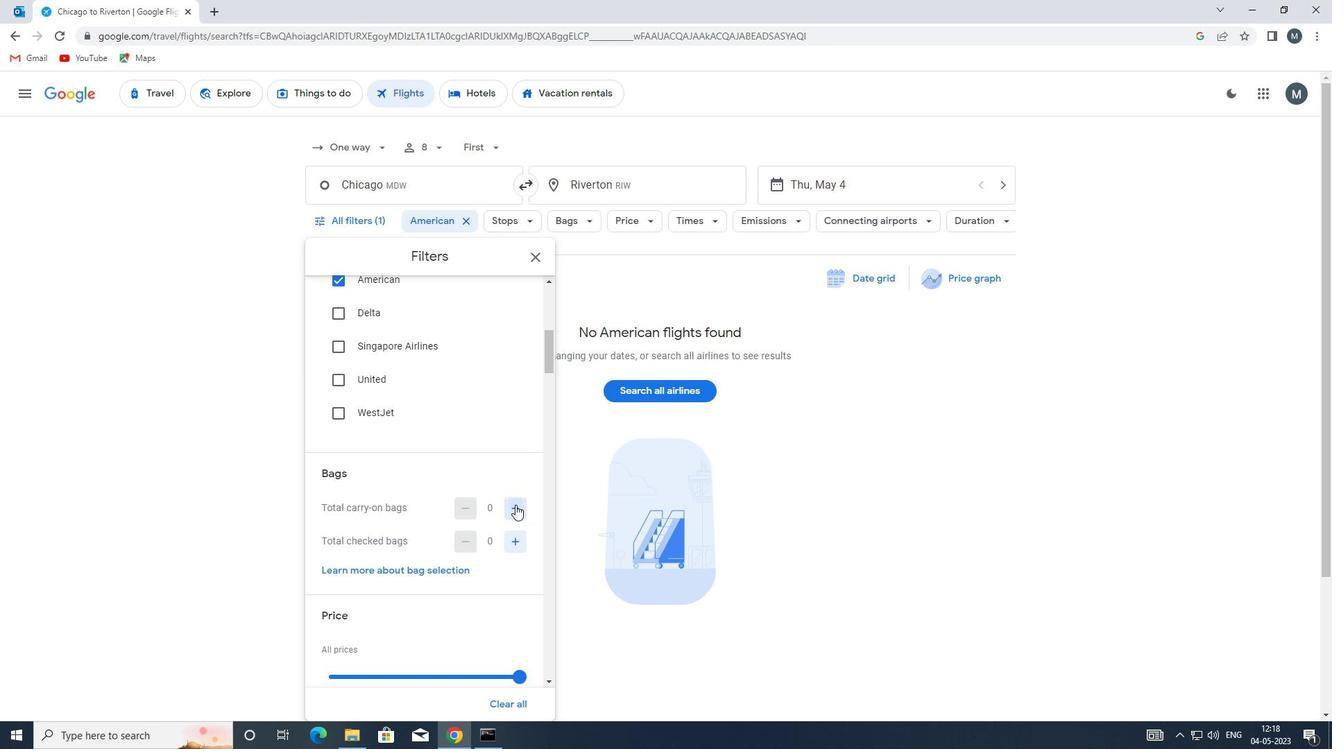 
Action: Mouse moved to (512, 540)
Screenshot: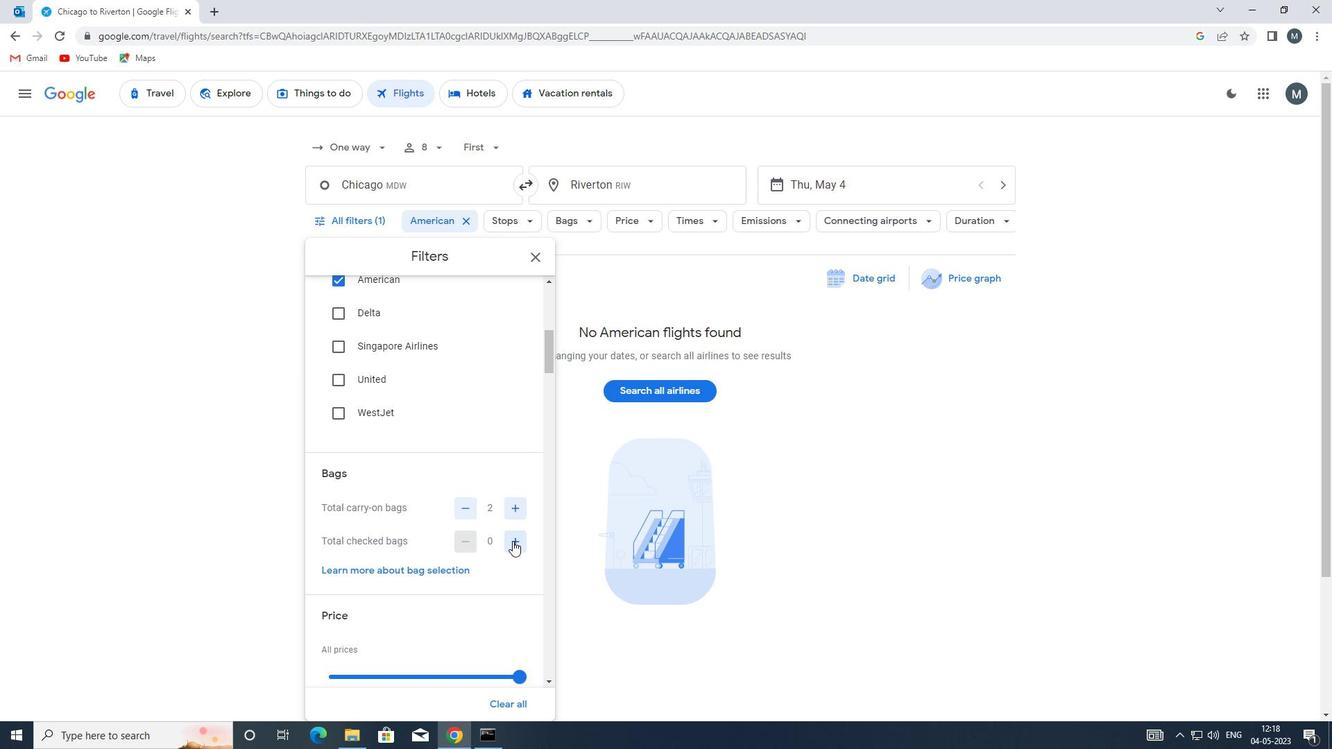 
Action: Mouse pressed left at (512, 540)
Screenshot: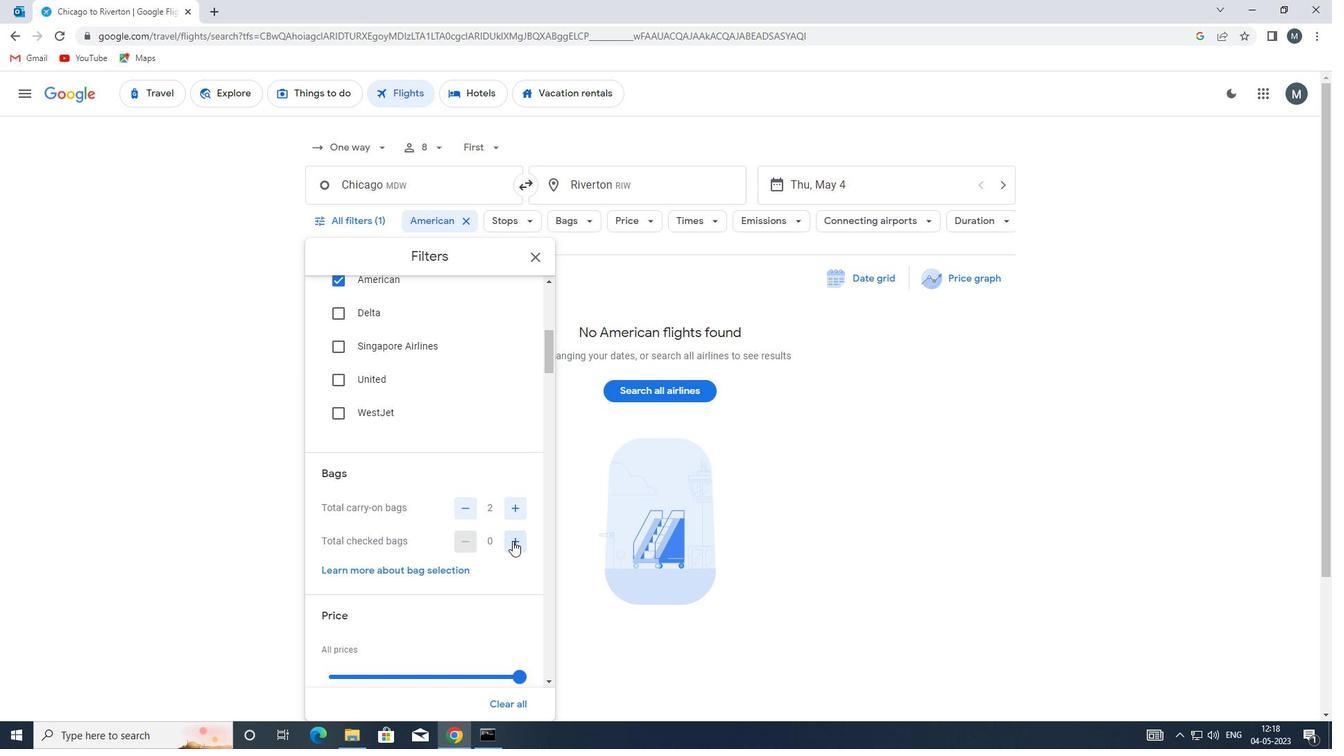 
Action: Mouse moved to (518, 539)
Screenshot: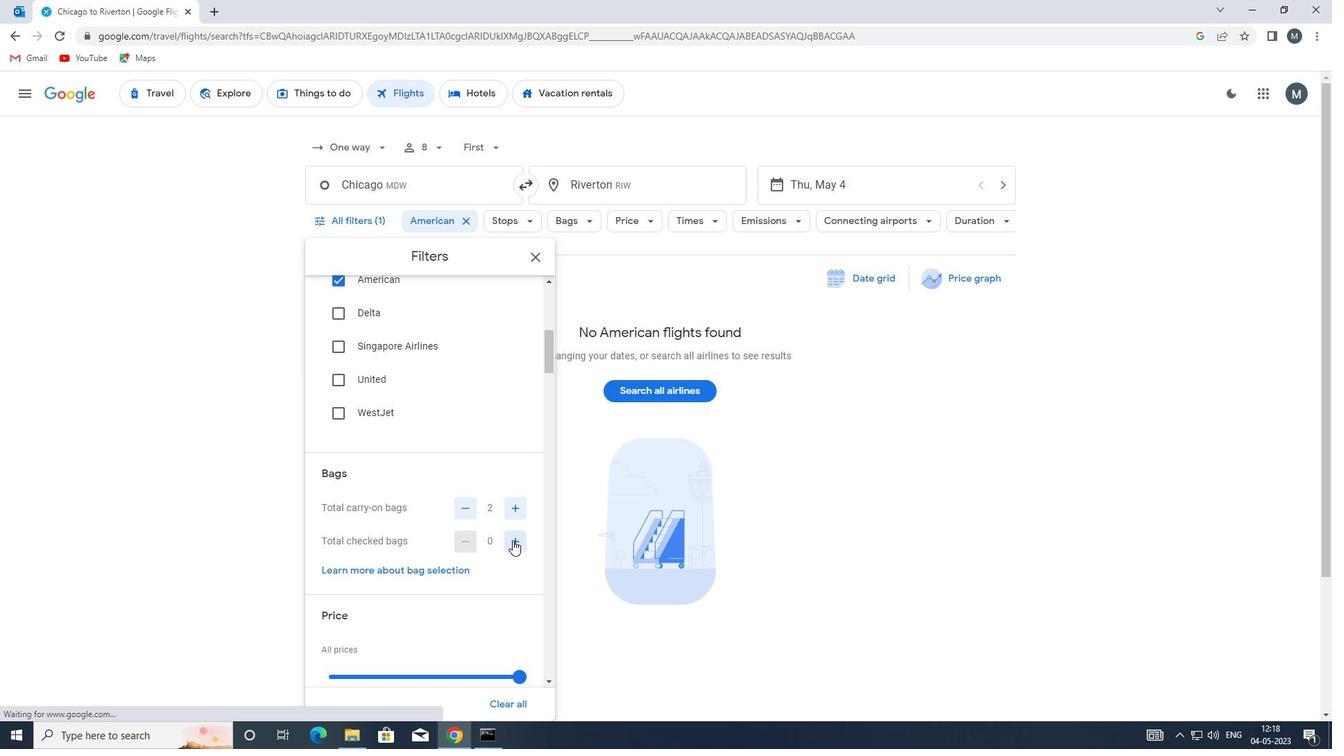 
Action: Mouse pressed left at (518, 539)
Screenshot: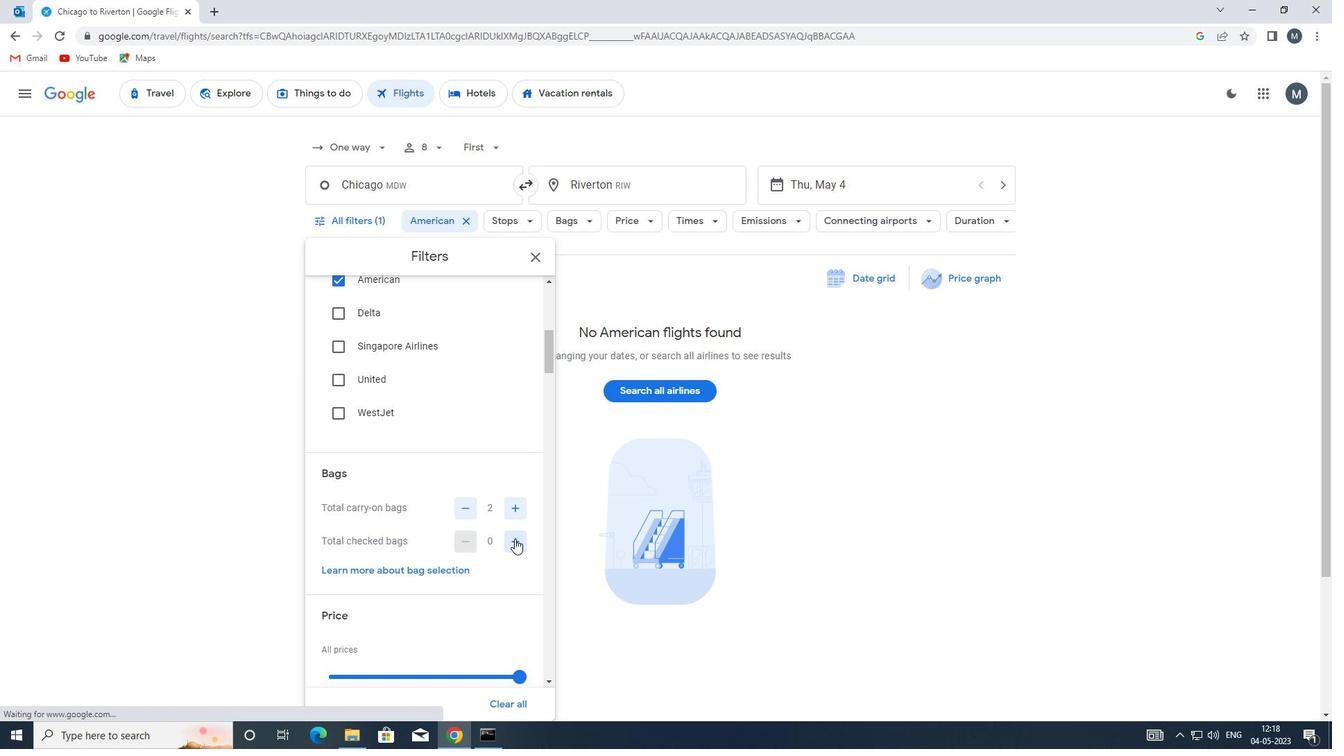
Action: Mouse pressed left at (518, 539)
Screenshot: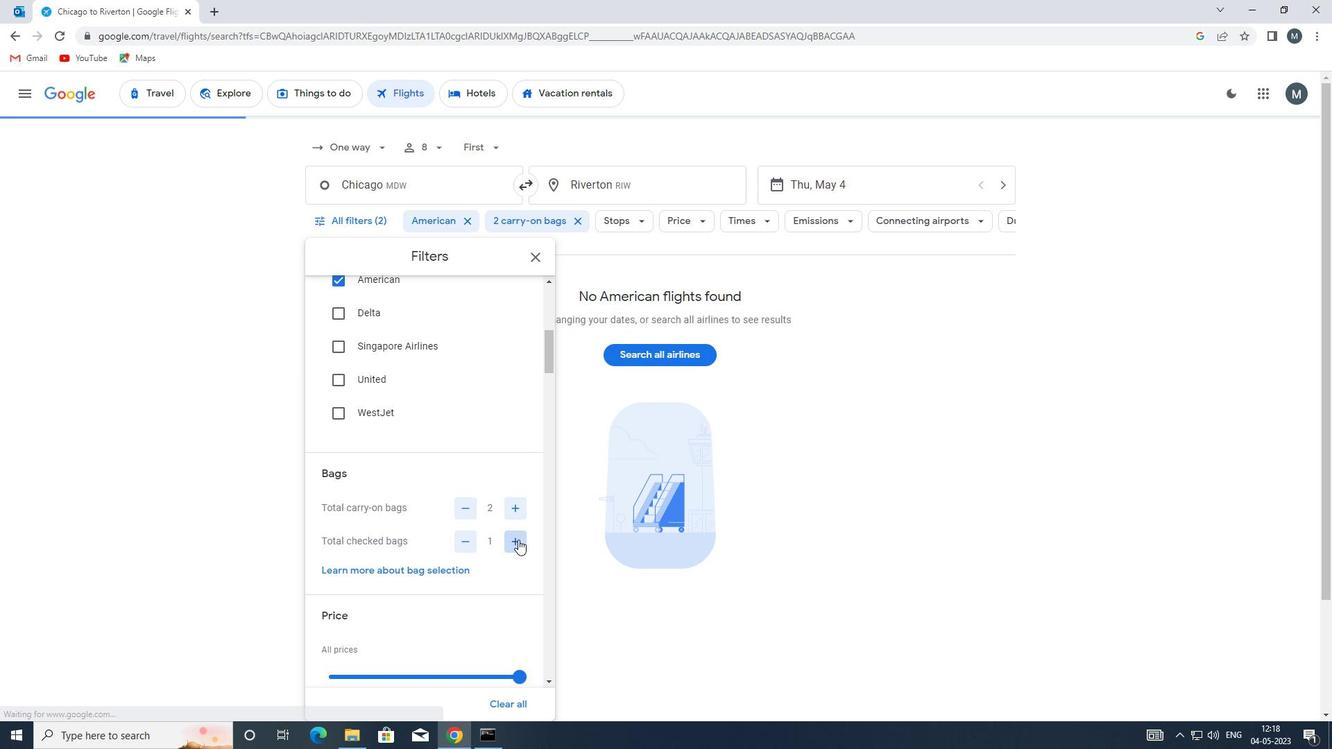 
Action: Mouse pressed left at (518, 539)
Screenshot: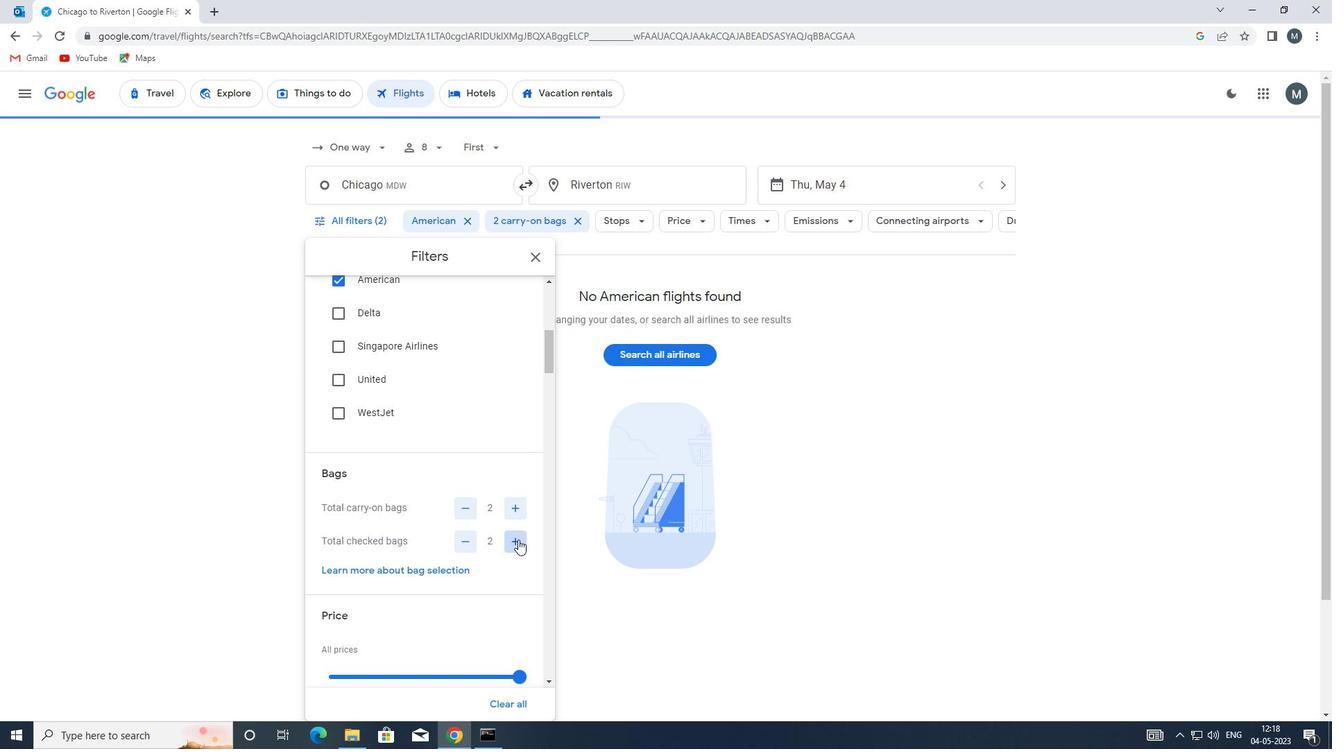 
Action: Mouse pressed left at (518, 539)
Screenshot: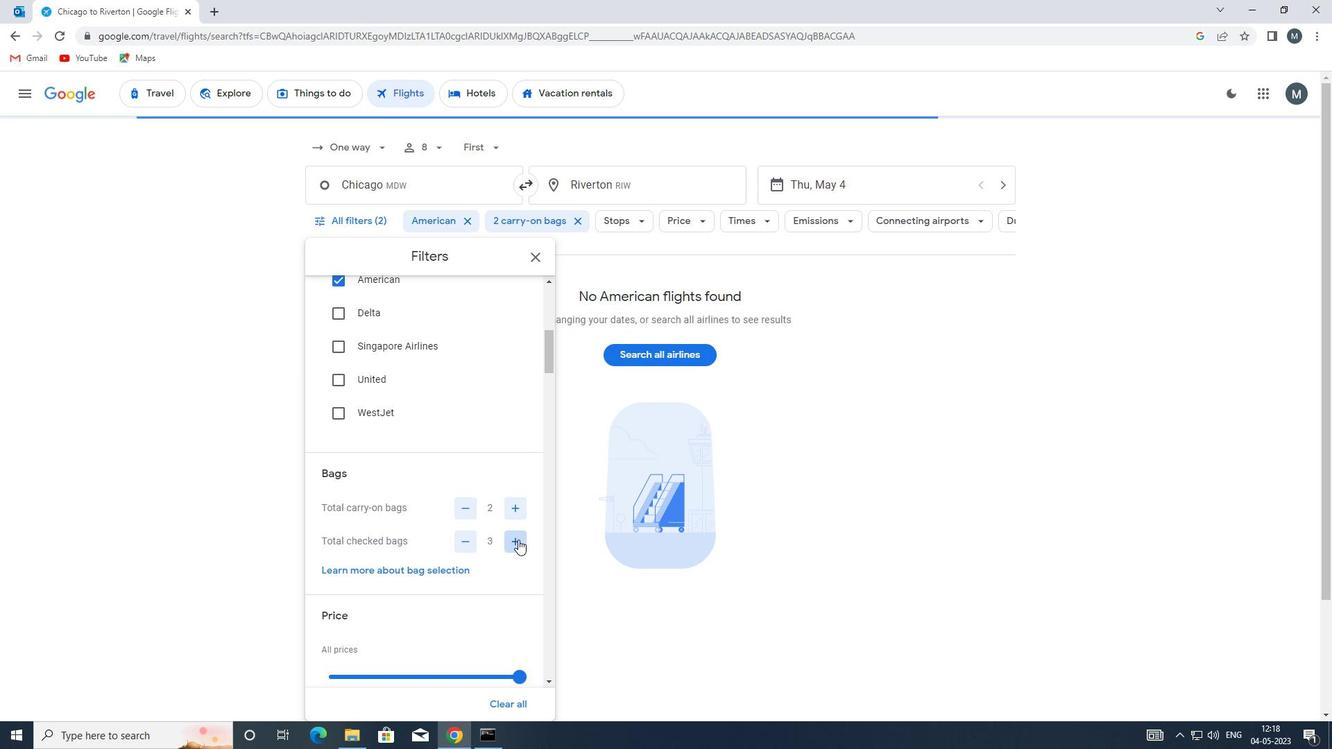 
Action: Mouse pressed left at (518, 539)
Screenshot: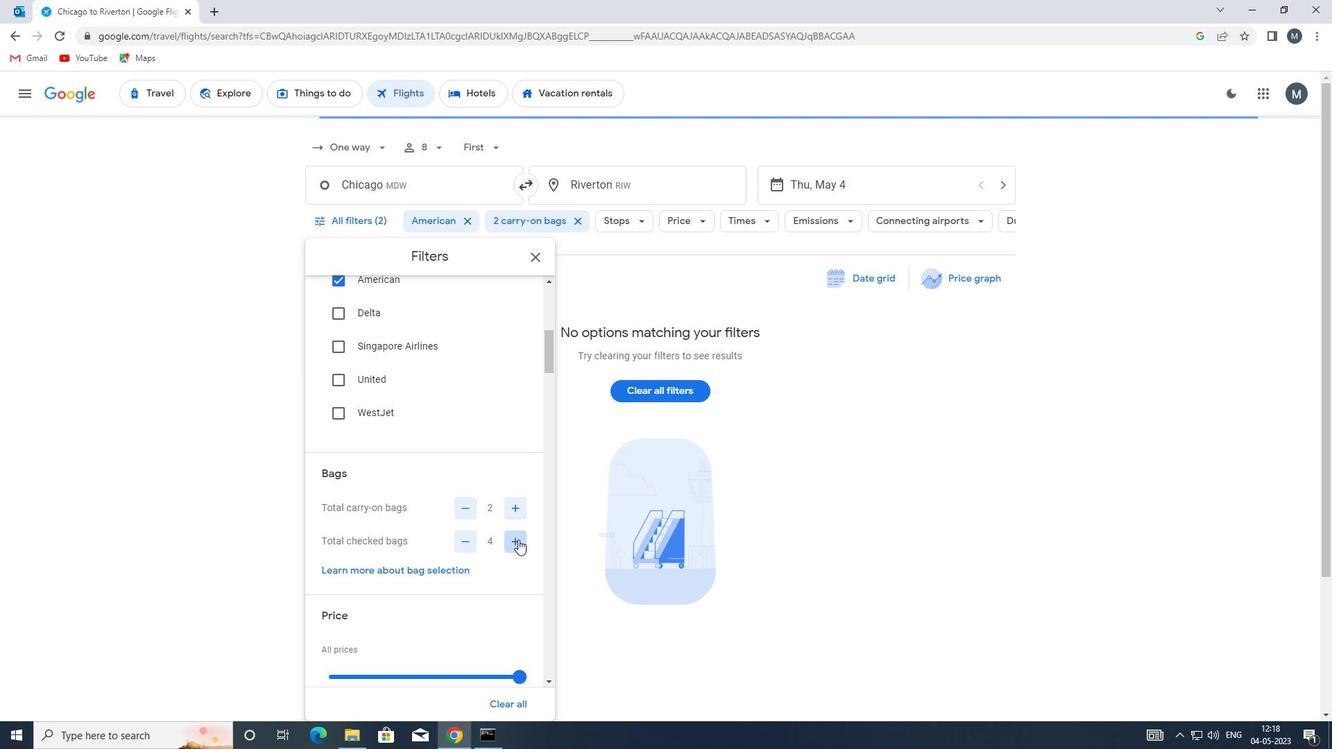 
Action: Mouse pressed left at (518, 539)
Screenshot: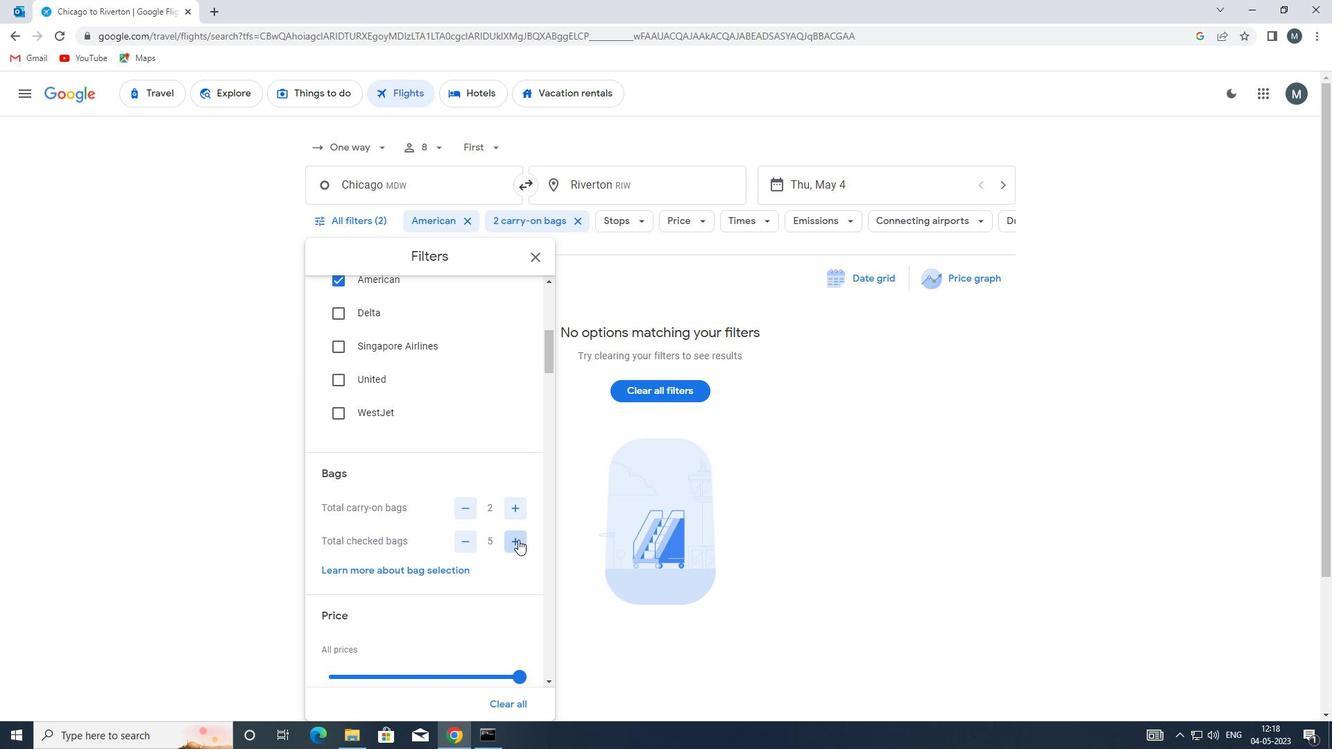 
Action: Mouse moved to (468, 546)
Screenshot: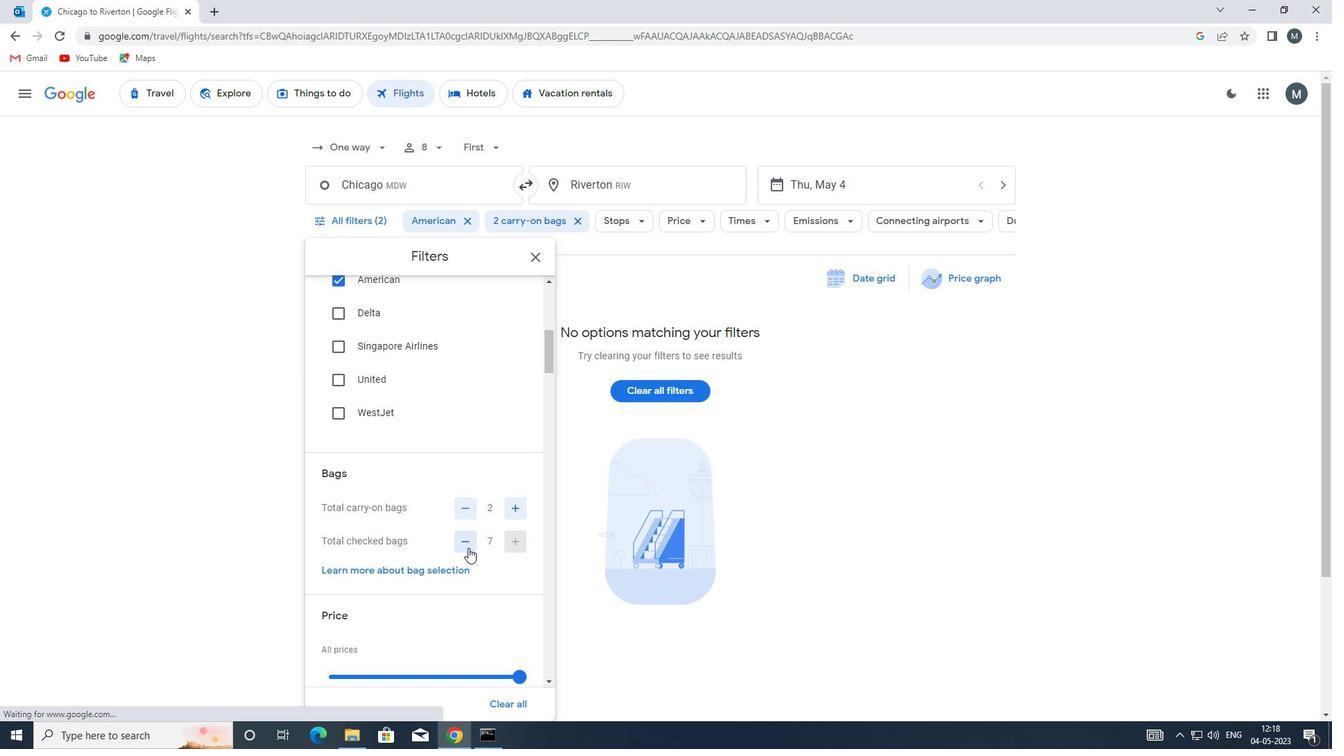 
Action: Mouse pressed left at (468, 546)
Screenshot: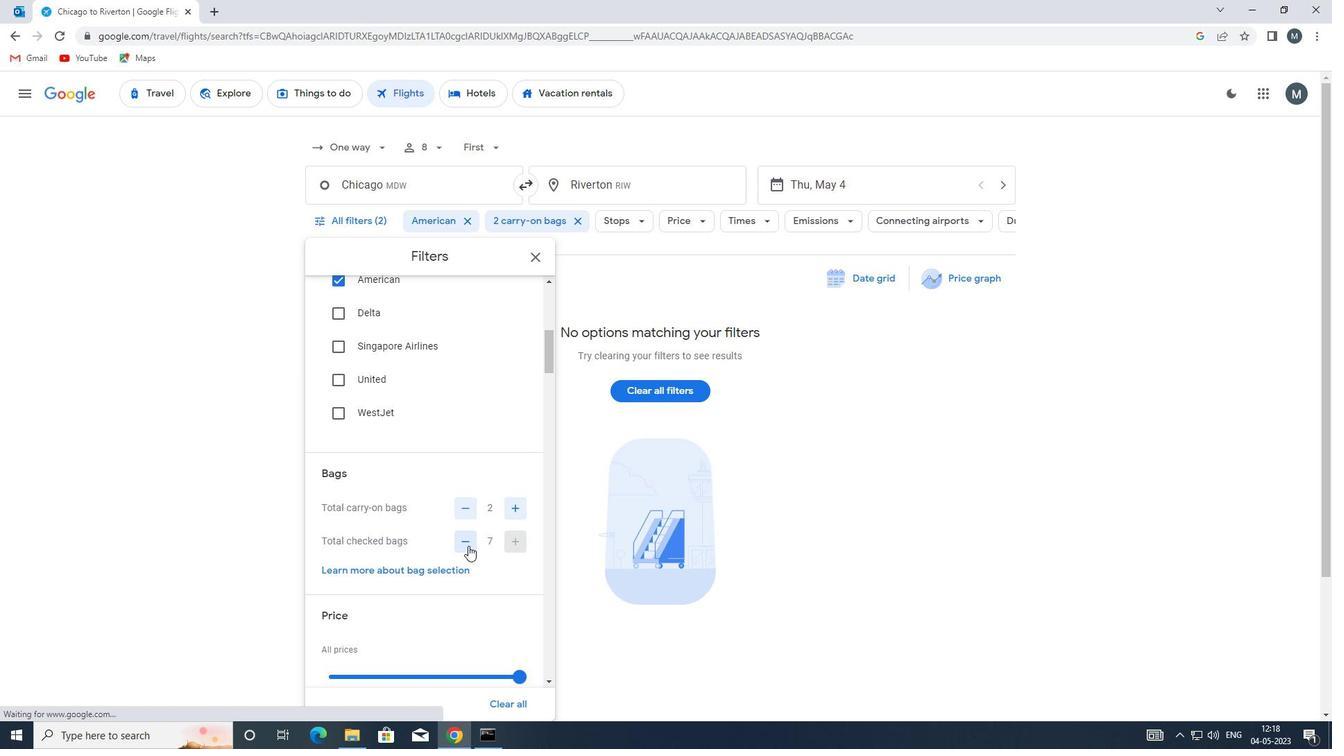 
Action: Mouse moved to (466, 526)
Screenshot: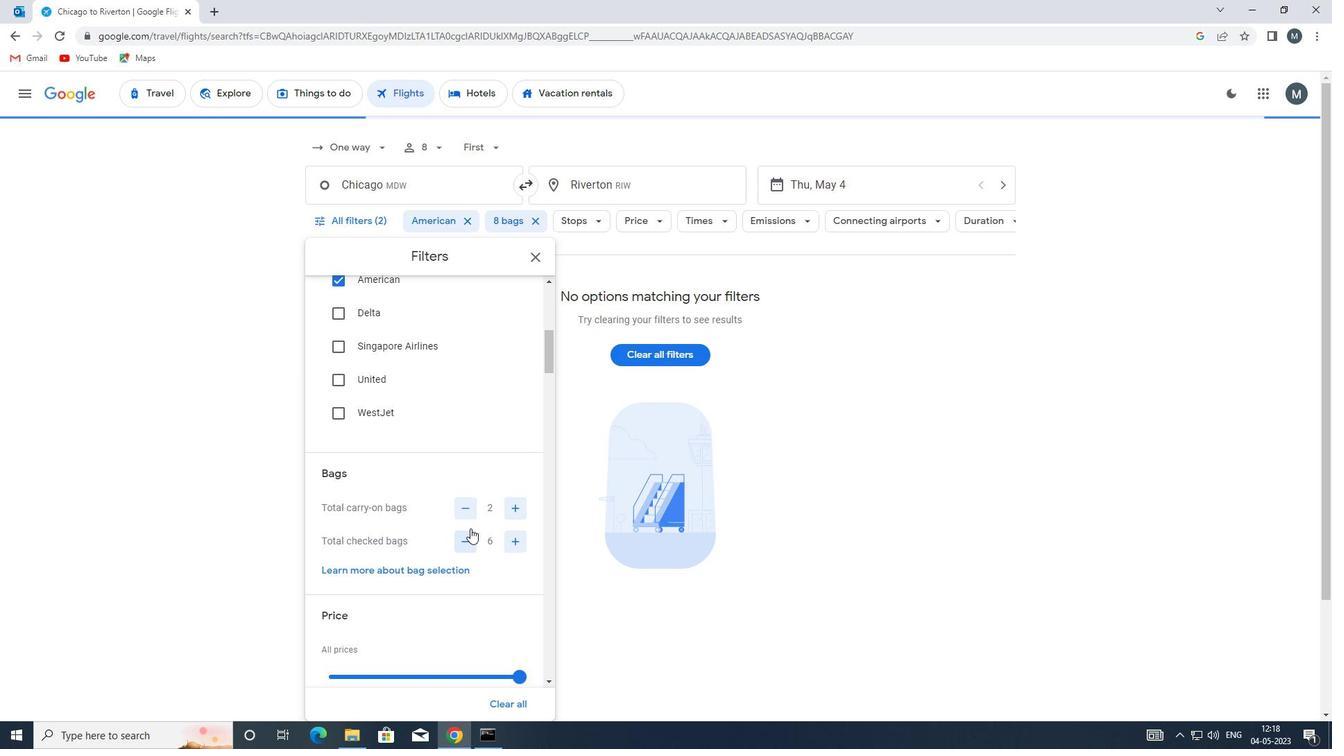 
Action: Mouse scrolled (466, 525) with delta (0, 0)
Screenshot: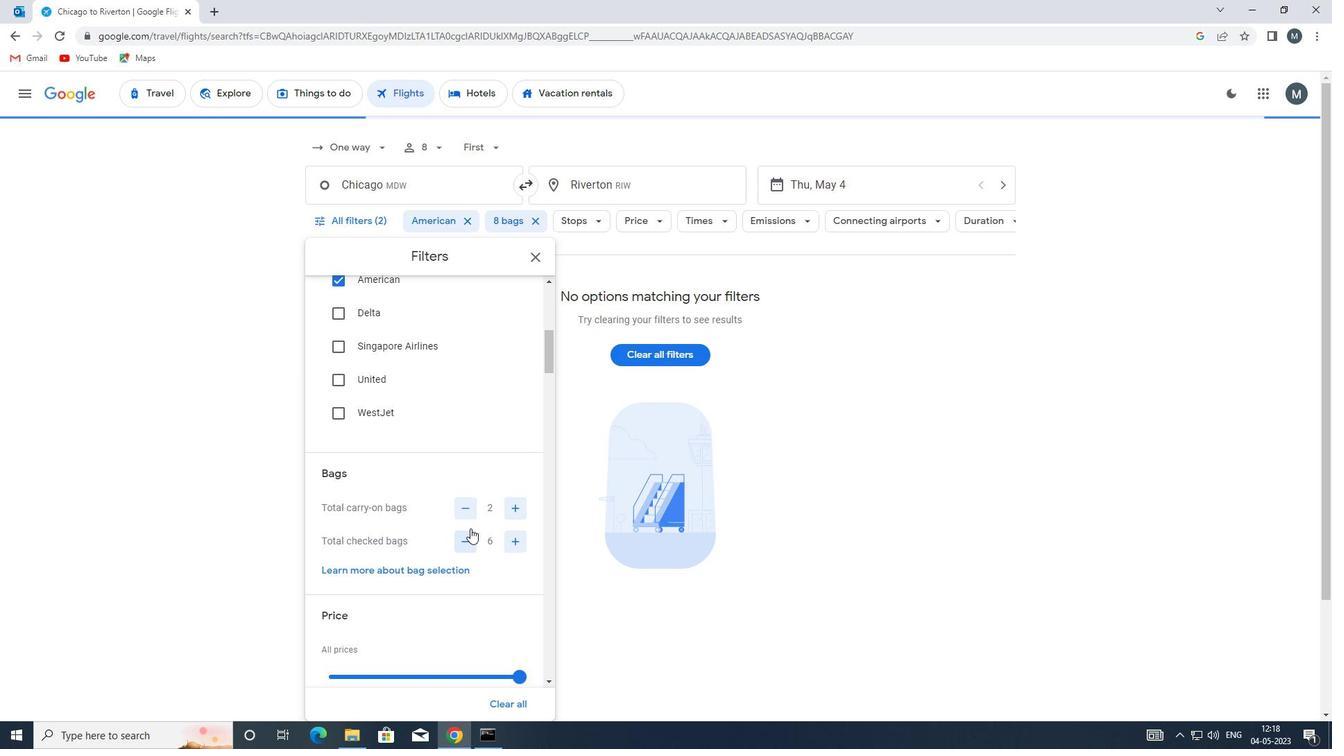 
Action: Mouse moved to (462, 526)
Screenshot: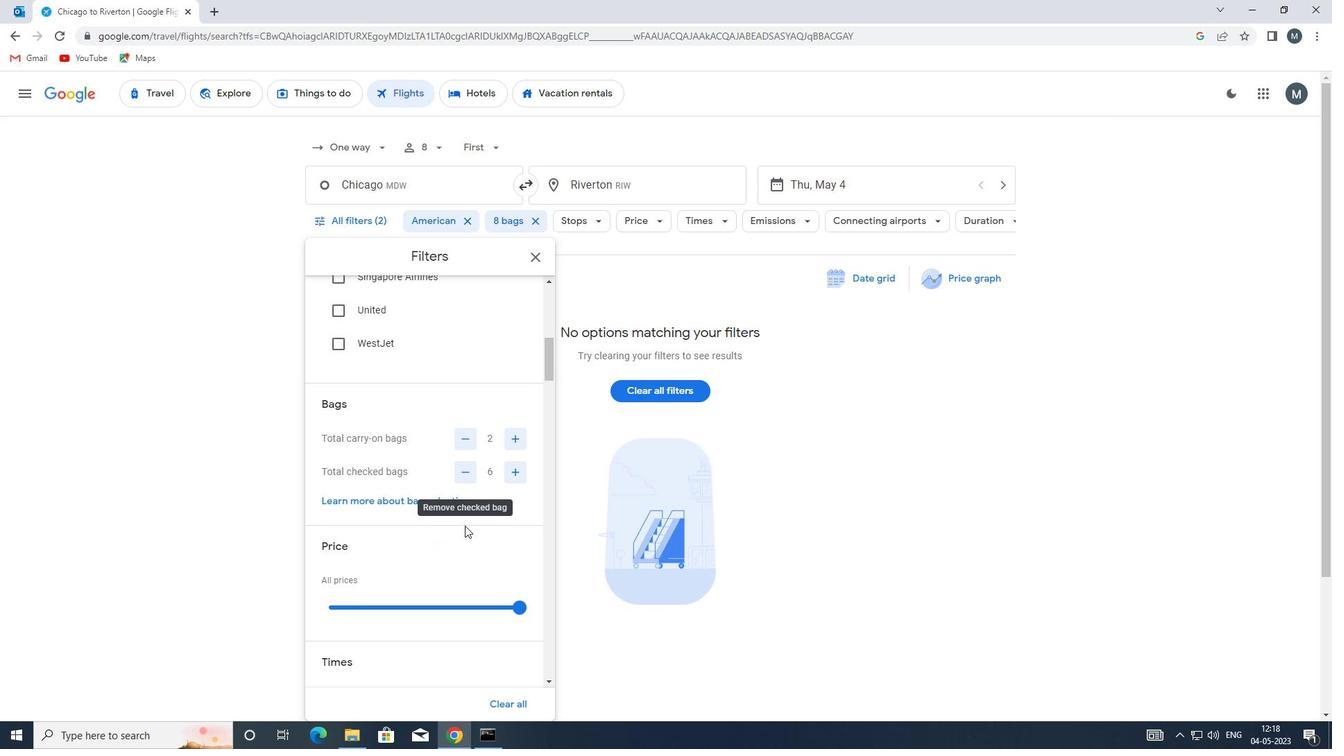 
Action: Mouse scrolled (462, 525) with delta (0, 0)
Screenshot: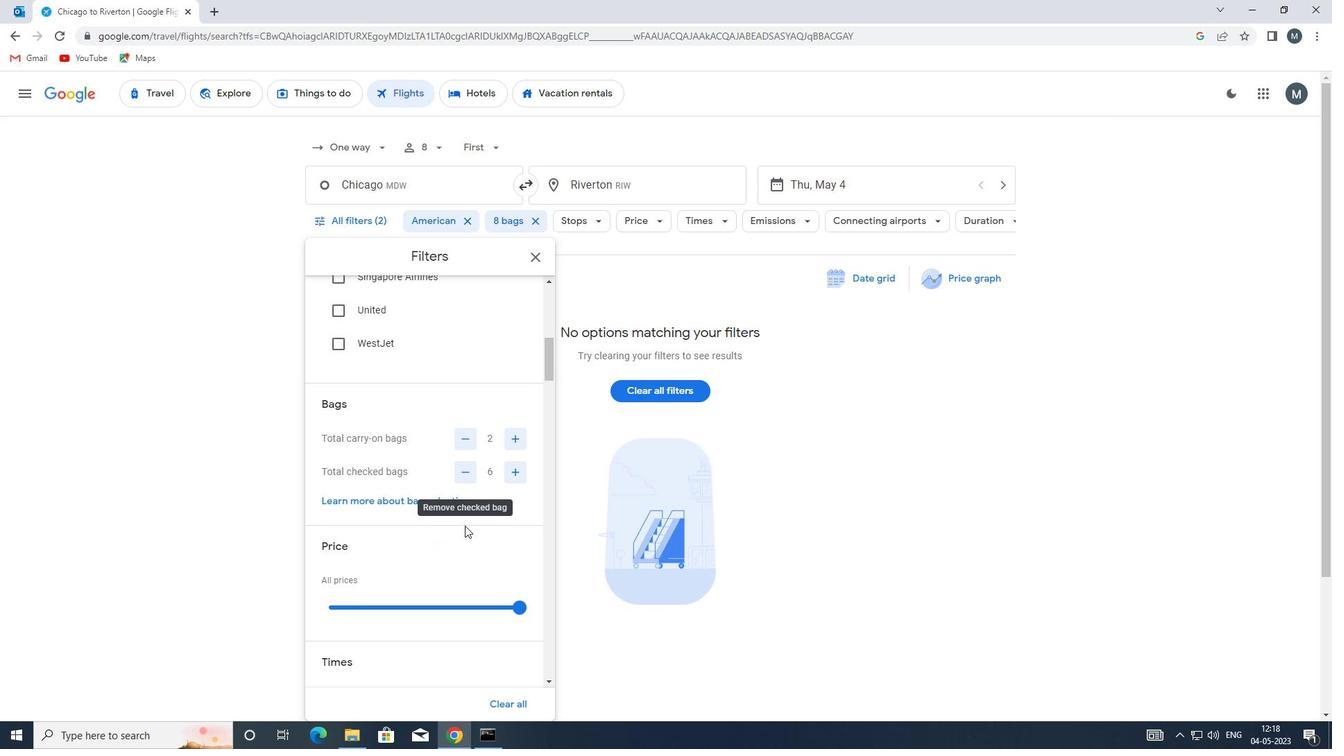 
Action: Mouse moved to (450, 528)
Screenshot: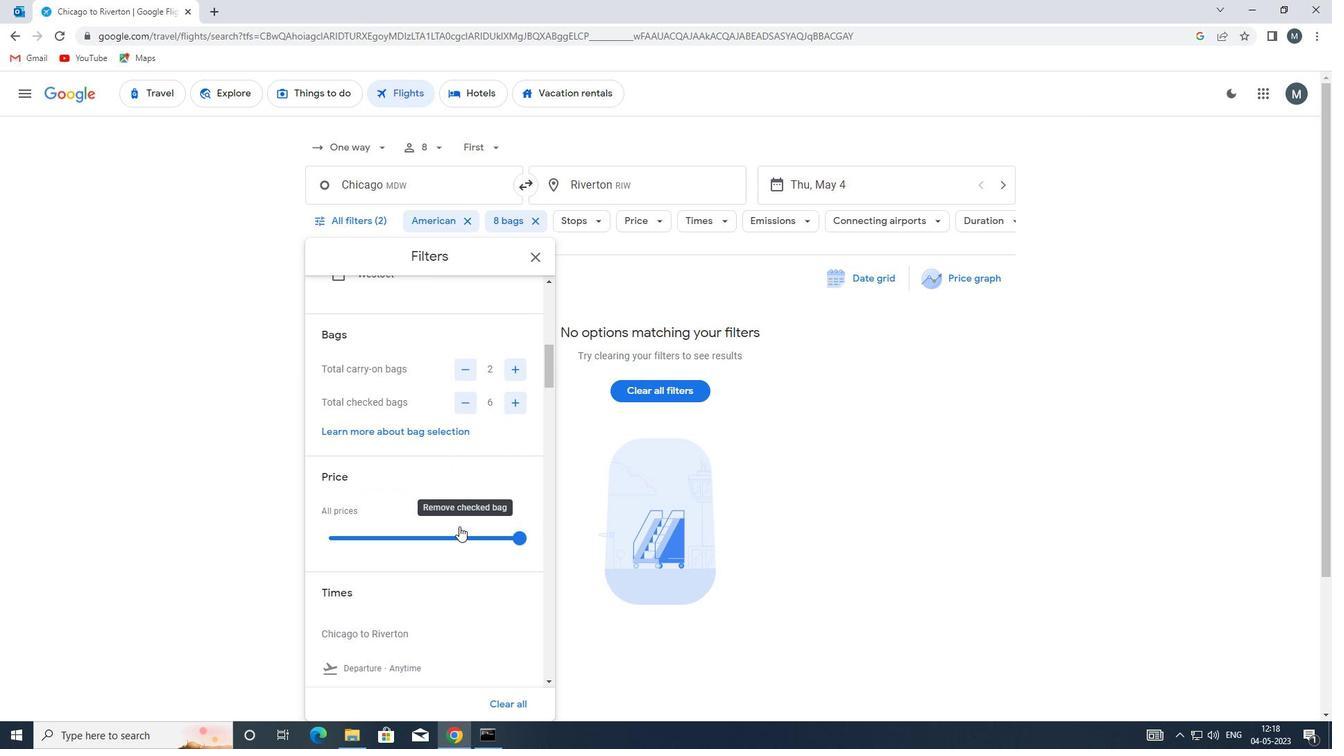 
Action: Mouse scrolled (450, 528) with delta (0, 0)
Screenshot: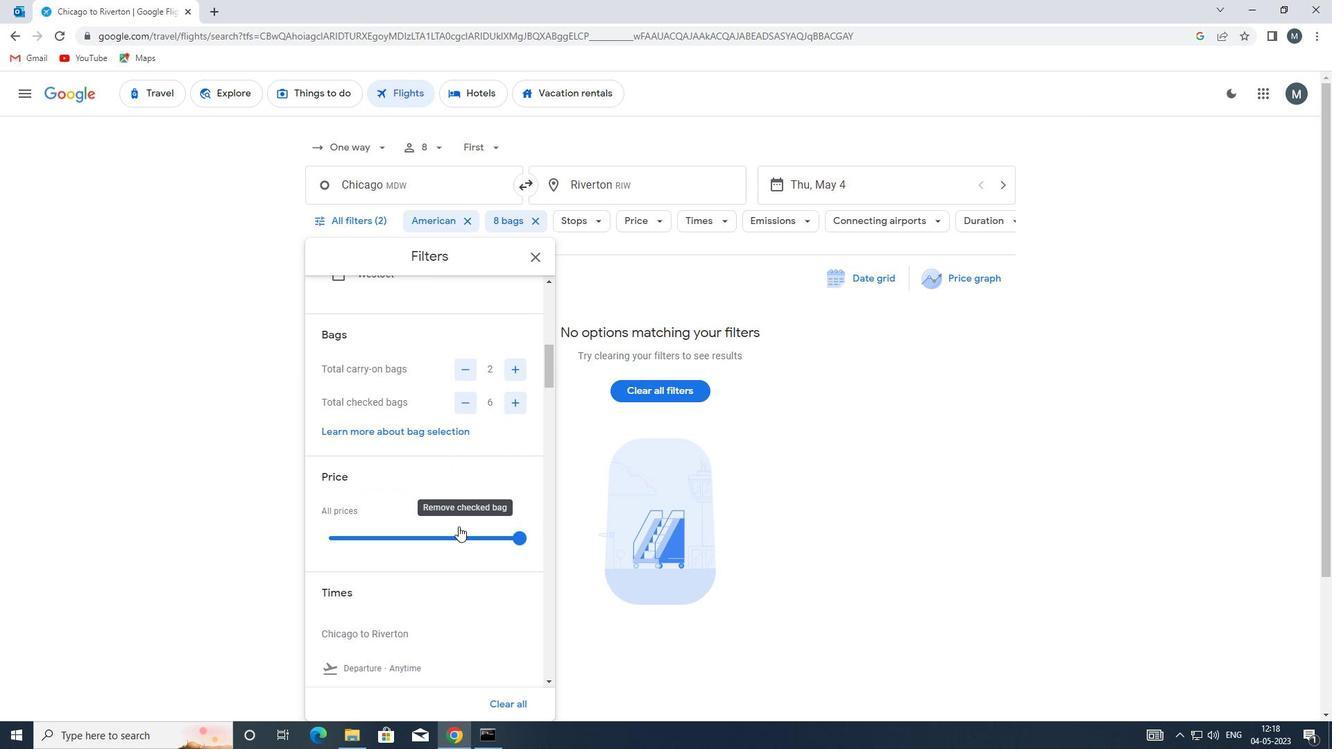 
Action: Mouse moved to (393, 473)
Screenshot: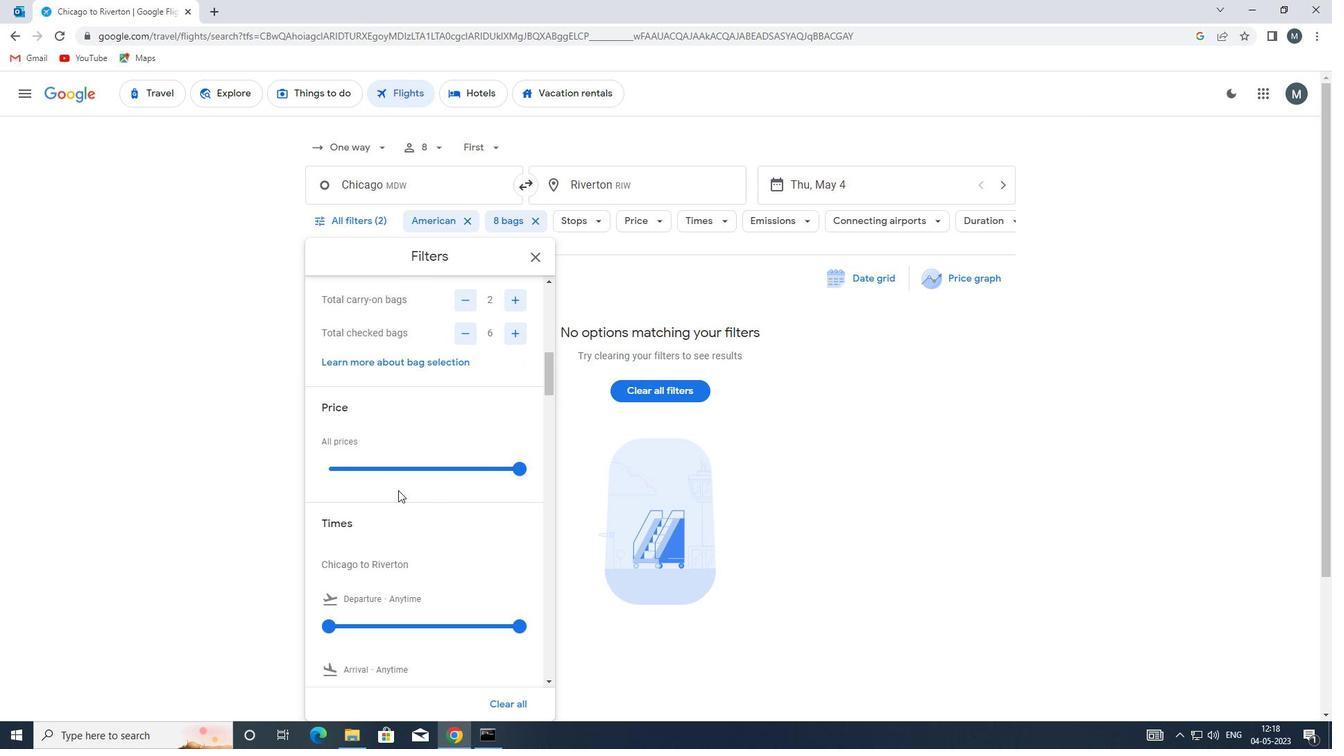
Action: Mouse pressed left at (393, 473)
Screenshot: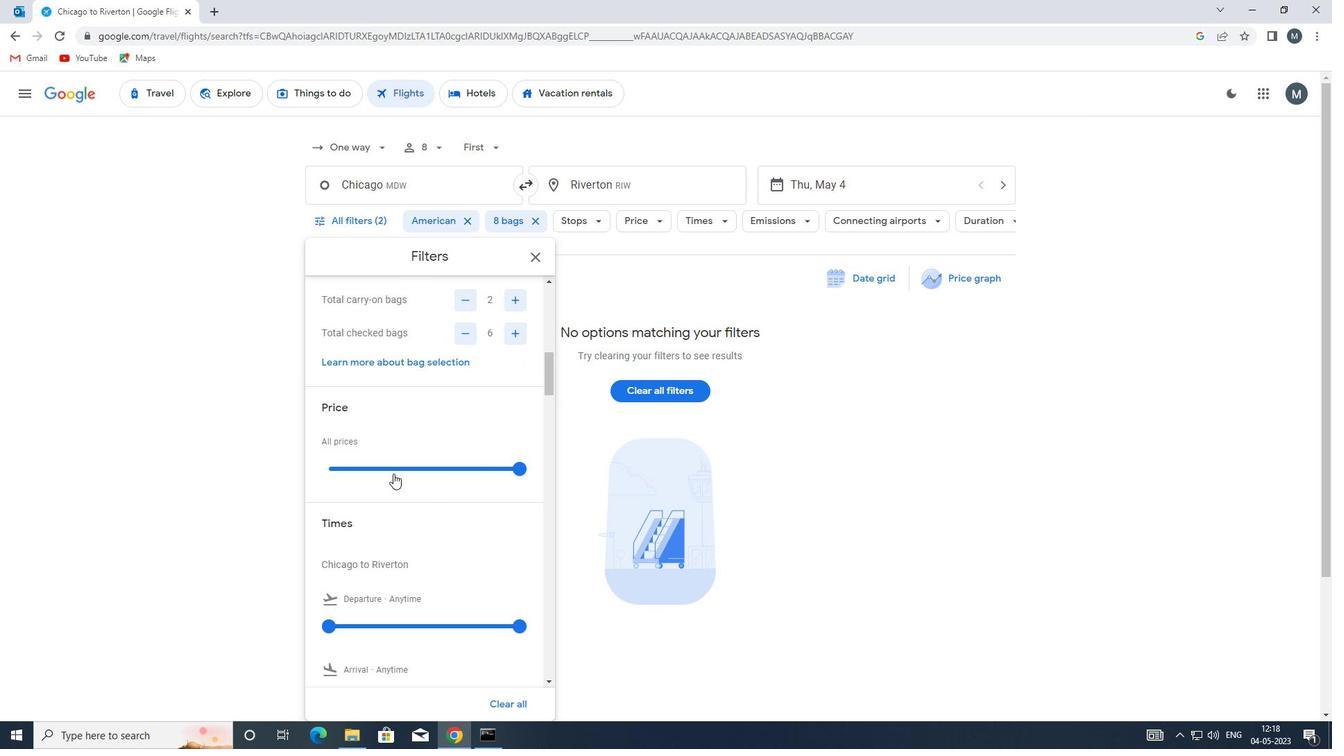 
Action: Mouse moved to (394, 471)
Screenshot: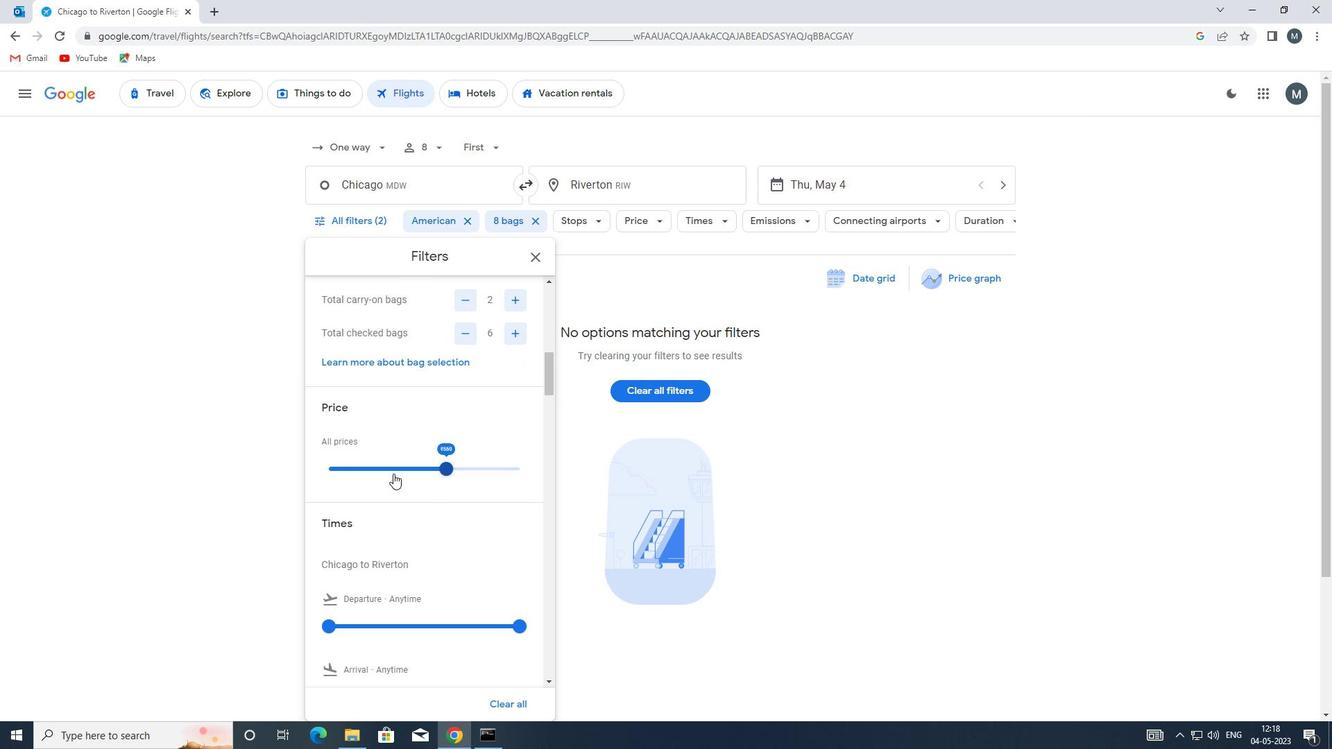 
Action: Mouse pressed left at (394, 471)
Screenshot: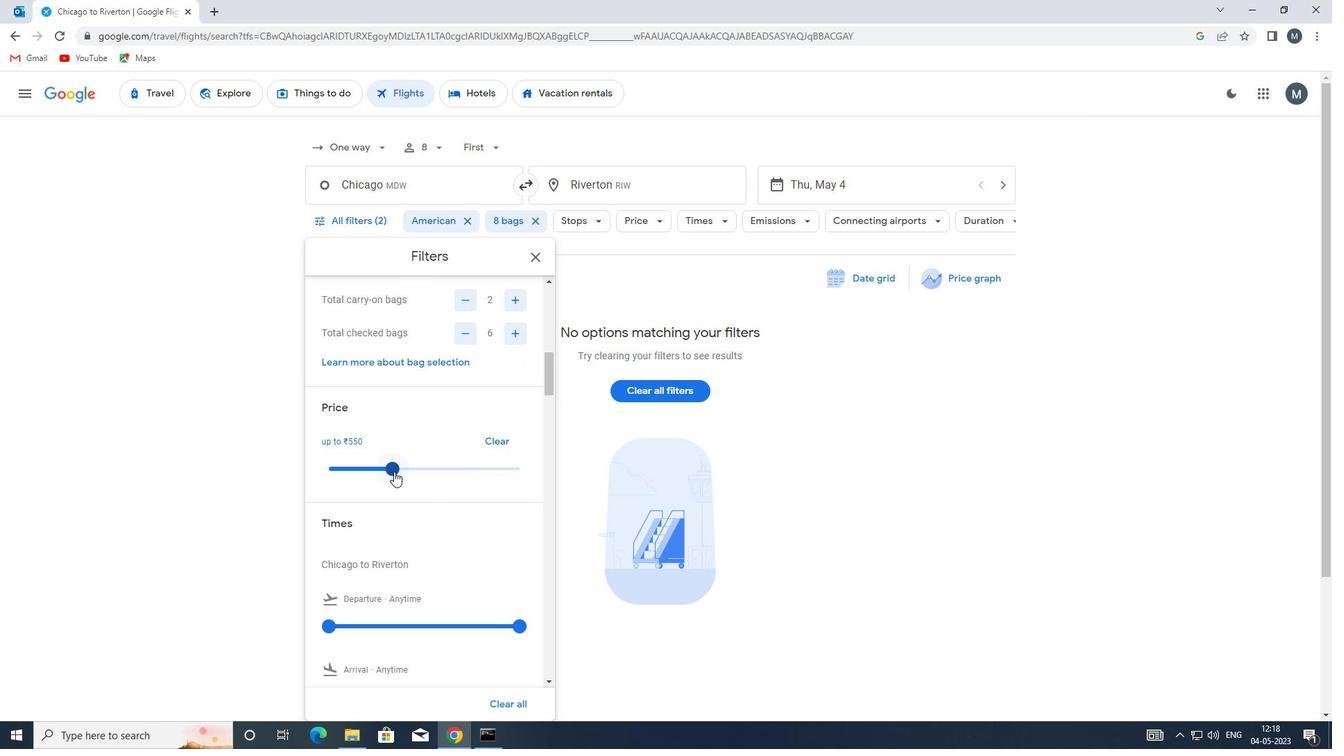 
Action: Mouse moved to (378, 466)
Screenshot: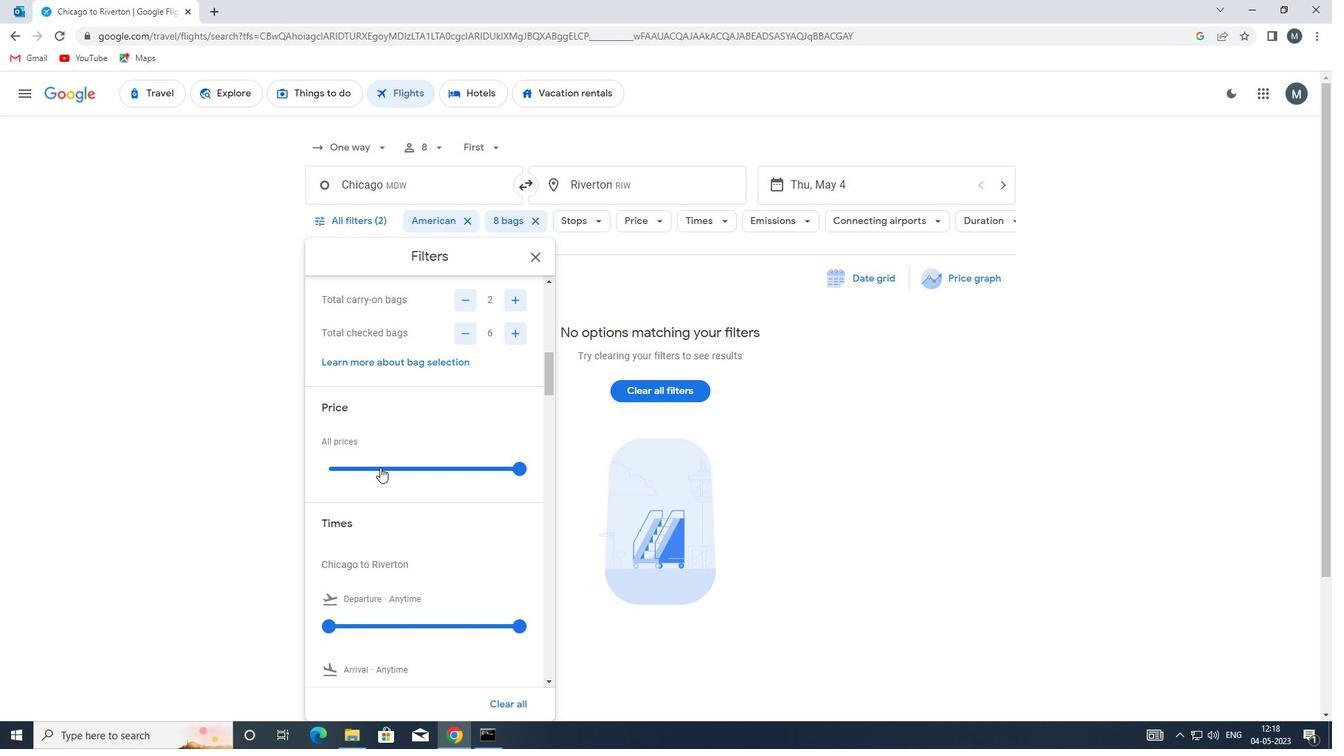 
Action: Mouse scrolled (378, 465) with delta (0, 0)
Screenshot: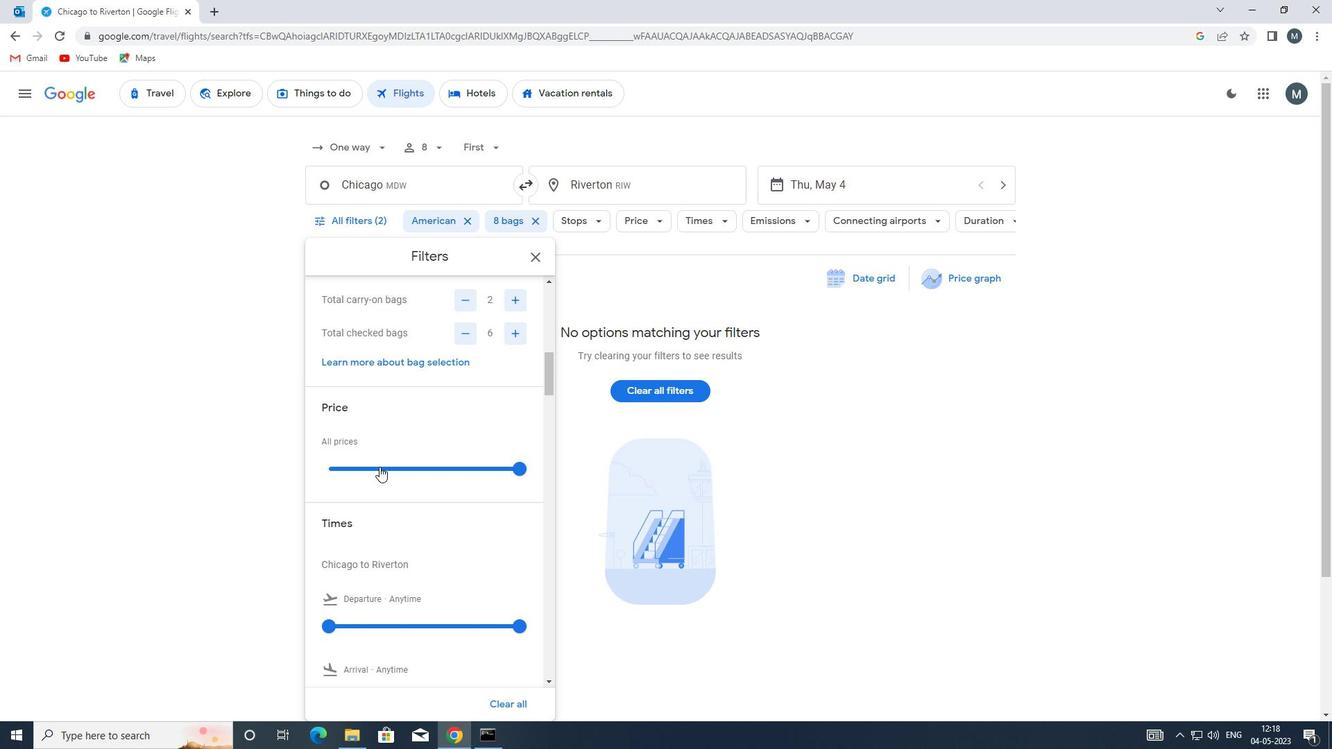 
Action: Mouse moved to (378, 466)
Screenshot: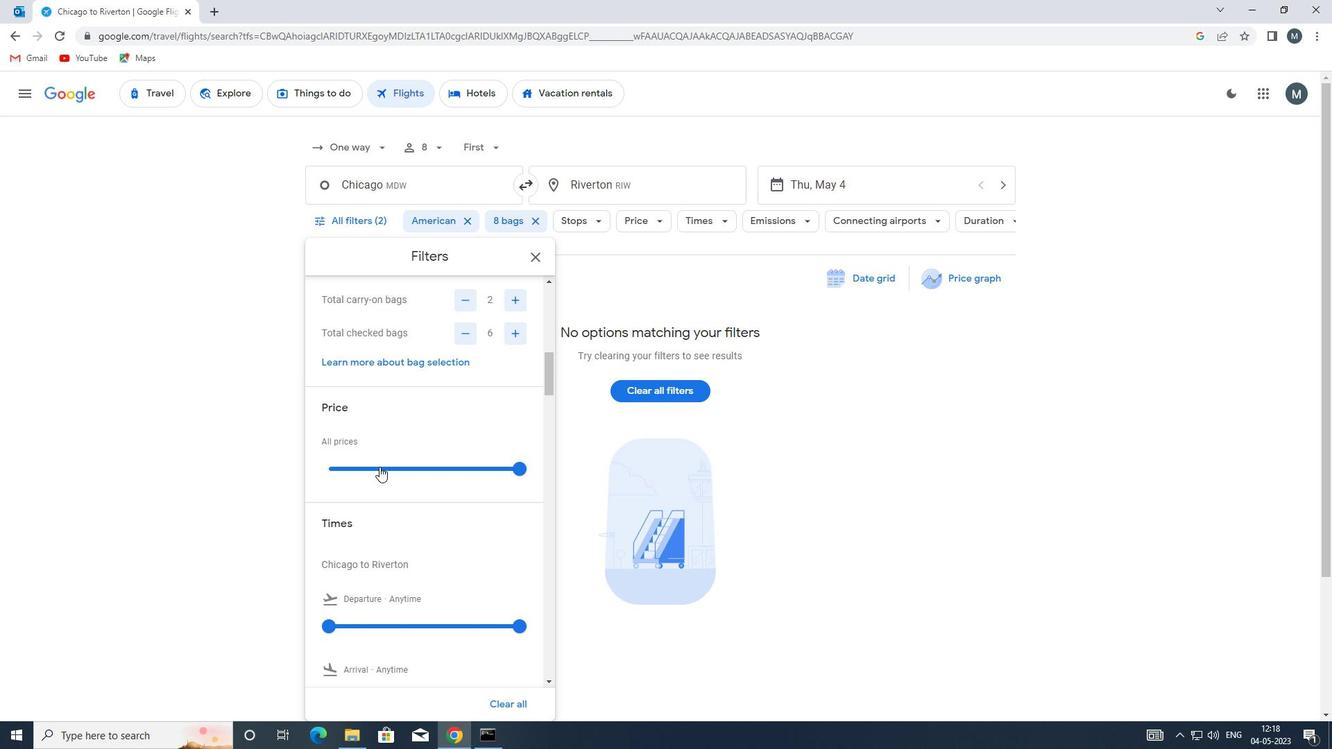 
Action: Mouse scrolled (378, 465) with delta (0, 0)
Screenshot: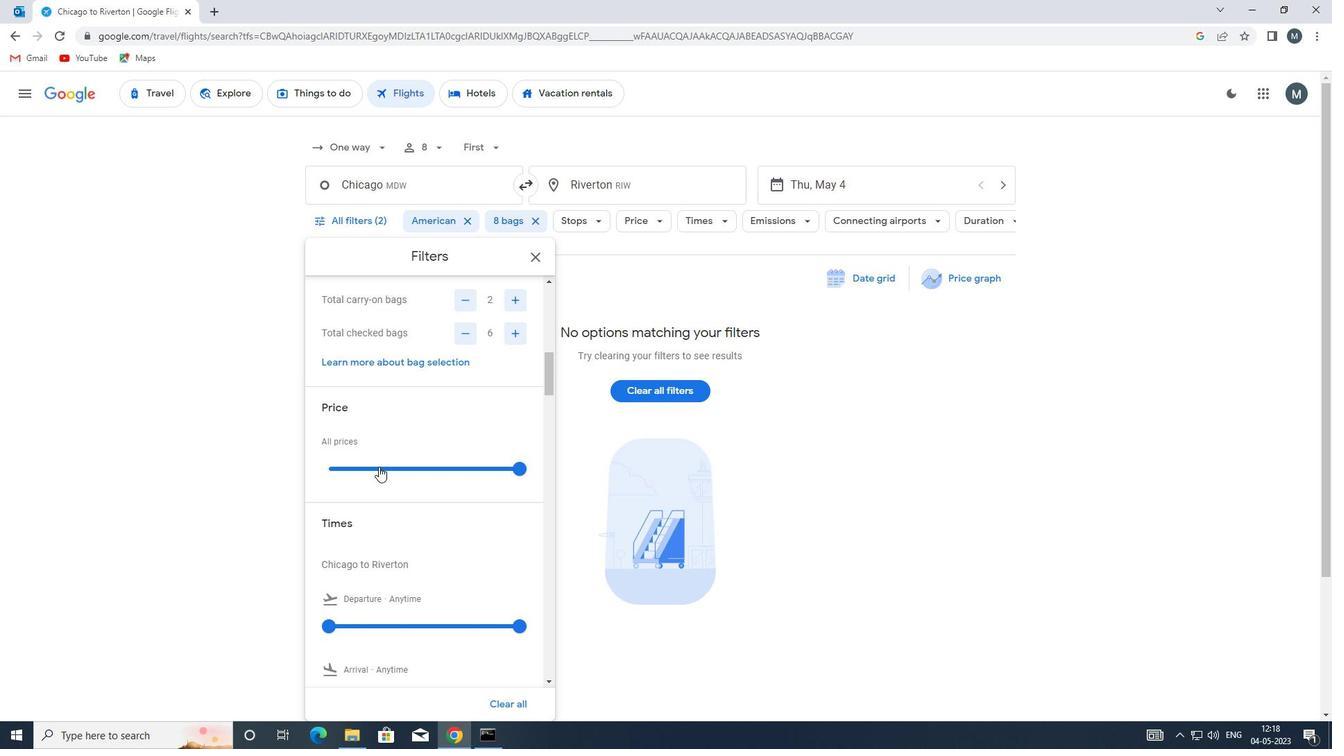 
Action: Mouse moved to (337, 480)
Screenshot: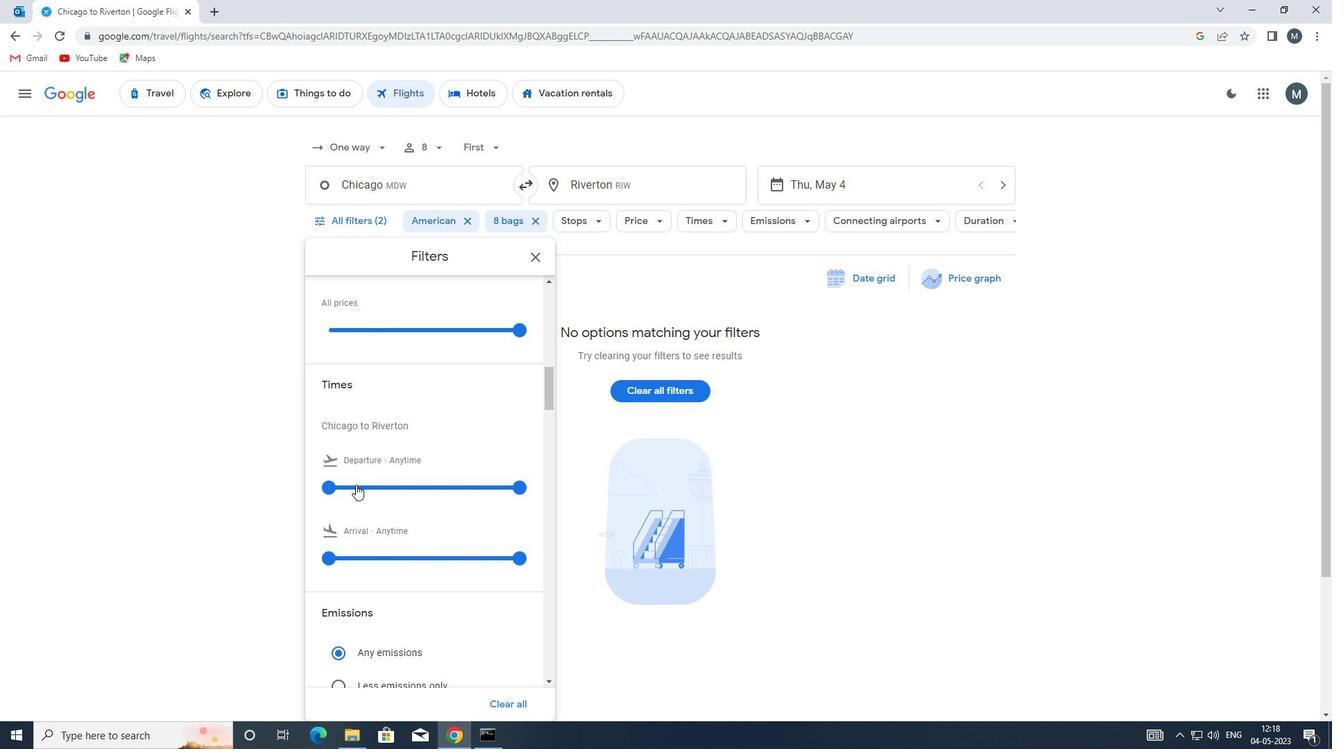 
Action: Mouse pressed left at (337, 480)
Screenshot: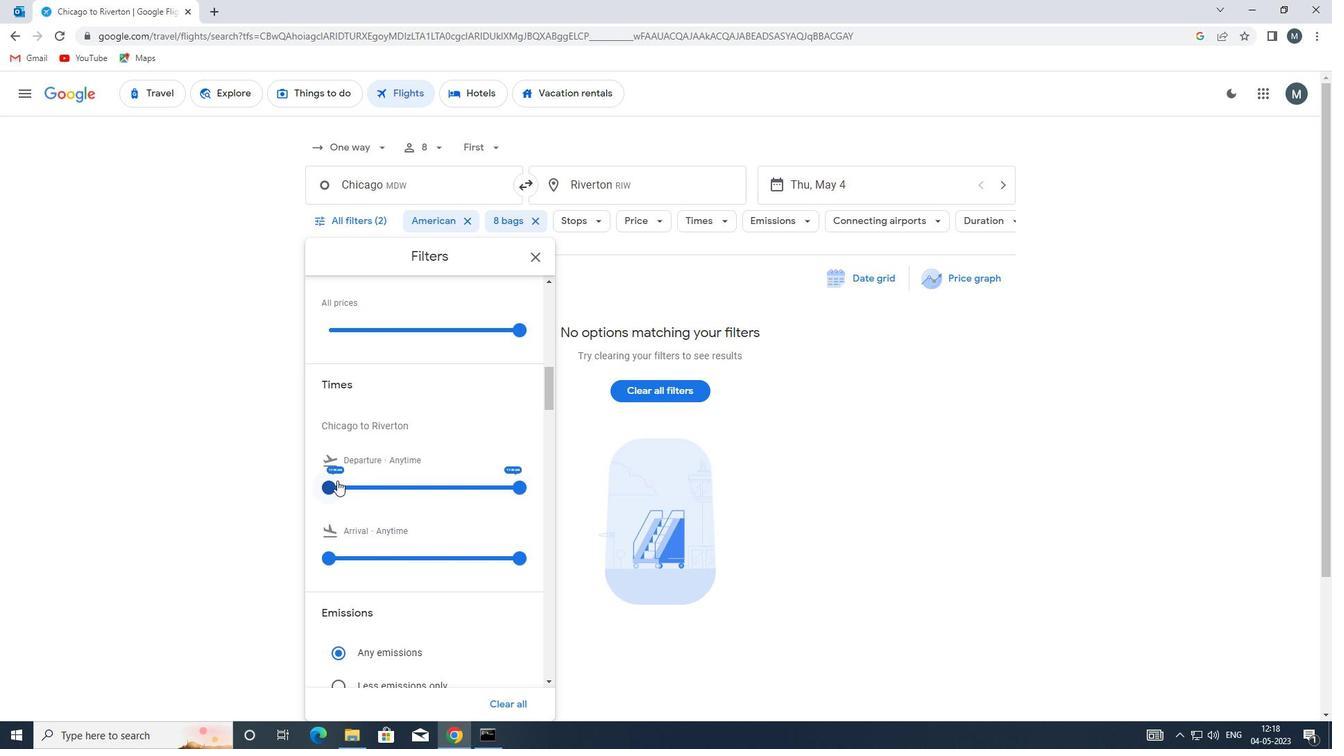 
Action: Mouse moved to (446, 478)
Screenshot: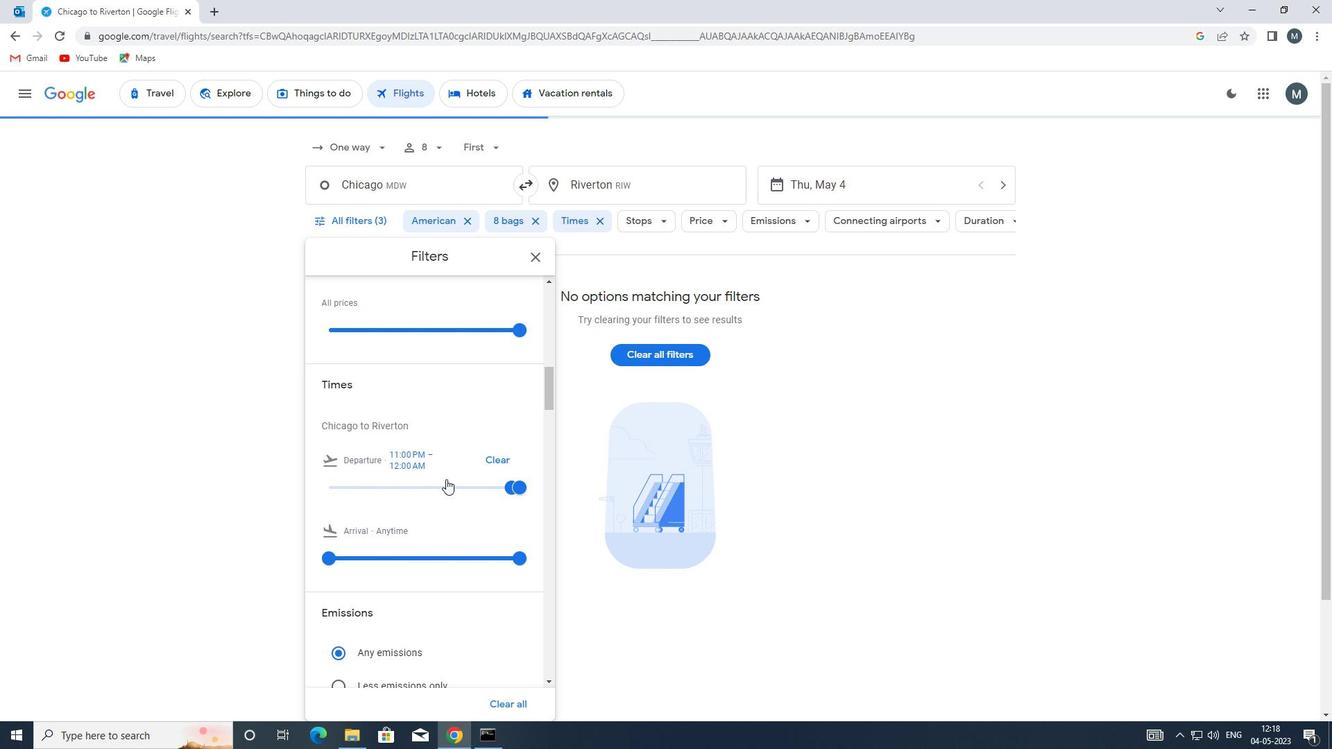 
Action: Mouse scrolled (446, 478) with delta (0, 0)
Screenshot: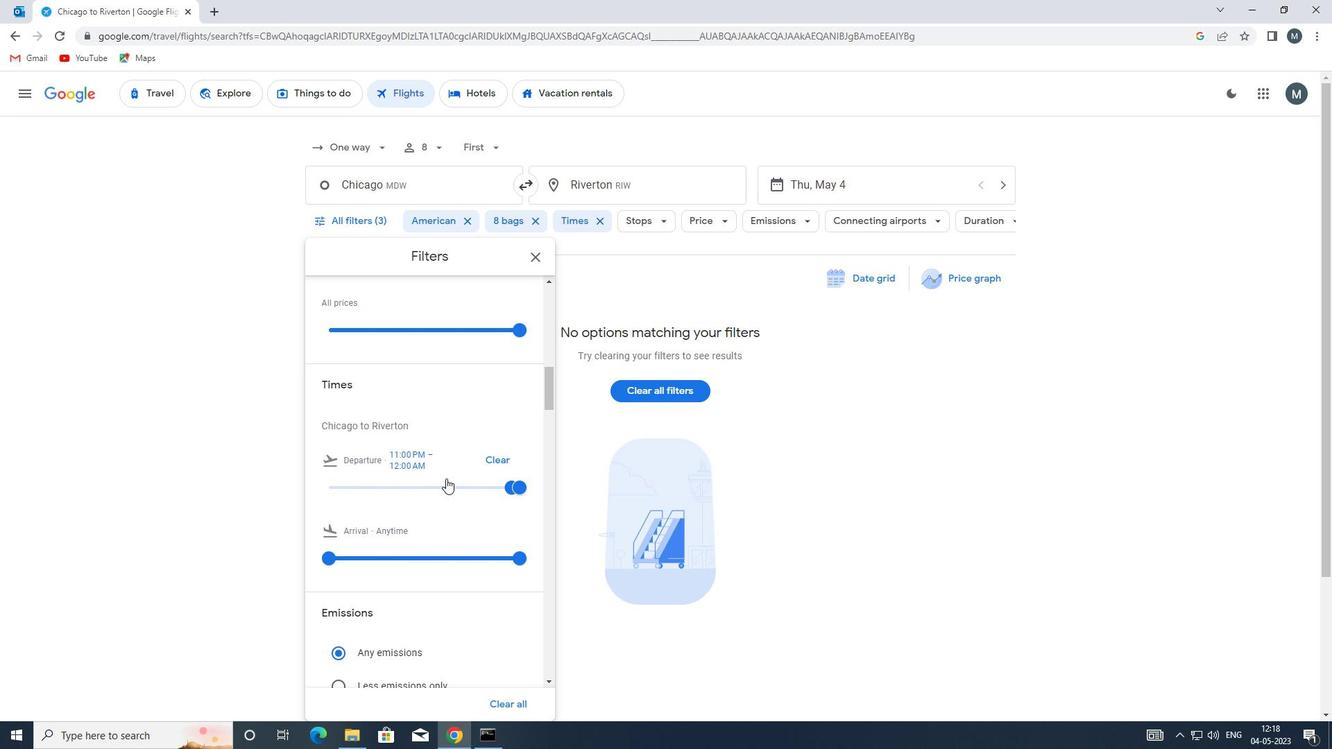 
Action: Mouse moved to (533, 257)
Screenshot: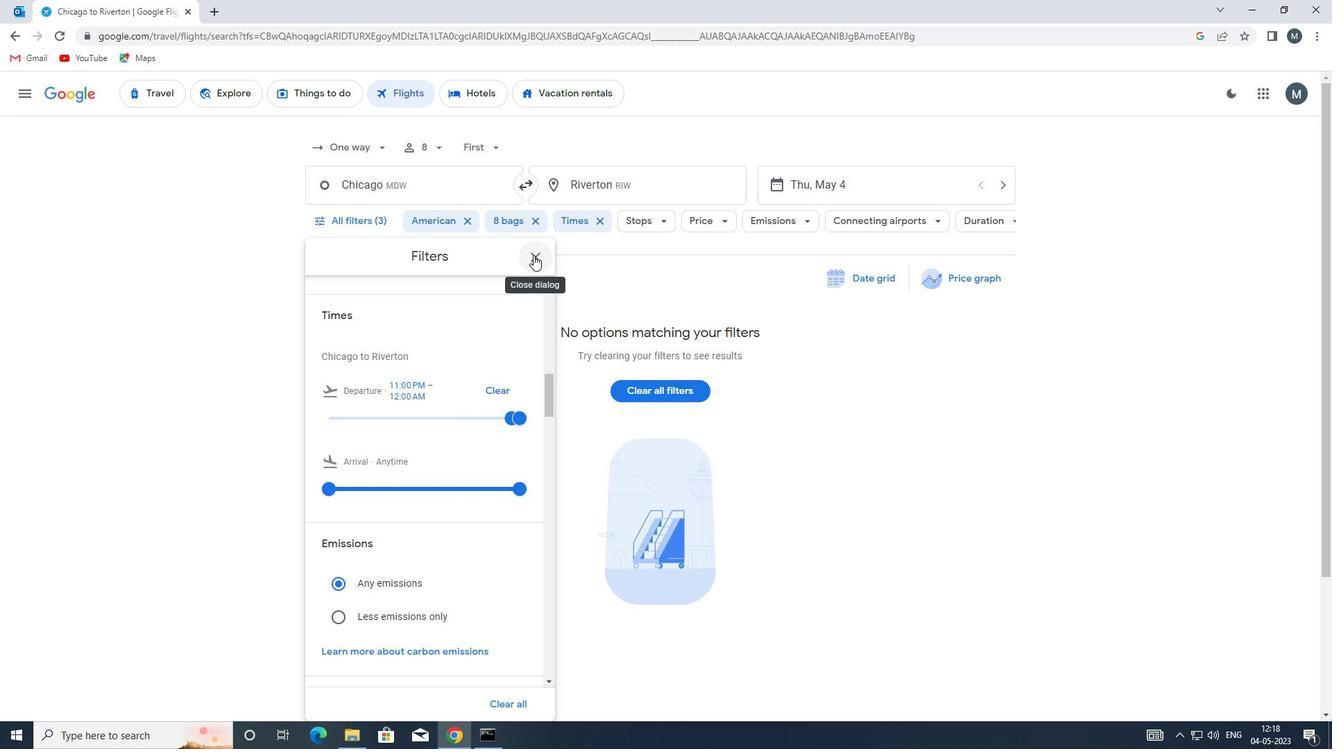 
Action: Mouse pressed left at (533, 257)
Screenshot: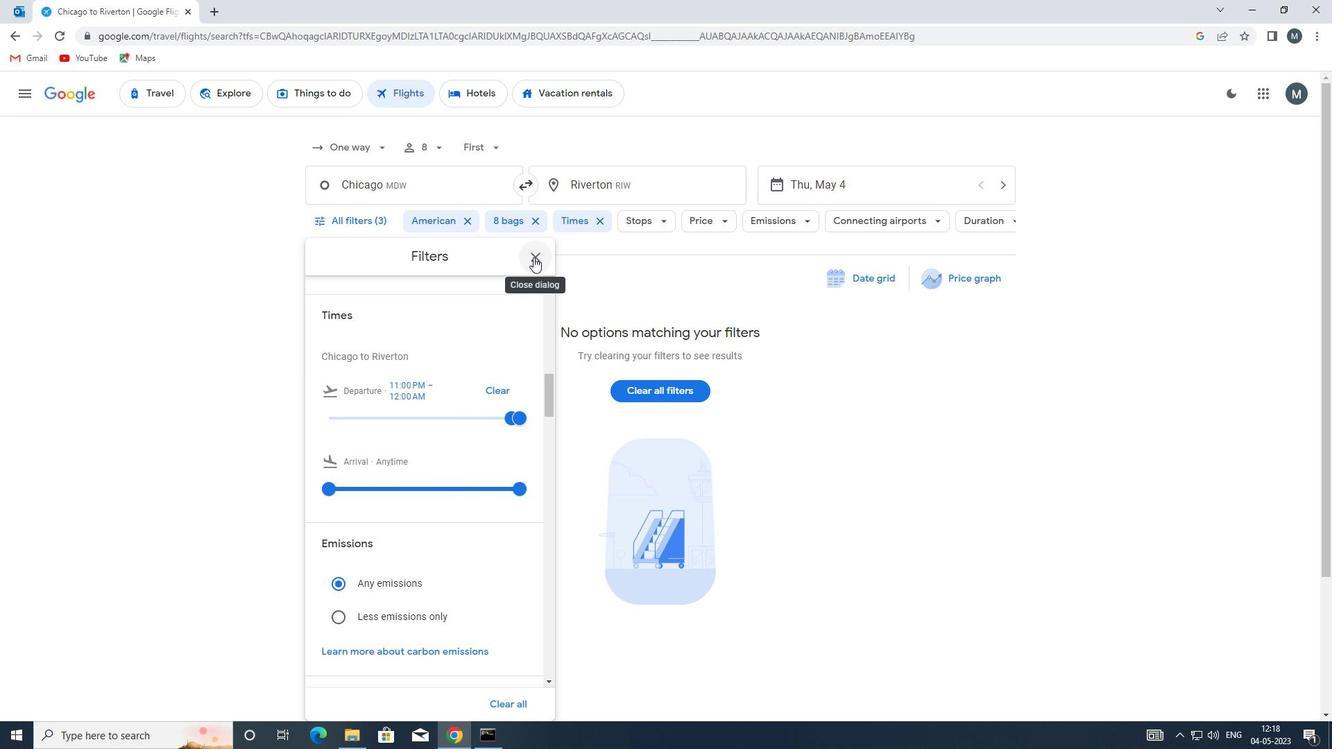 
